 Task: Find connections with filter location Vyškov with filter topic #LetsWork with filter profile language German with filter current company NetApp with filter school B.P. Poddar Institute Of Management and Technology with filter industry Periodical Publishing with filter service category Personal Injury Law with filter keywords title Receptionist
Action: Mouse moved to (535, 63)
Screenshot: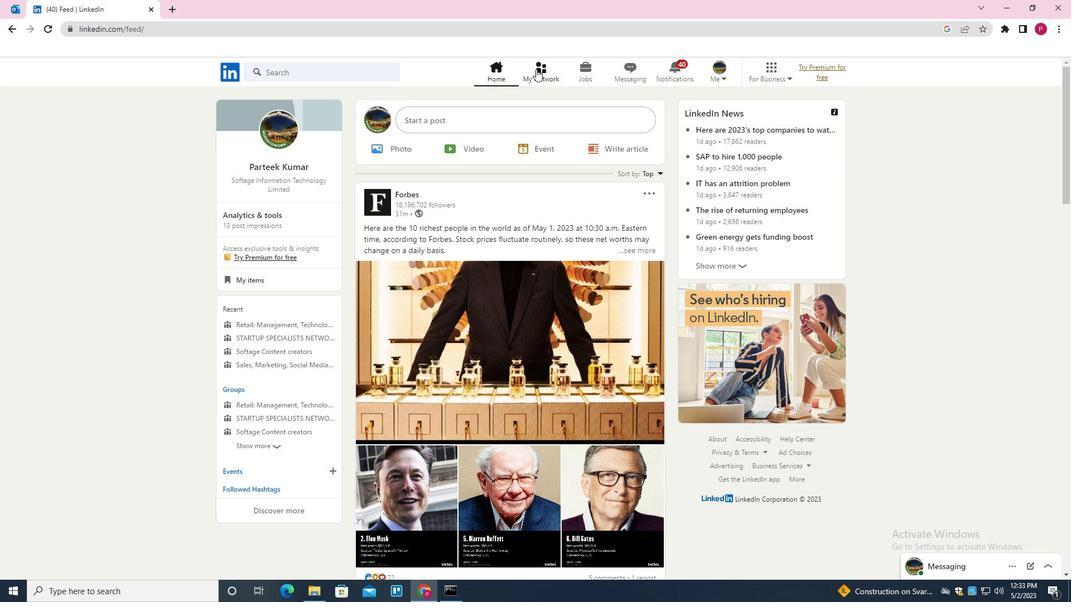 
Action: Mouse pressed left at (535, 63)
Screenshot: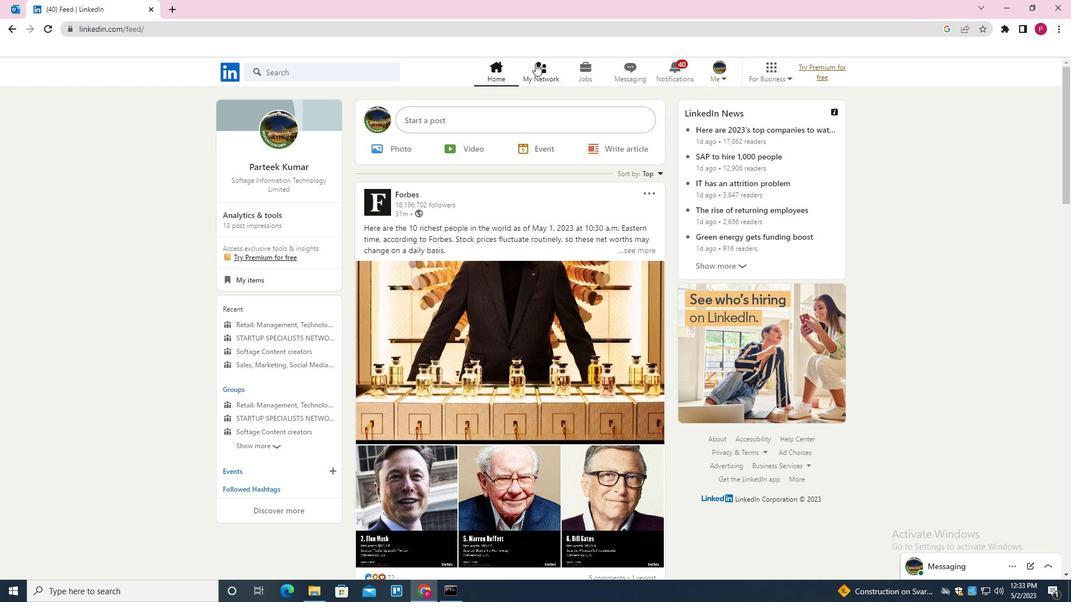 
Action: Mouse moved to (337, 137)
Screenshot: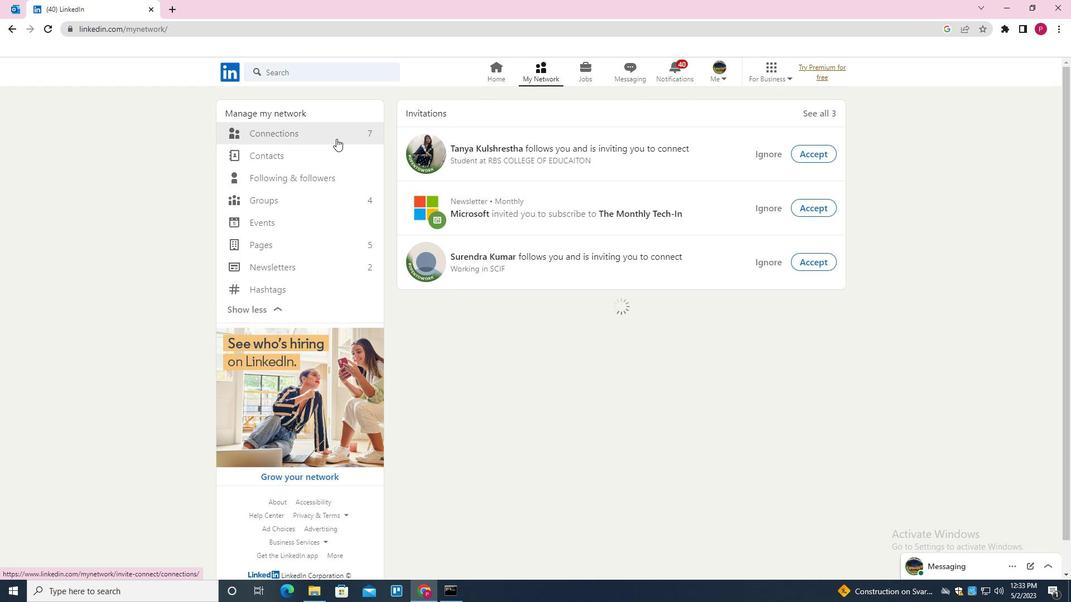 
Action: Mouse pressed left at (337, 137)
Screenshot: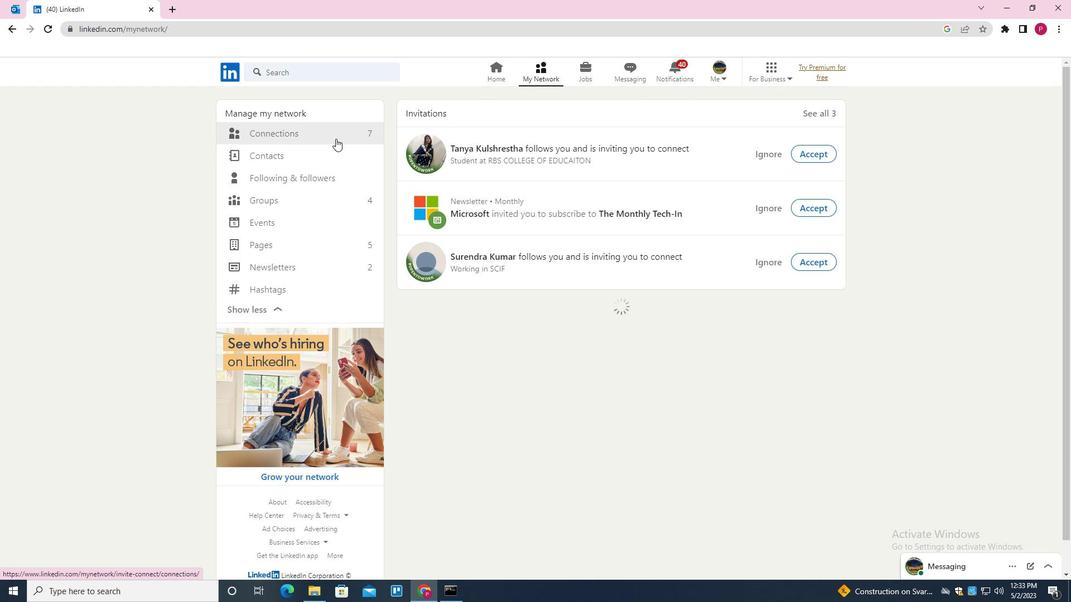 
Action: Mouse moved to (611, 136)
Screenshot: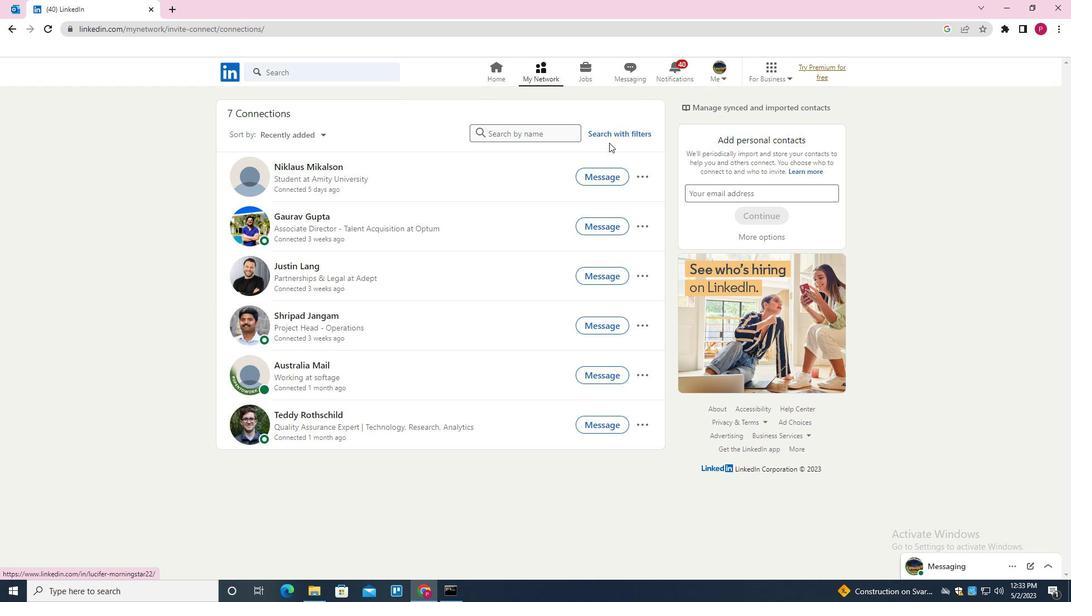
Action: Mouse pressed left at (611, 136)
Screenshot: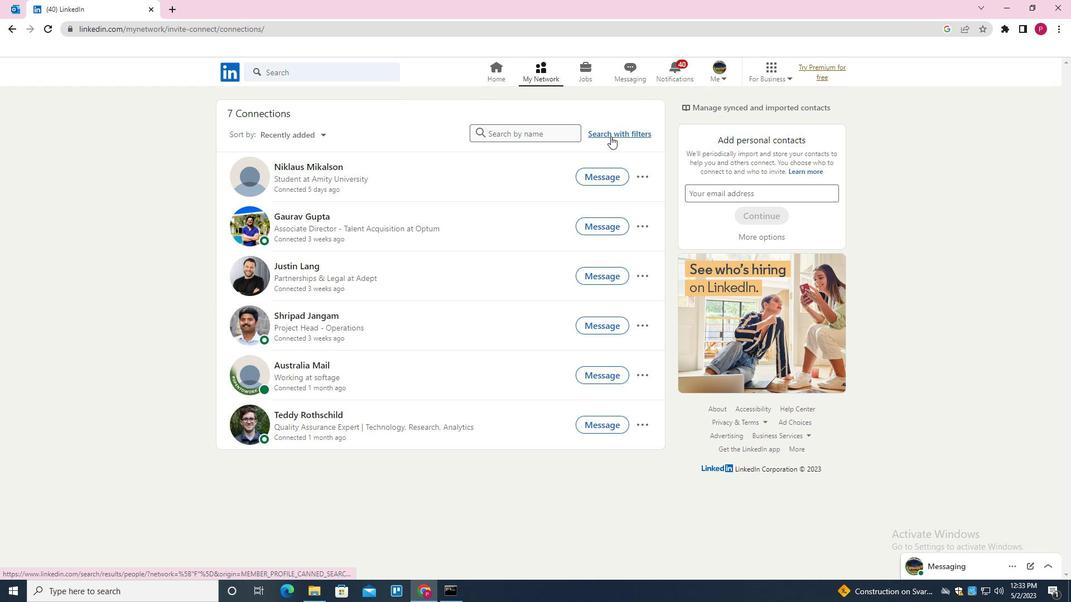 
Action: Mouse moved to (575, 102)
Screenshot: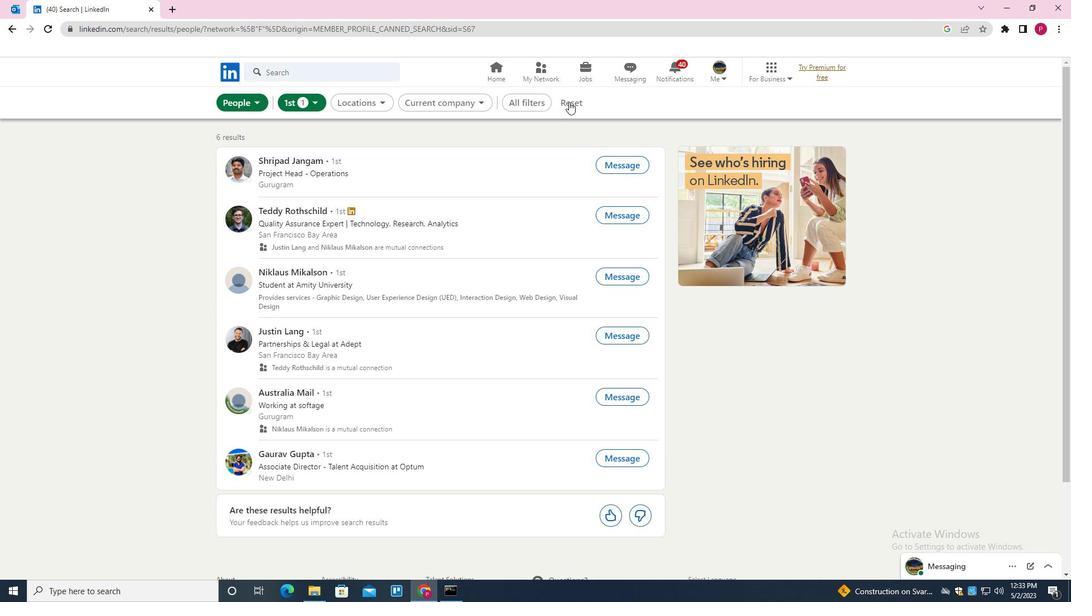 
Action: Mouse pressed left at (575, 102)
Screenshot: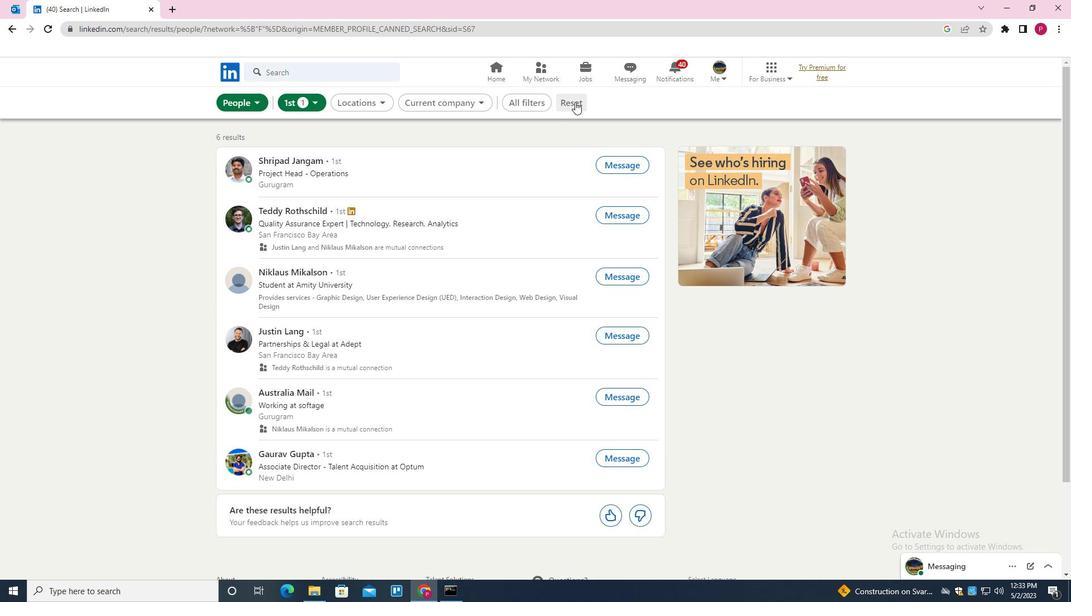 
Action: Mouse moved to (561, 104)
Screenshot: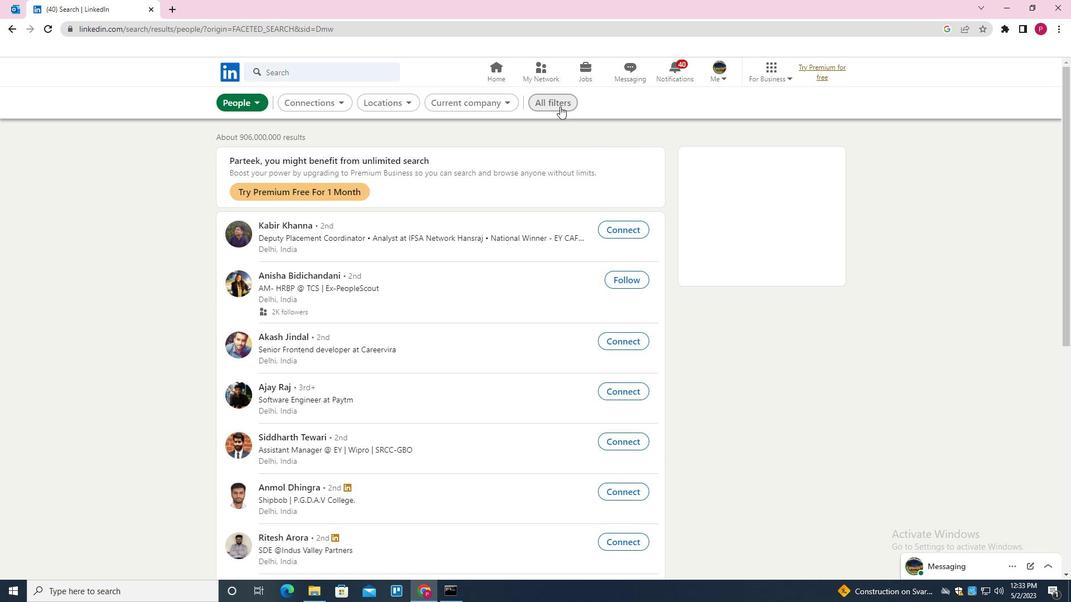 
Action: Mouse pressed left at (561, 104)
Screenshot: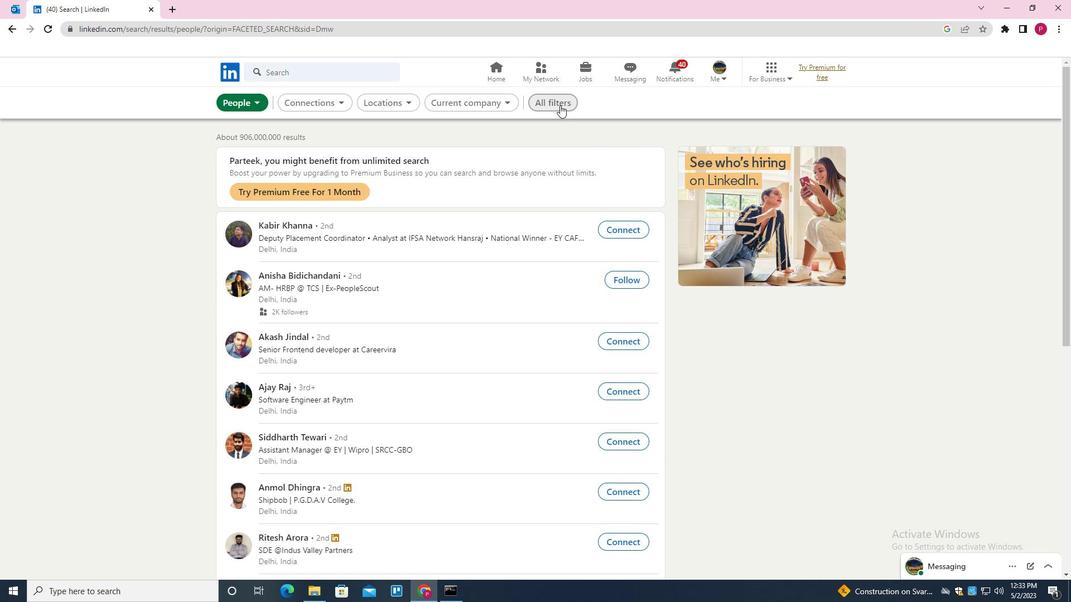 
Action: Mouse moved to (916, 305)
Screenshot: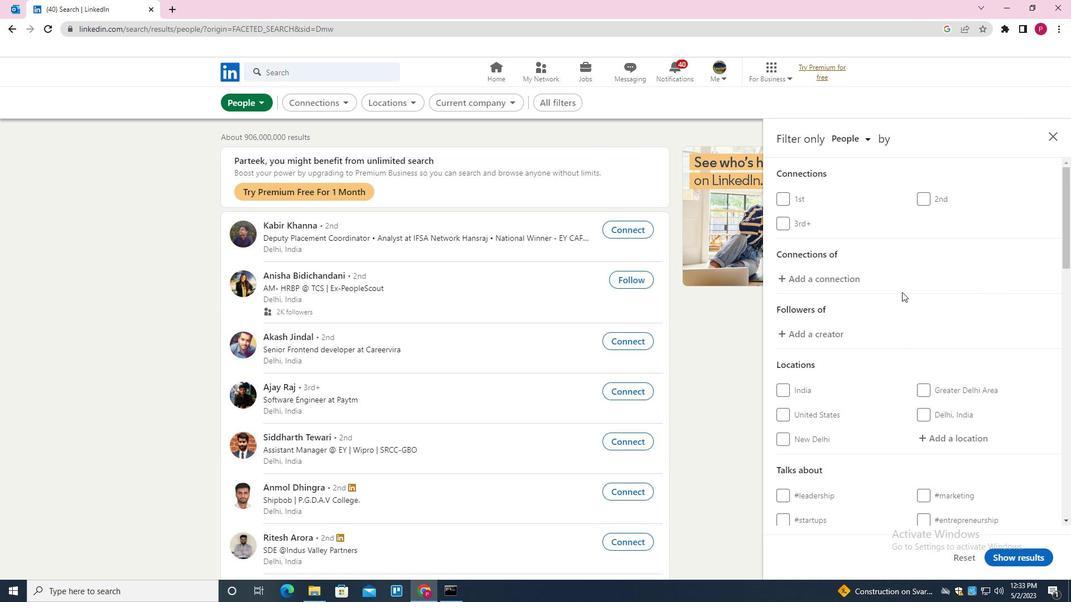 
Action: Mouse scrolled (916, 304) with delta (0, 0)
Screenshot: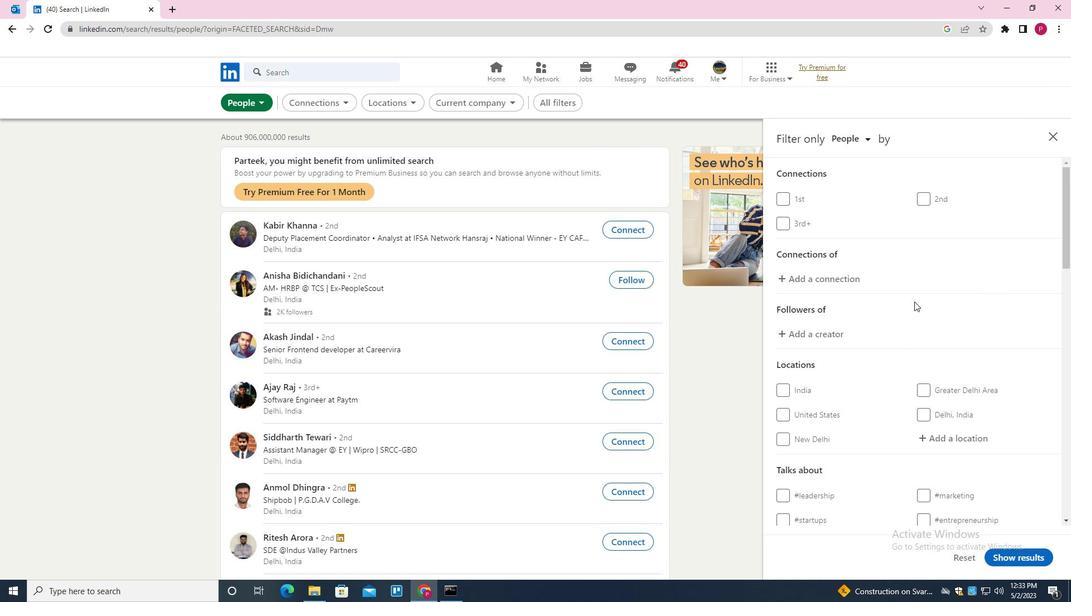 
Action: Mouse moved to (916, 306)
Screenshot: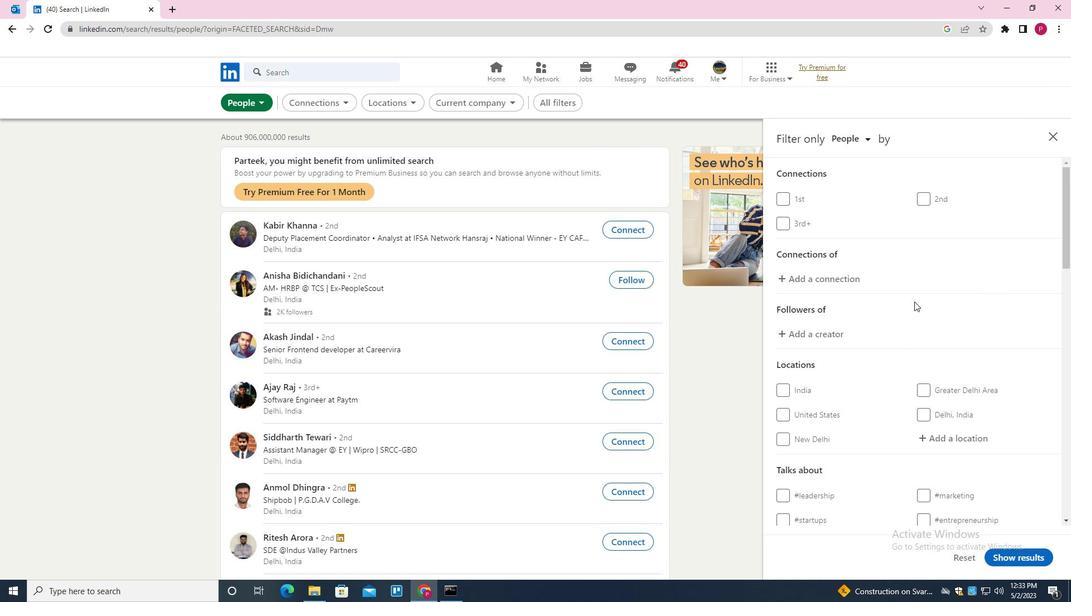 
Action: Mouse scrolled (916, 305) with delta (0, 0)
Screenshot: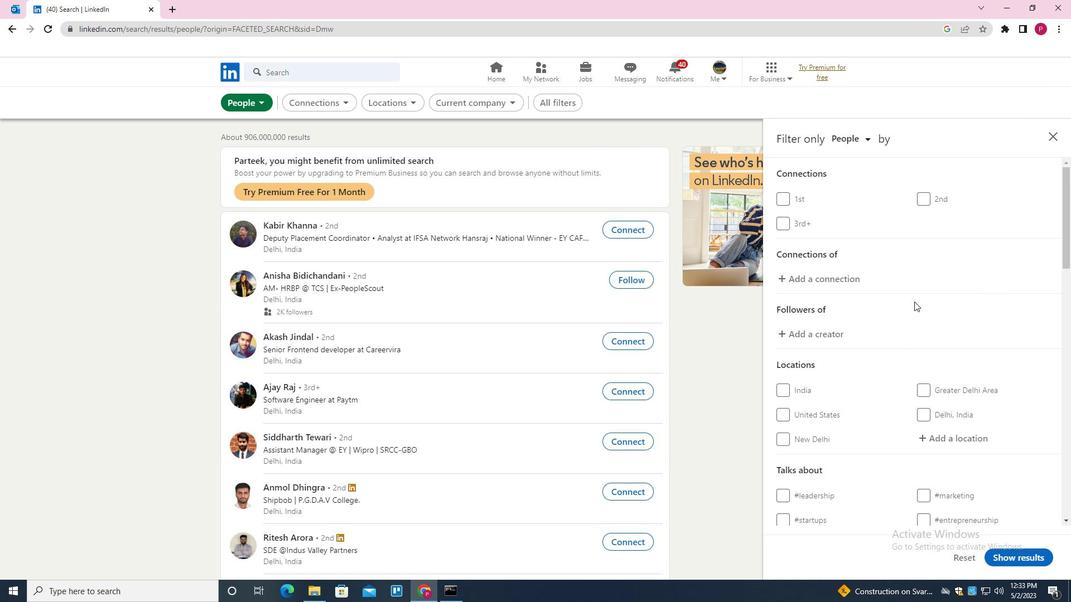 
Action: Mouse moved to (916, 307)
Screenshot: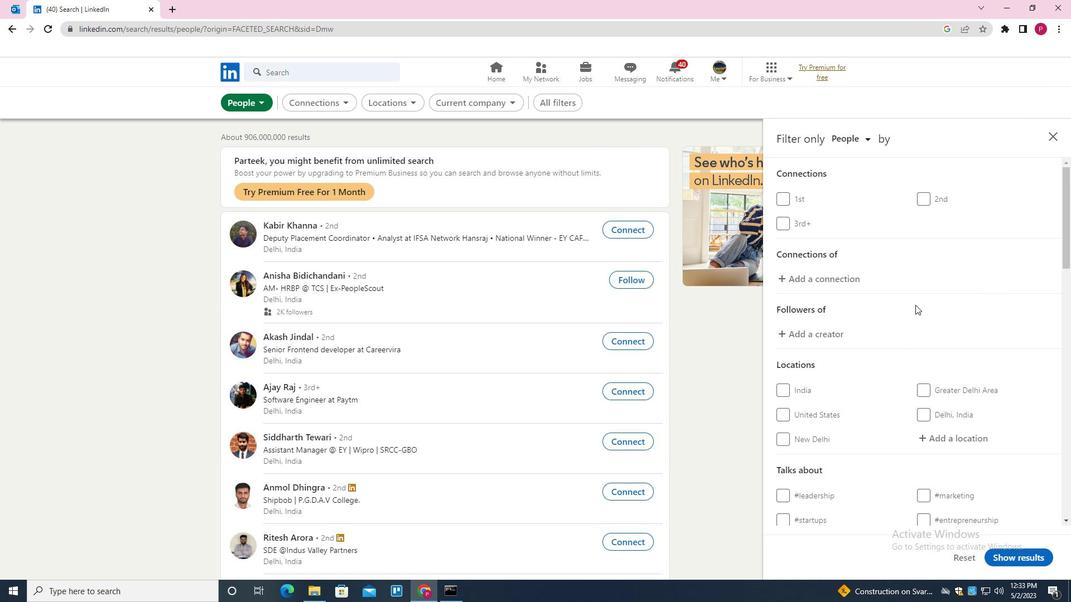 
Action: Mouse scrolled (916, 307) with delta (0, 0)
Screenshot: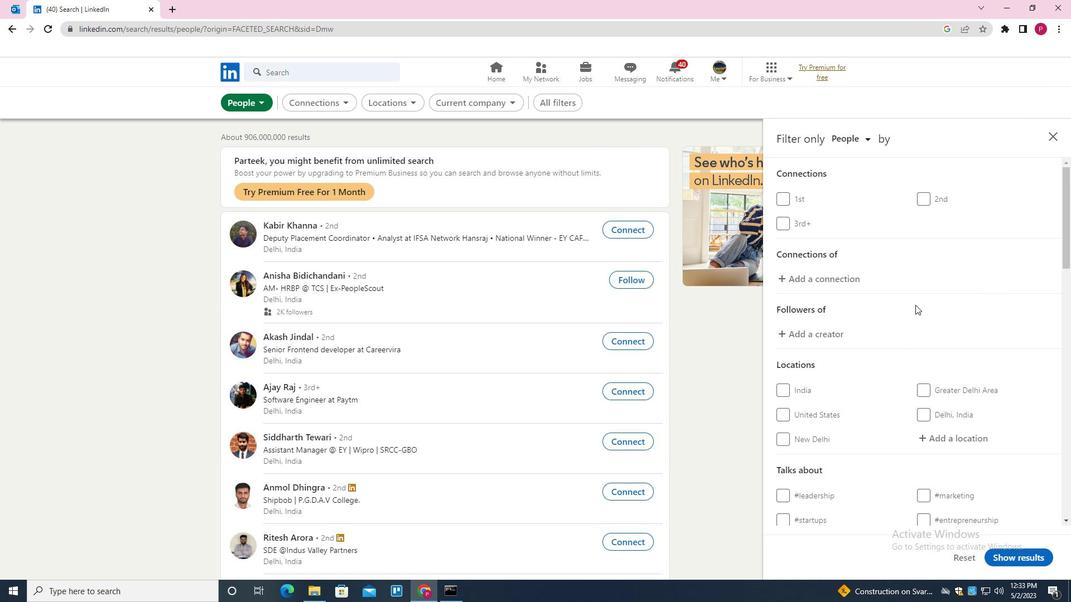 
Action: Mouse moved to (951, 267)
Screenshot: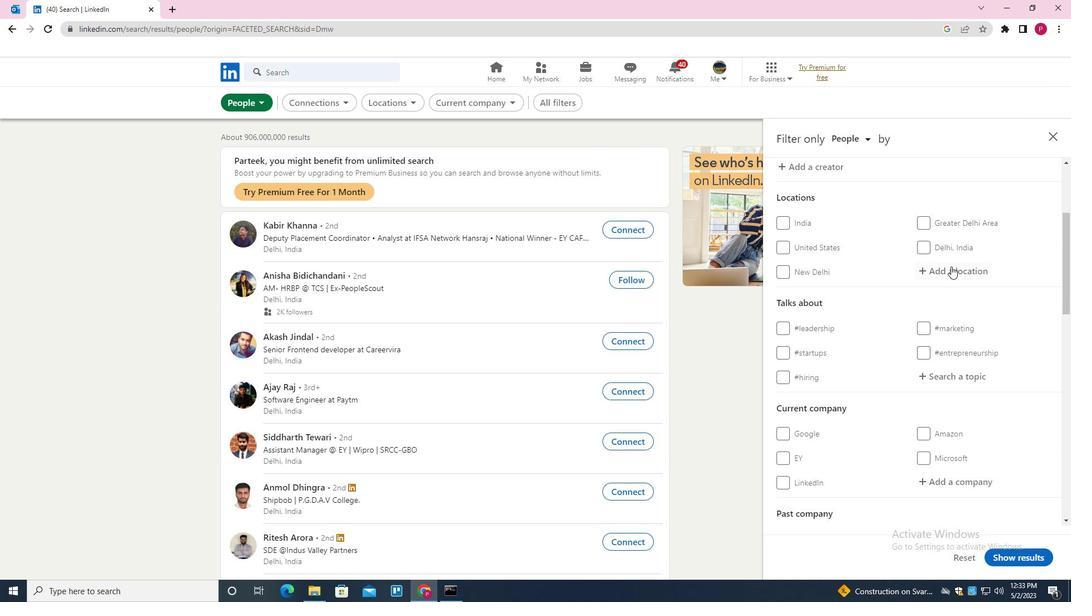 
Action: Mouse pressed left at (951, 267)
Screenshot: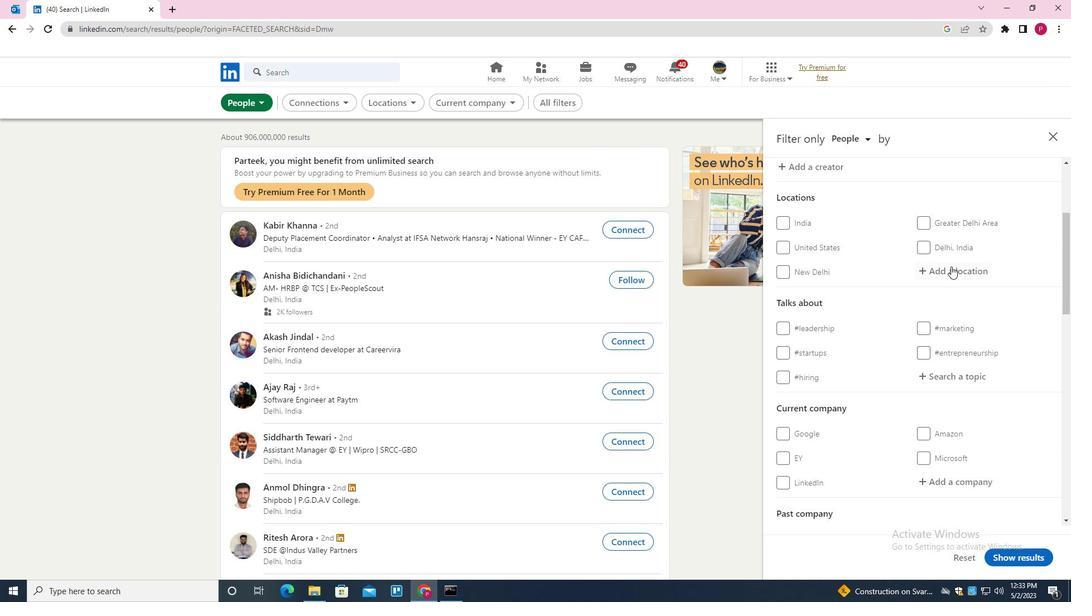 
Action: Mouse moved to (691, 389)
Screenshot: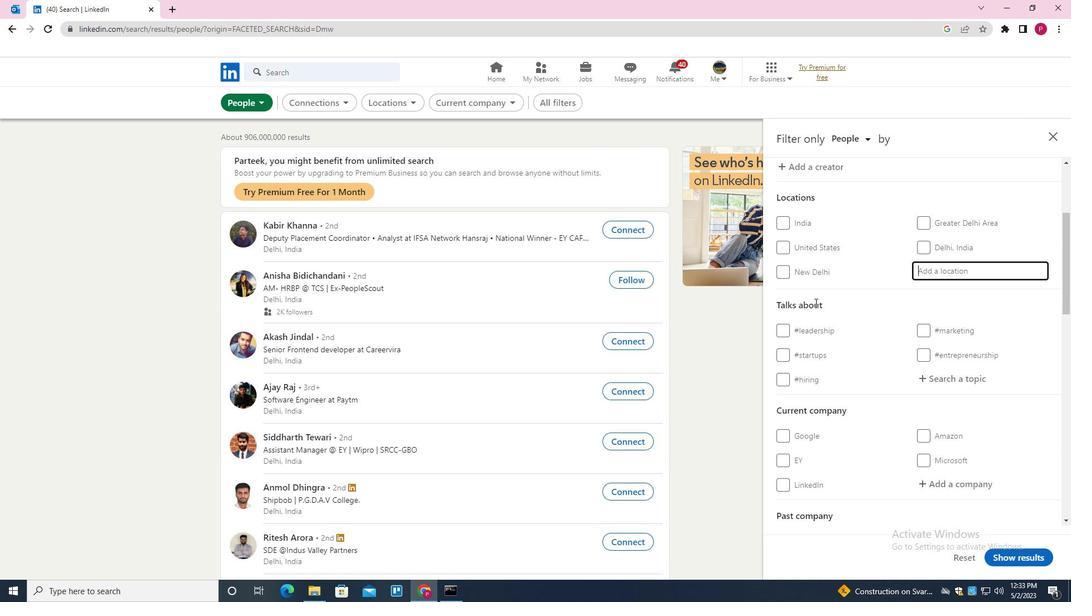 
Action: Key pressed <Key.shift><Key.shift>VYSKOV<Key.down><Key.enter>
Screenshot: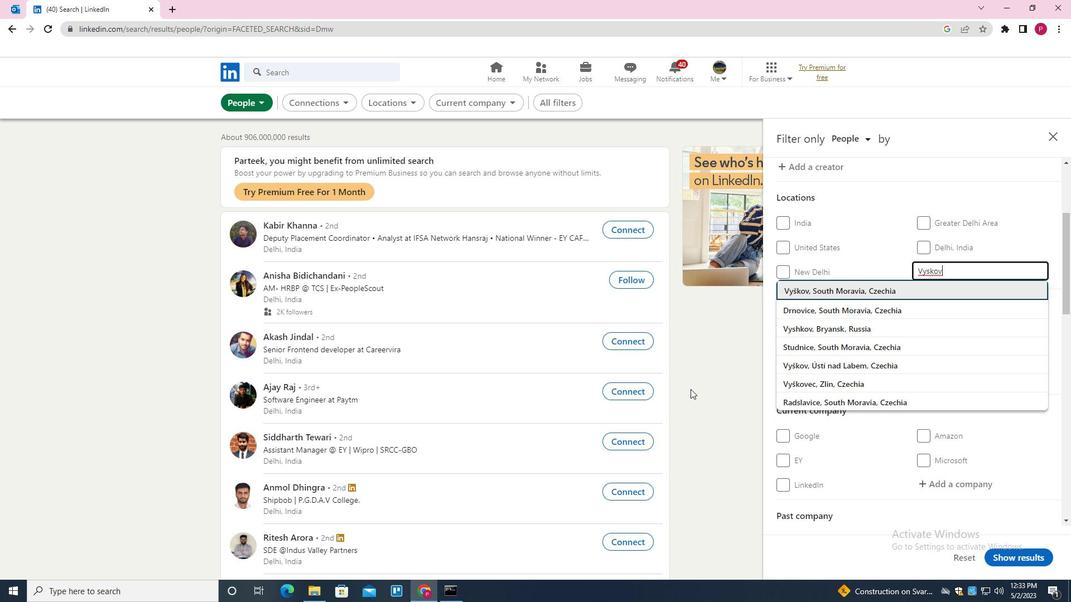 
Action: Mouse moved to (942, 401)
Screenshot: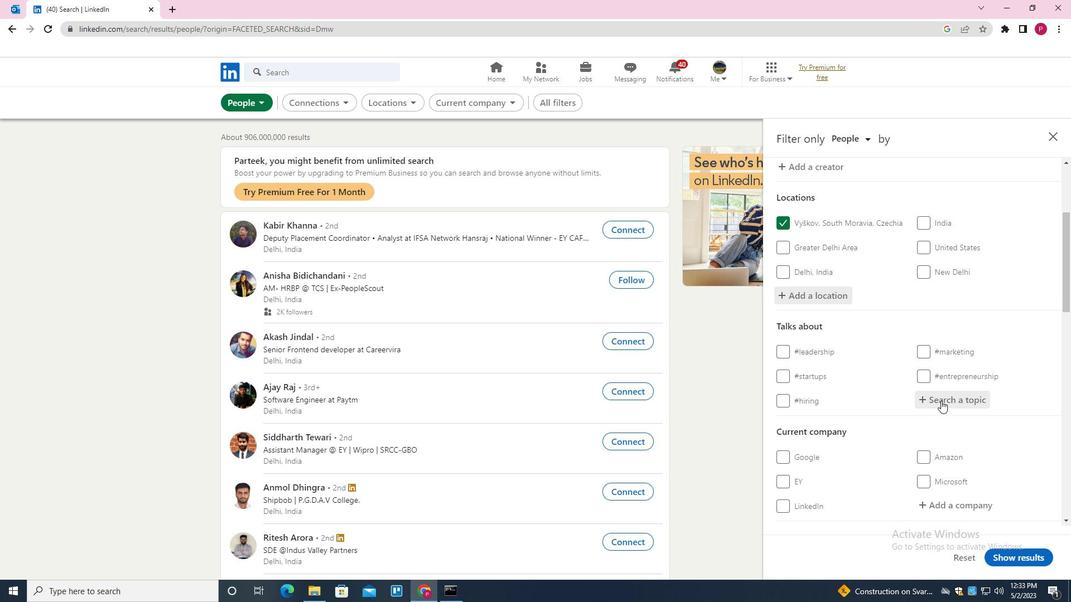 
Action: Mouse pressed left at (942, 401)
Screenshot: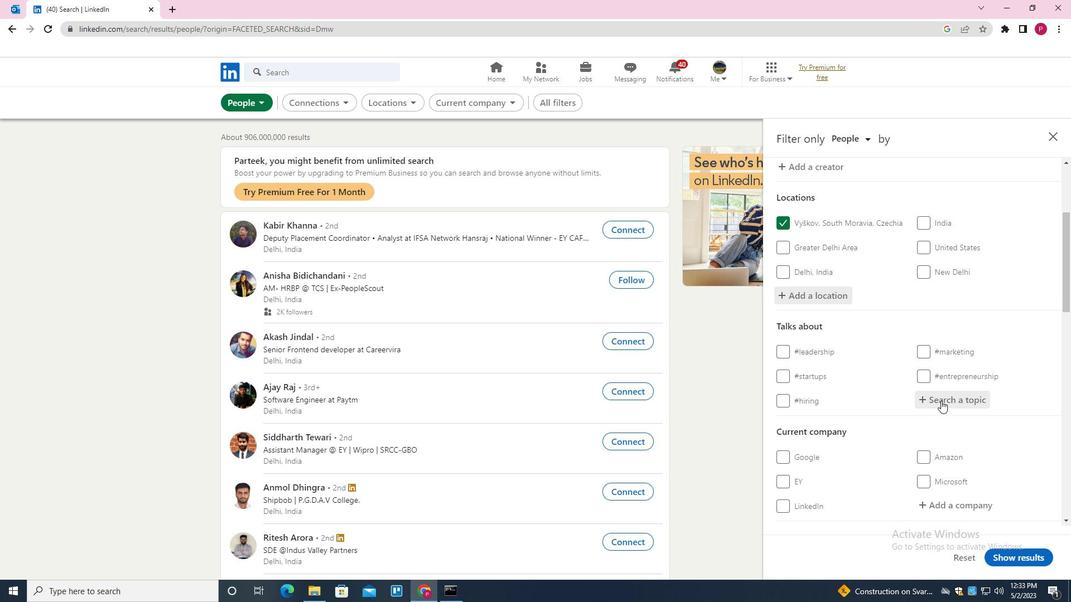 
Action: Mouse moved to (629, 484)
Screenshot: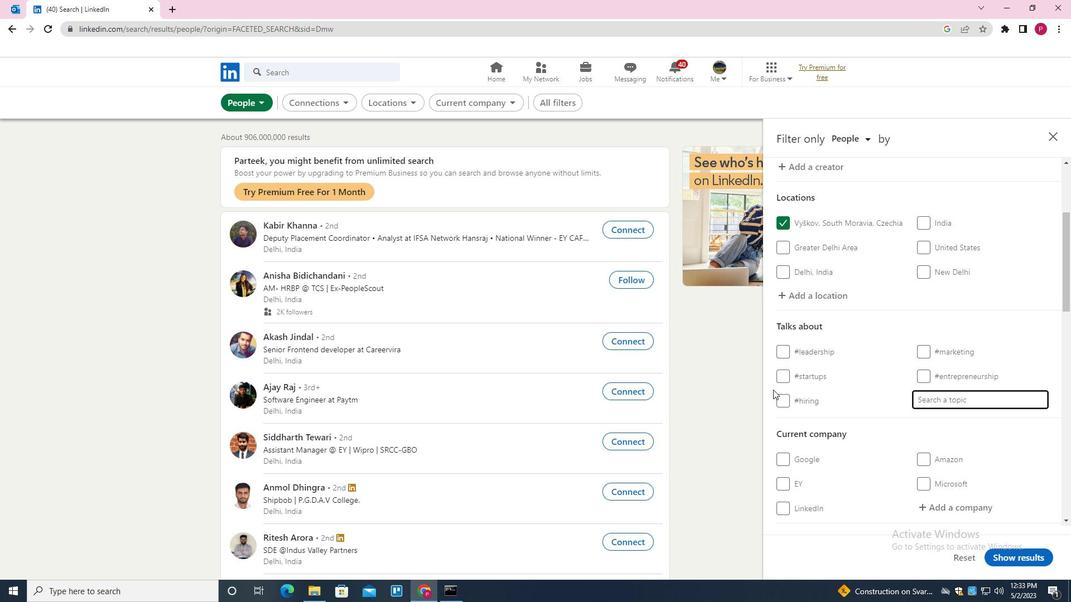 
Action: Key pressed LETSWORK<Key.down><Key.enter>
Screenshot: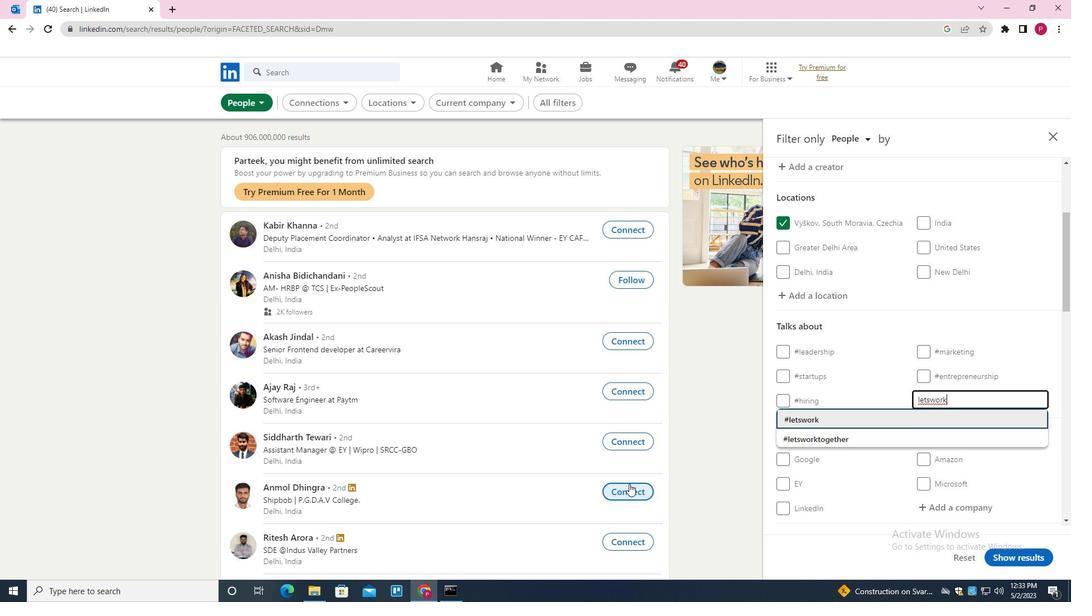 
Action: Mouse moved to (658, 465)
Screenshot: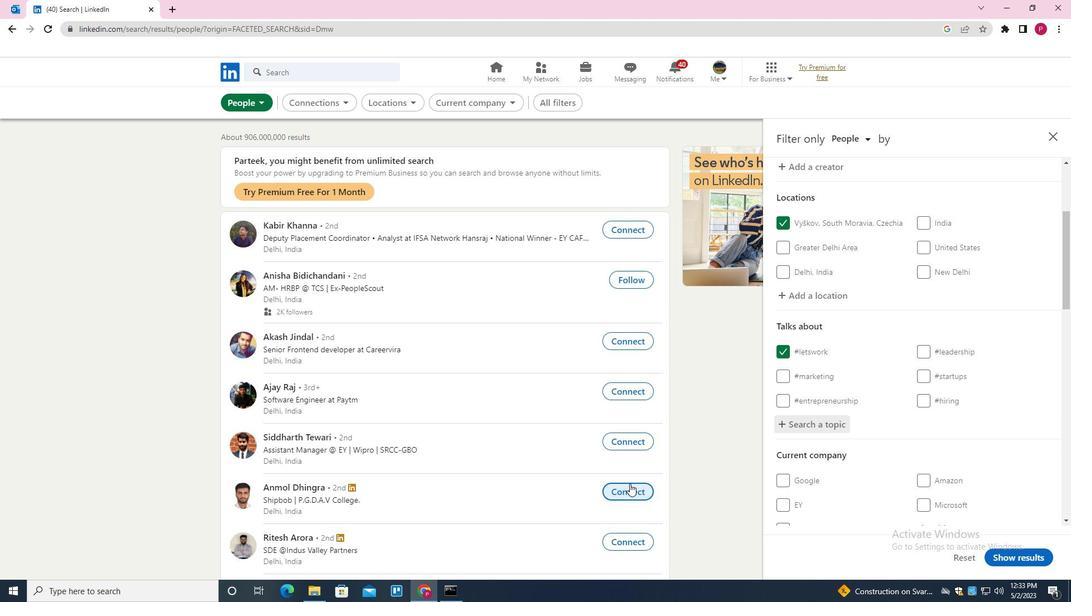 
Action: Mouse scrolled (658, 464) with delta (0, 0)
Screenshot: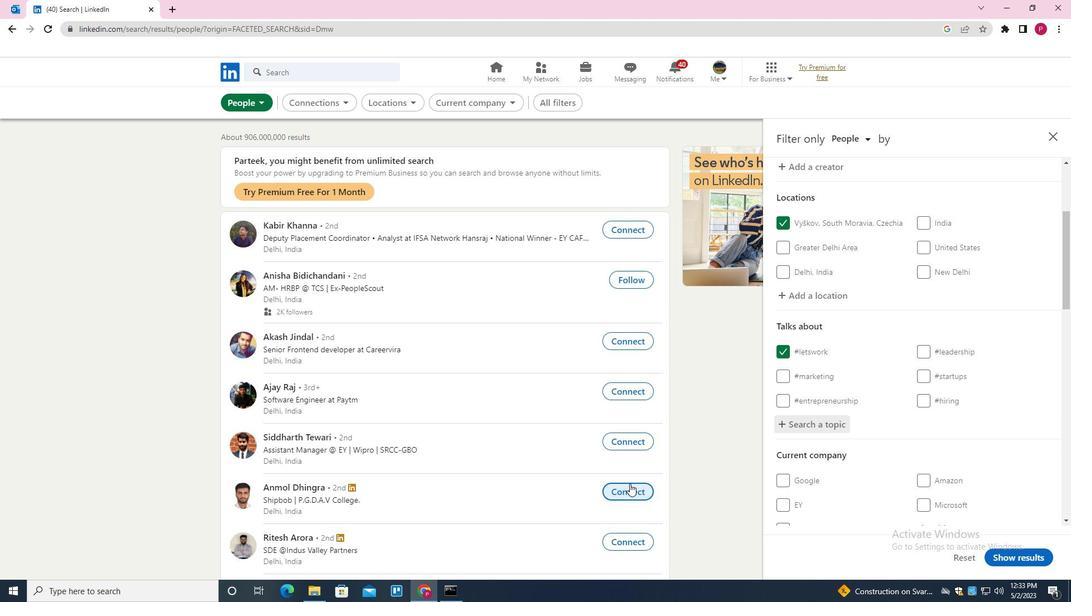 
Action: Mouse moved to (678, 454)
Screenshot: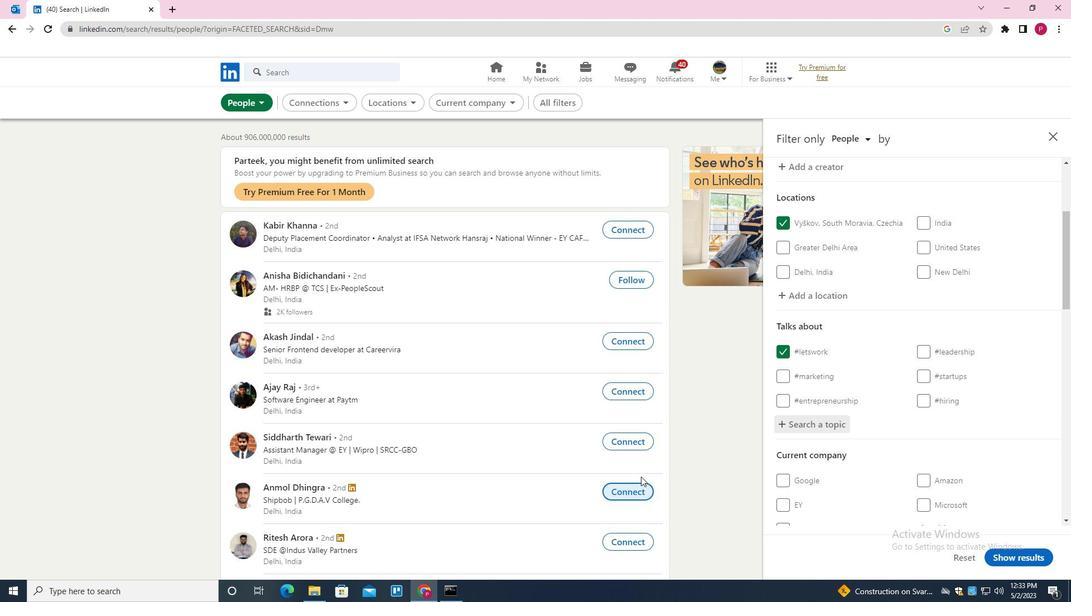 
Action: Mouse scrolled (678, 453) with delta (0, 0)
Screenshot: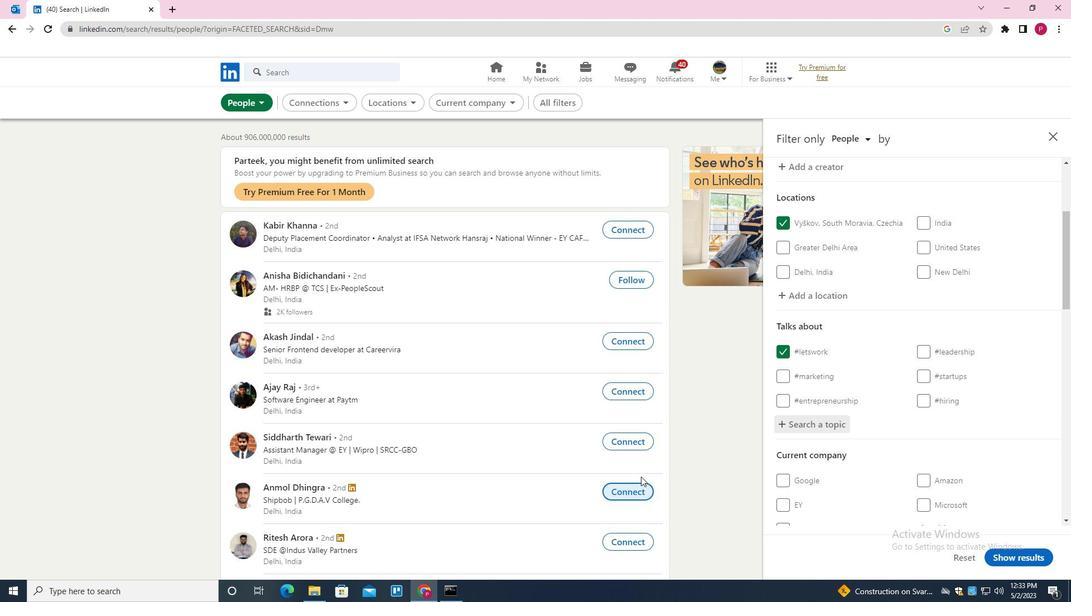 
Action: Mouse moved to (685, 450)
Screenshot: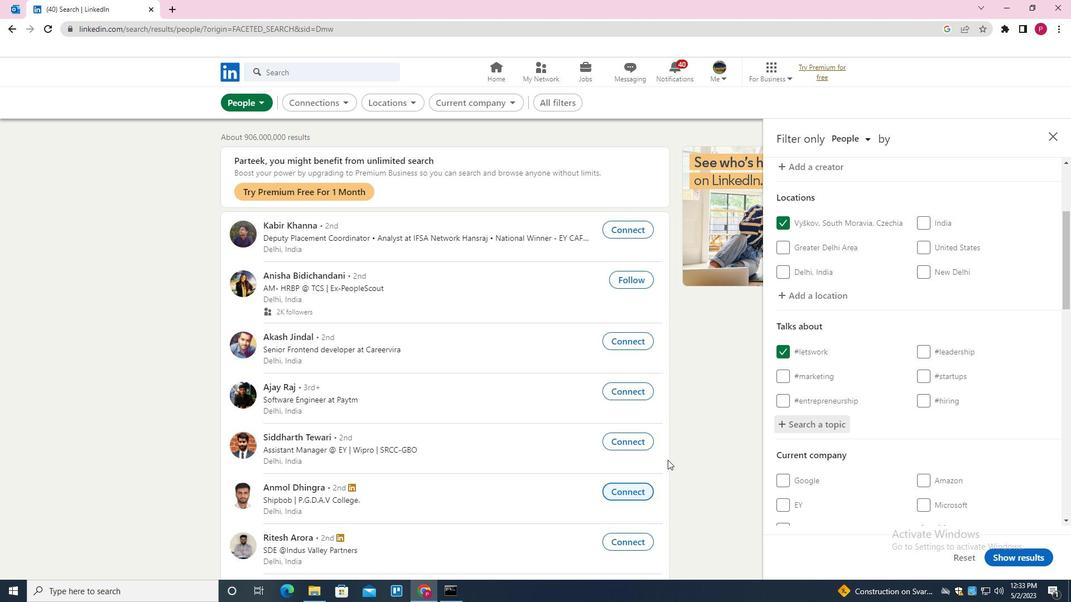 
Action: Mouse scrolled (685, 449) with delta (0, 0)
Screenshot: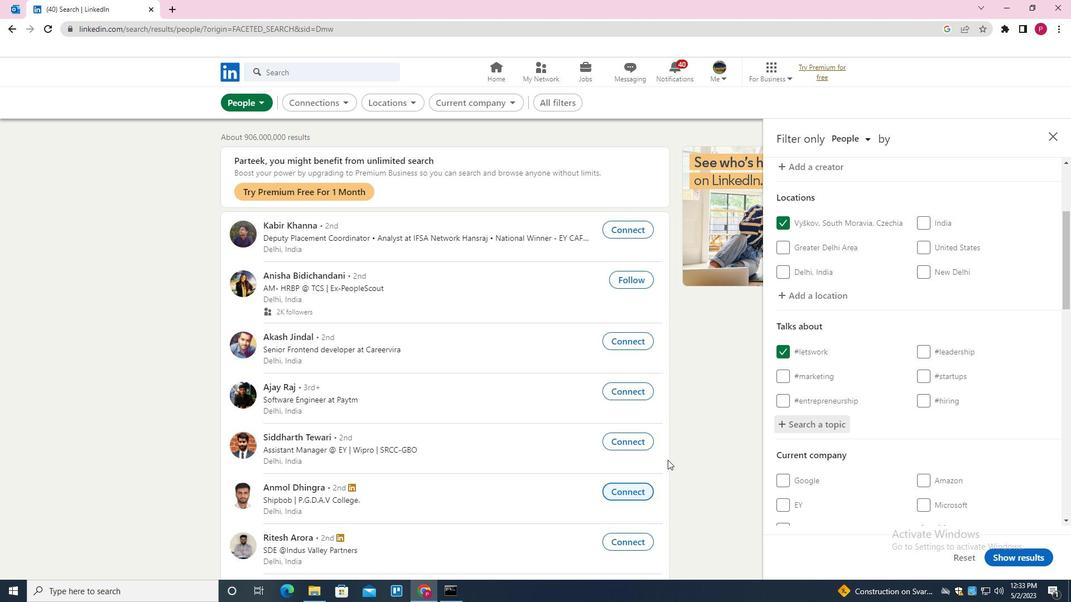 
Action: Mouse moved to (691, 446)
Screenshot: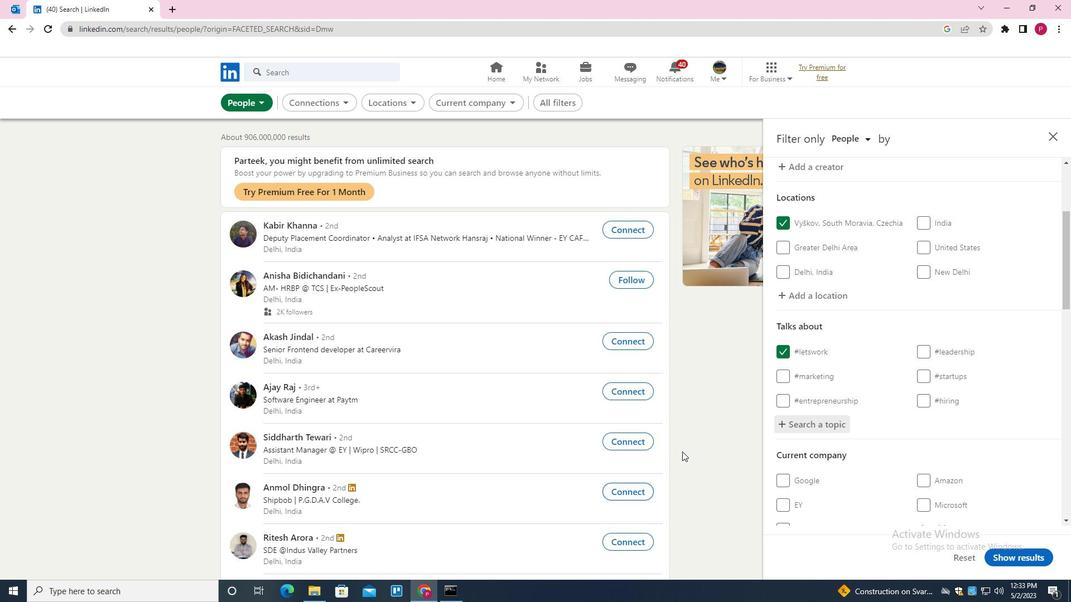 
Action: Mouse scrolled (691, 446) with delta (0, 0)
Screenshot: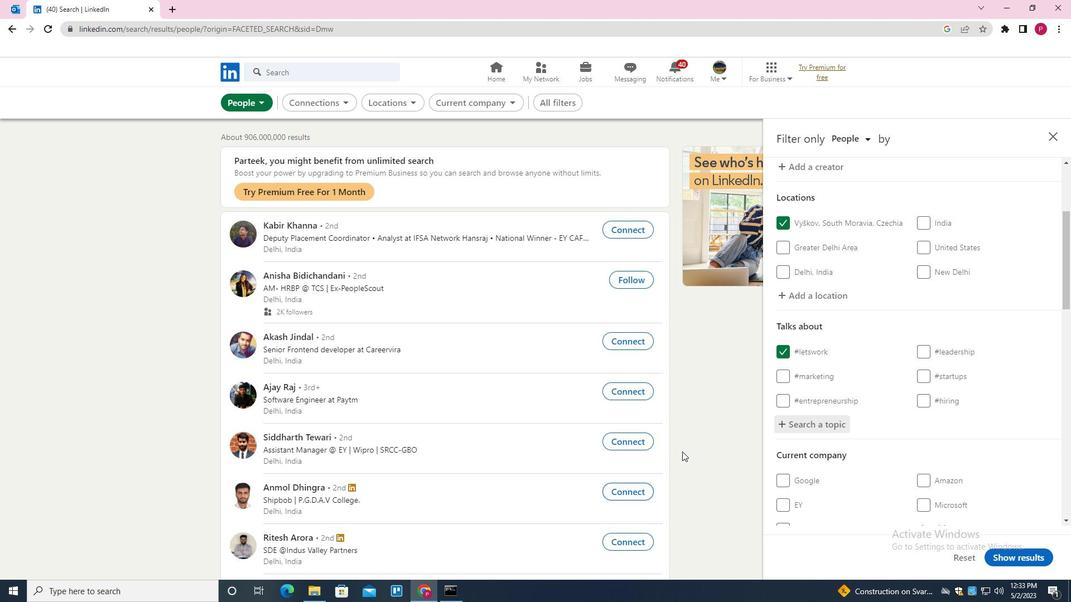 
Action: Mouse moved to (736, 417)
Screenshot: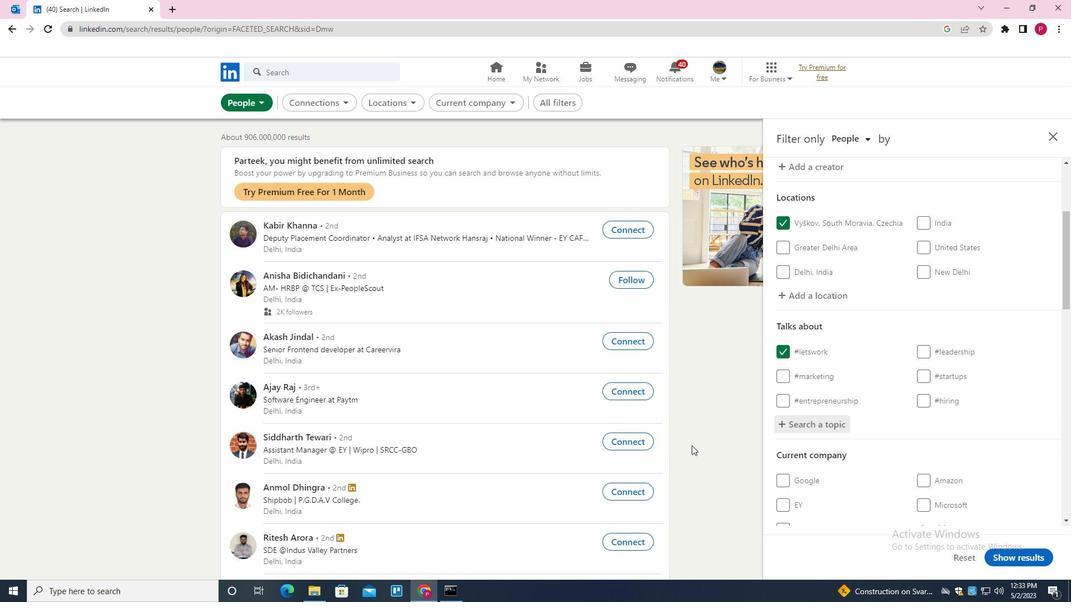 
Action: Mouse scrolled (736, 417) with delta (0, 0)
Screenshot: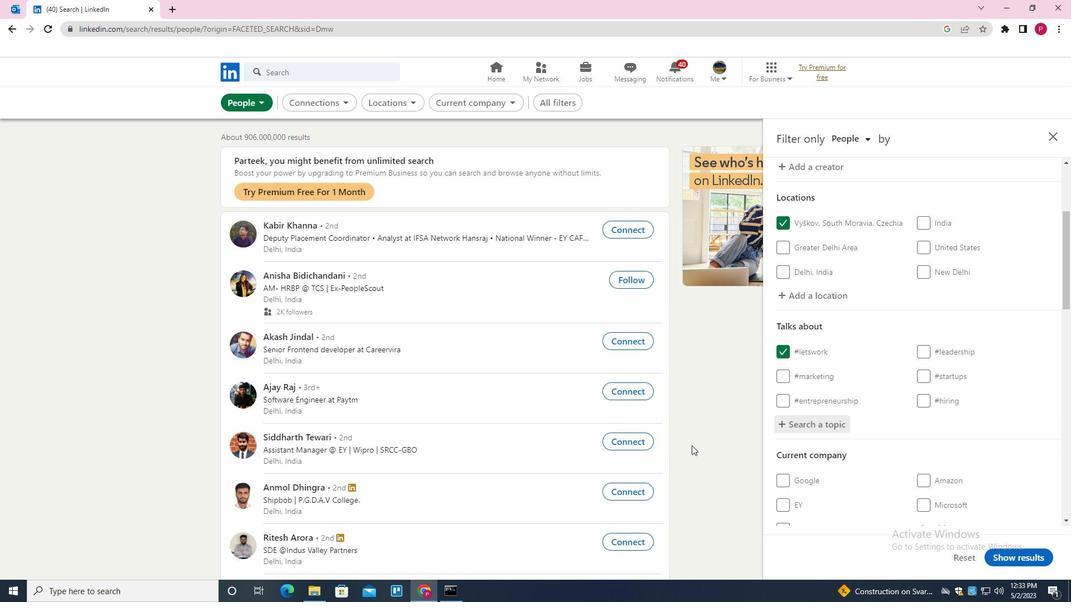 
Action: Mouse moved to (884, 360)
Screenshot: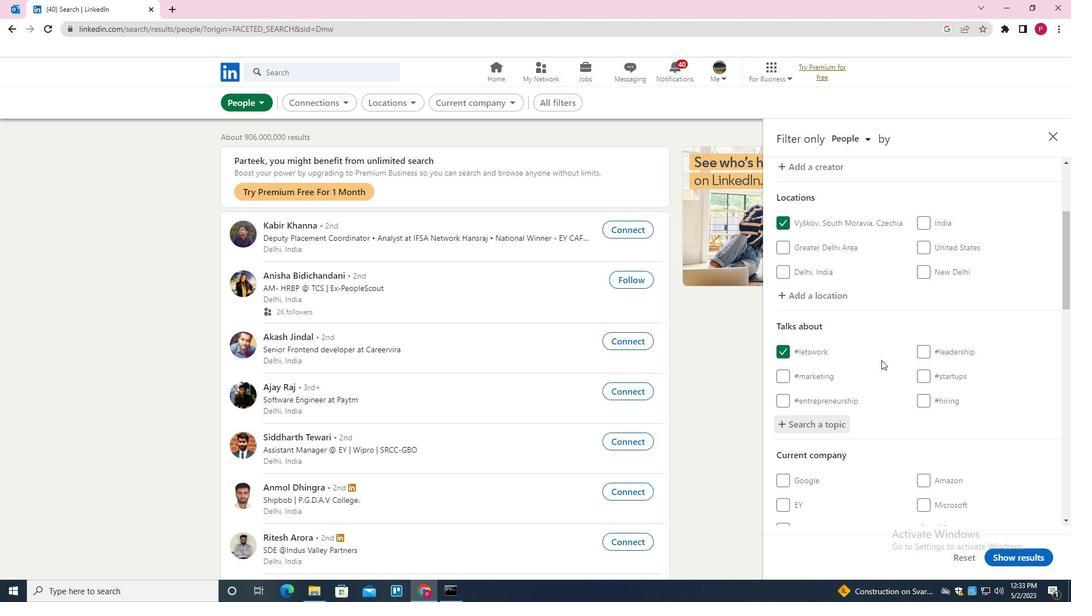
Action: Mouse scrolled (884, 360) with delta (0, 0)
Screenshot: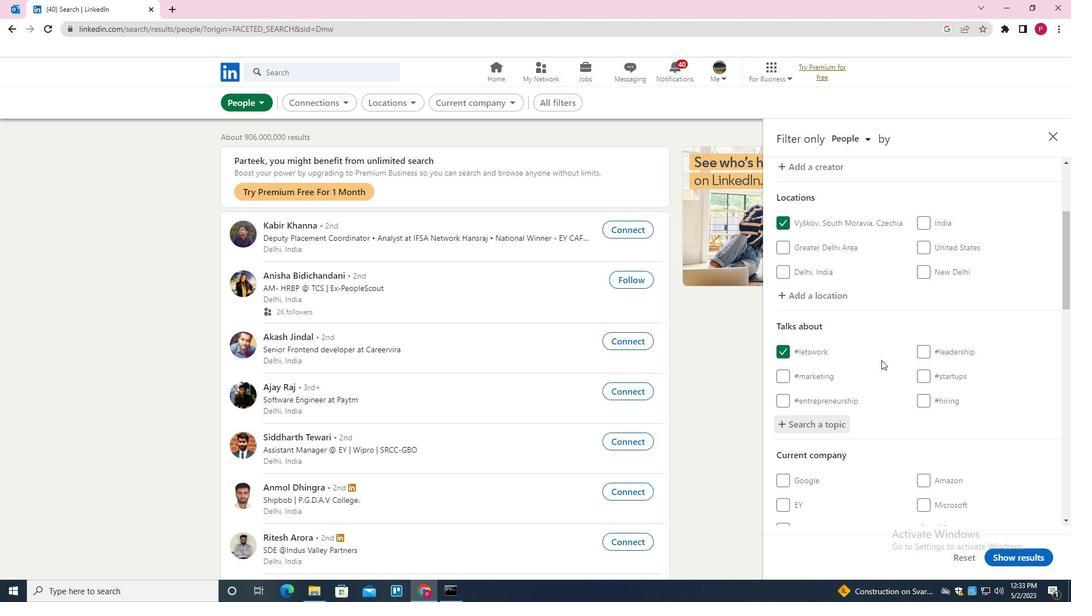 
Action: Mouse moved to (886, 360)
Screenshot: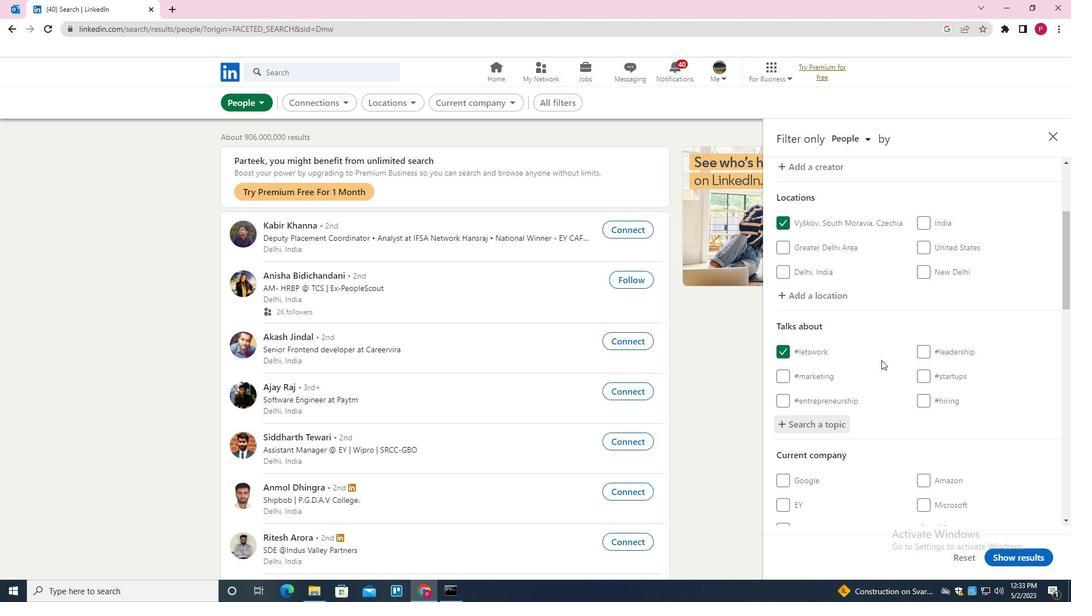 
Action: Mouse scrolled (886, 360) with delta (0, 0)
Screenshot: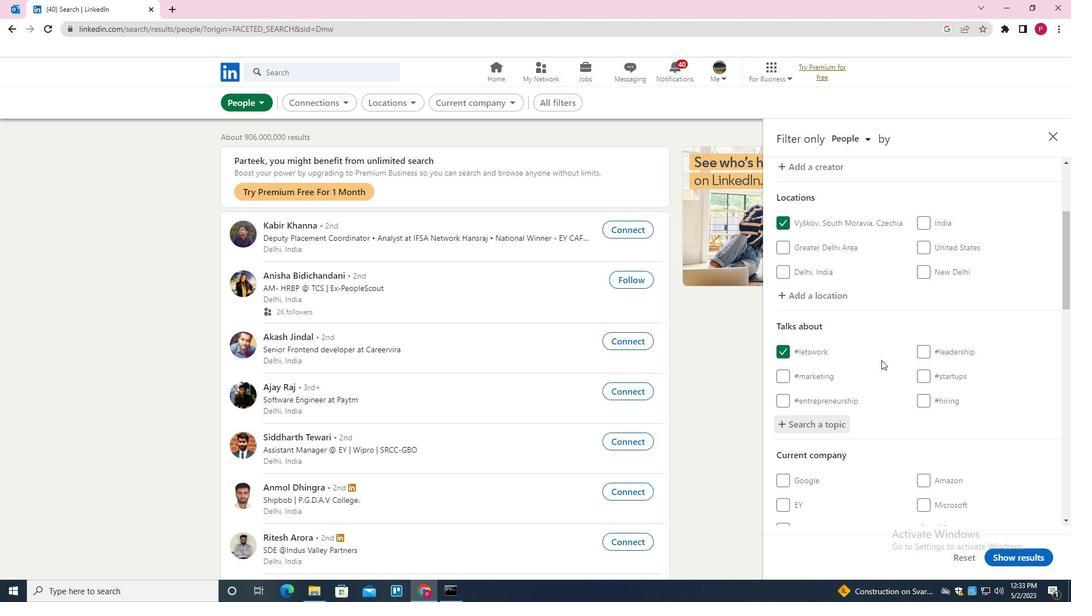 
Action: Mouse moved to (888, 361)
Screenshot: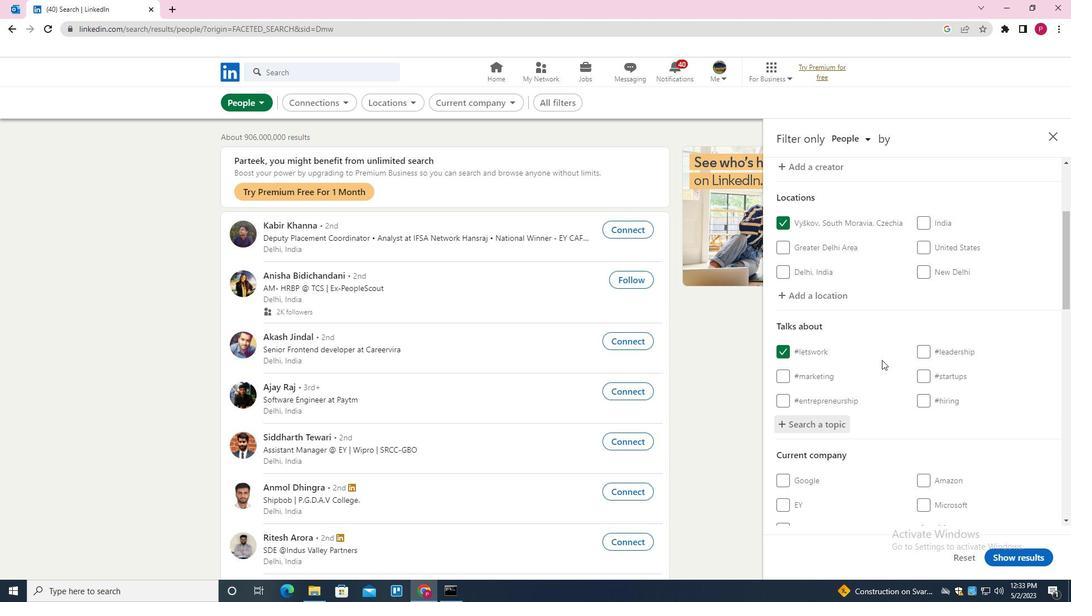 
Action: Mouse scrolled (888, 360) with delta (0, 0)
Screenshot: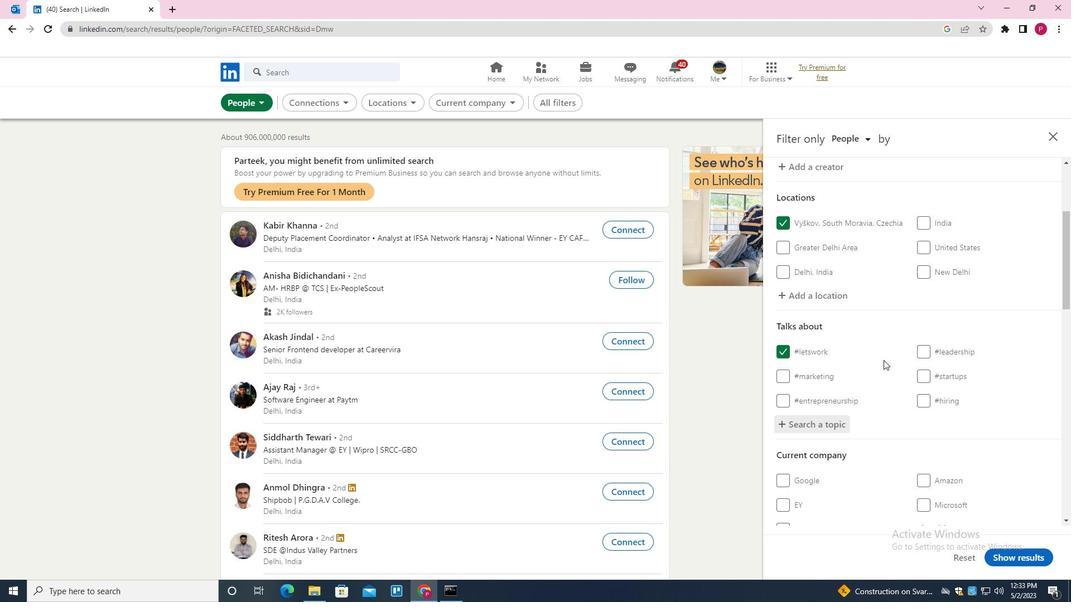 
Action: Mouse moved to (889, 362)
Screenshot: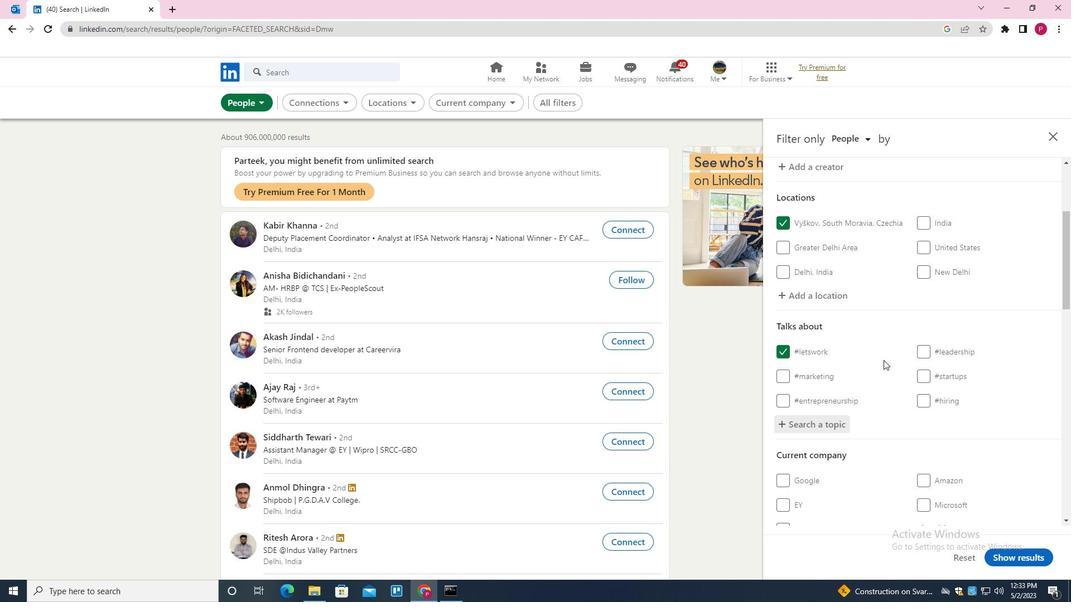 
Action: Mouse scrolled (889, 361) with delta (0, 0)
Screenshot: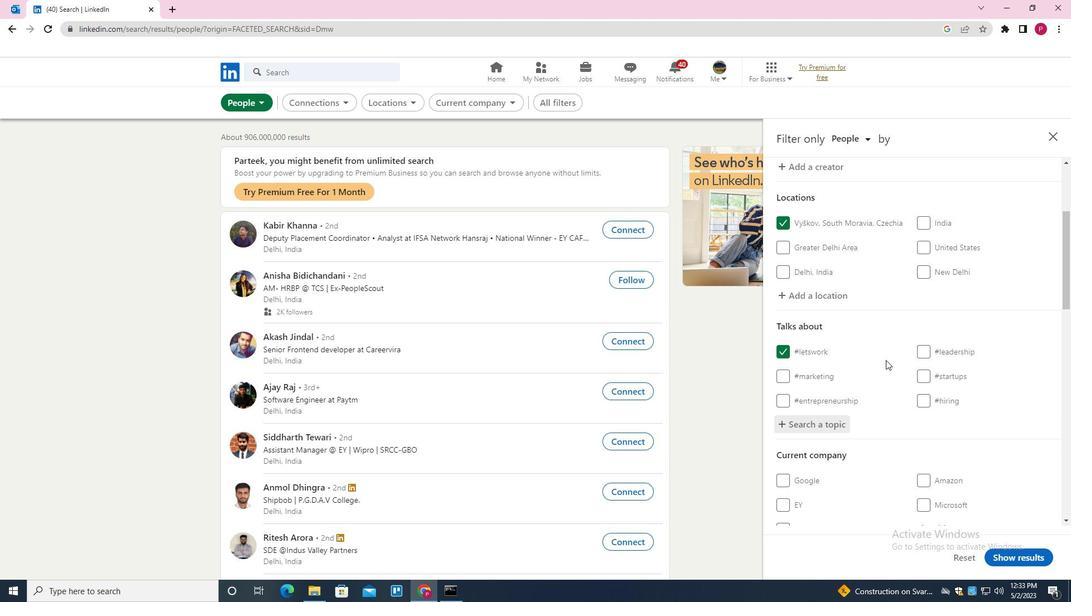 
Action: Mouse moved to (946, 406)
Screenshot: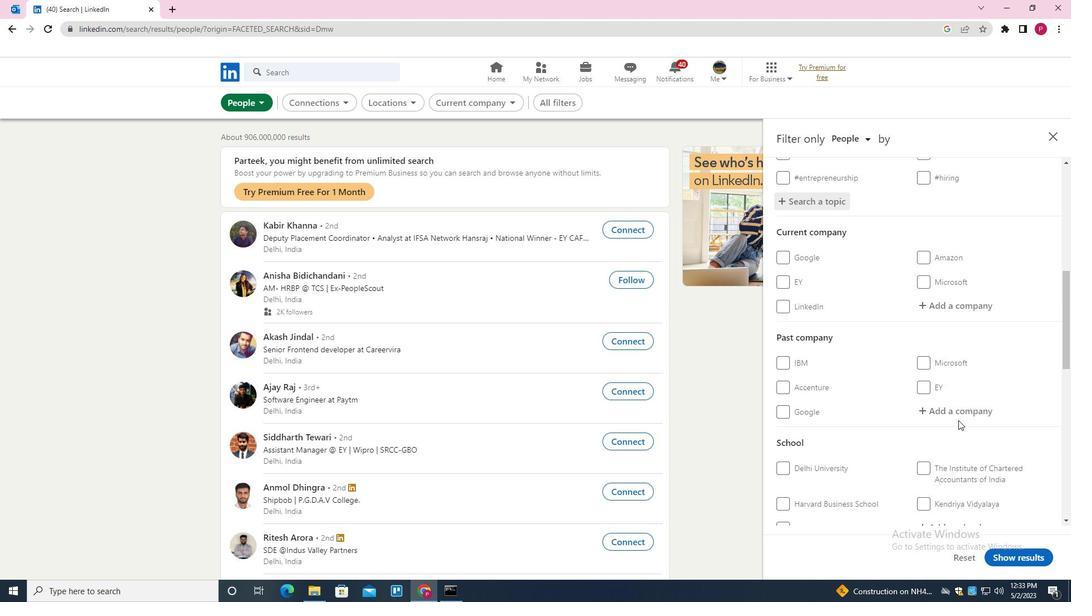 
Action: Mouse scrolled (946, 405) with delta (0, 0)
Screenshot: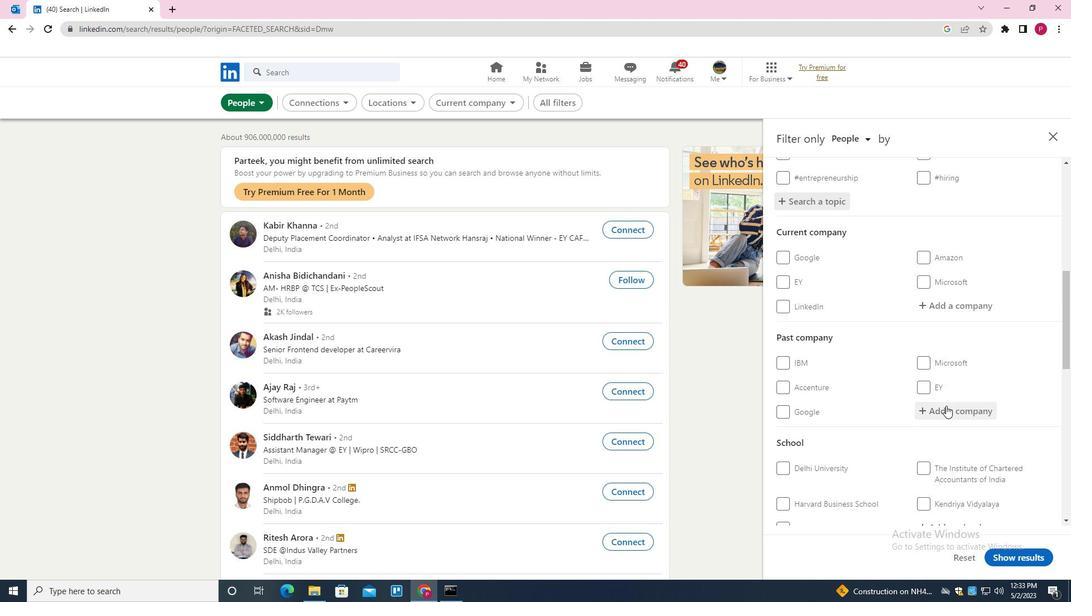 
Action: Mouse scrolled (946, 405) with delta (0, 0)
Screenshot: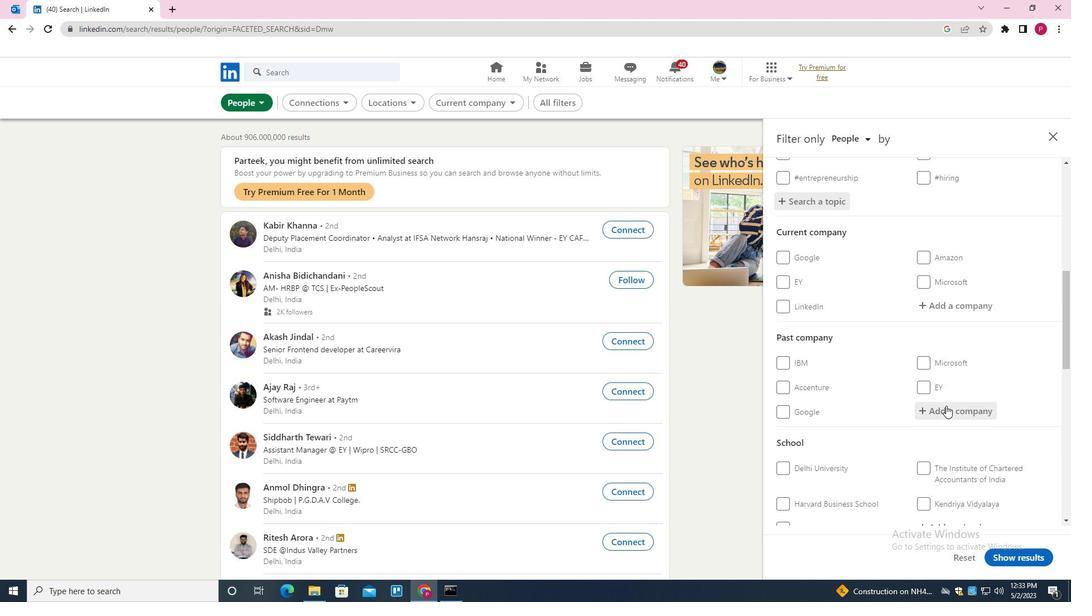 
Action: Mouse scrolled (946, 405) with delta (0, 0)
Screenshot: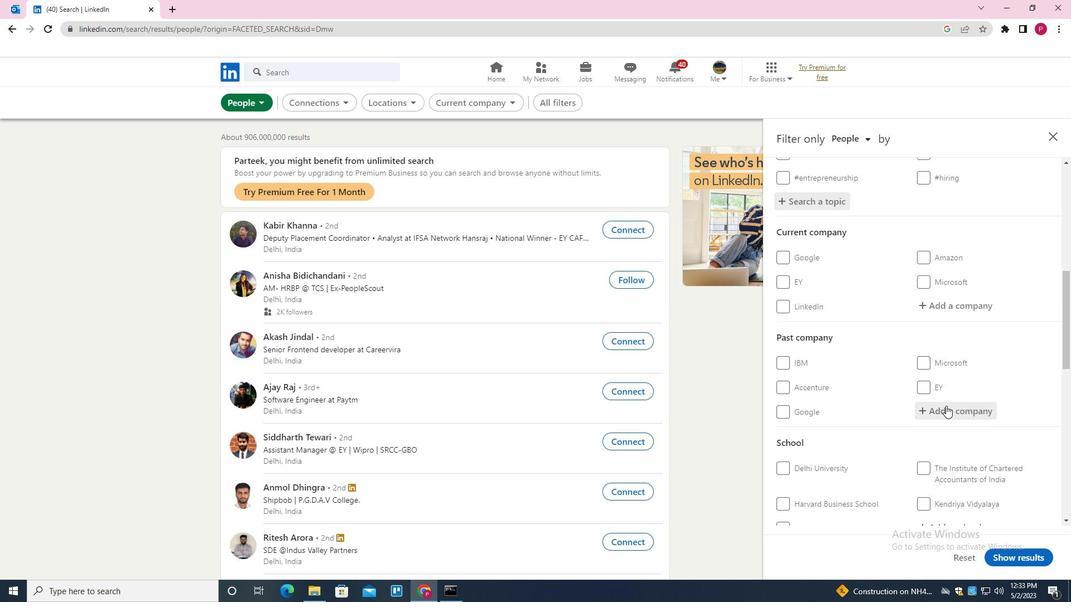 
Action: Mouse scrolled (946, 405) with delta (0, 0)
Screenshot: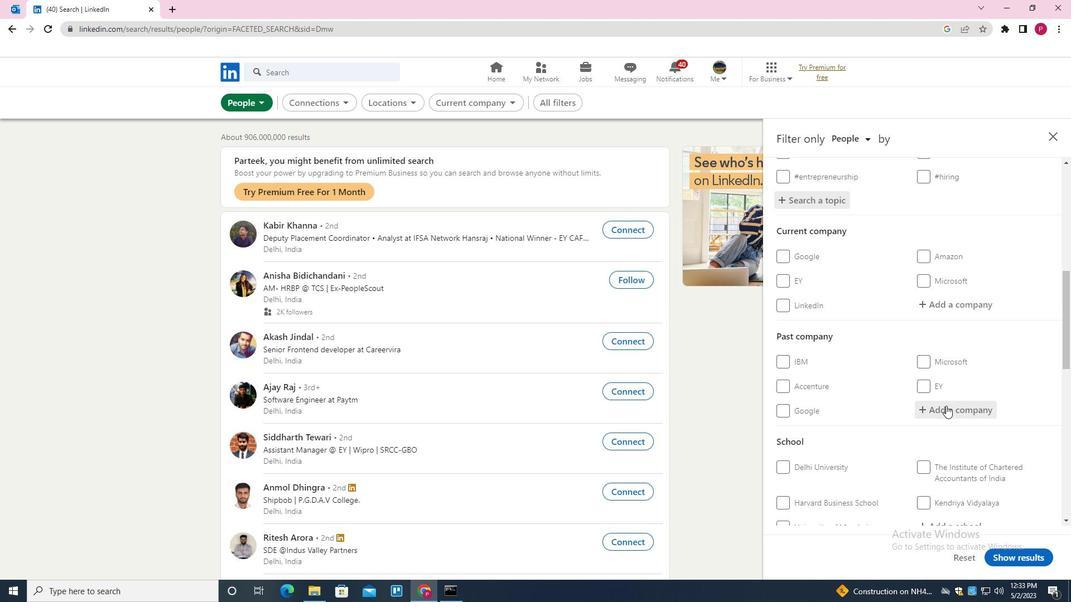 
Action: Mouse moved to (926, 401)
Screenshot: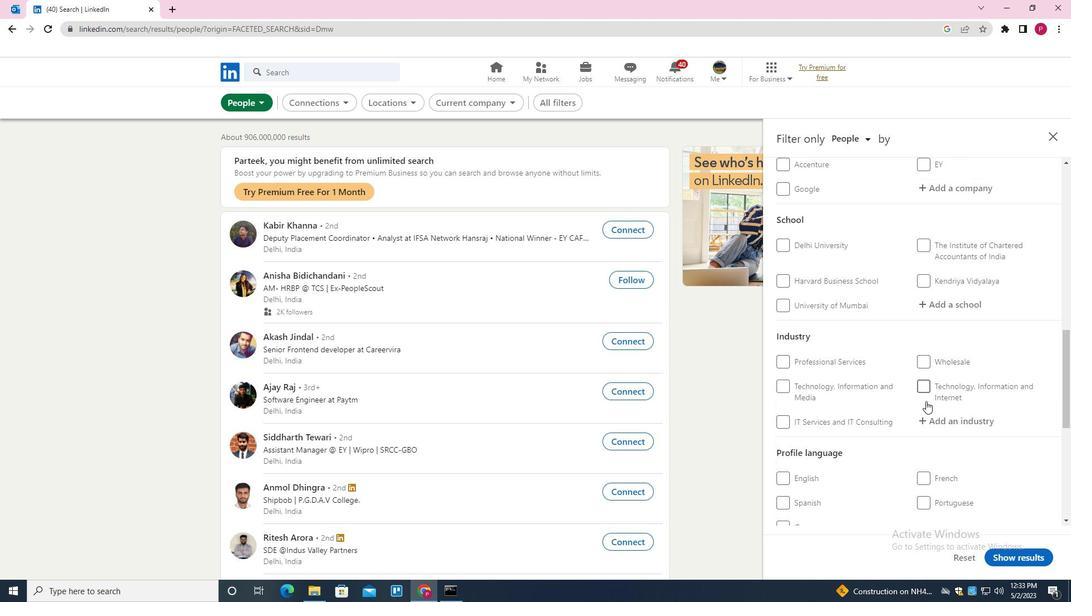 
Action: Mouse scrolled (926, 401) with delta (0, 0)
Screenshot: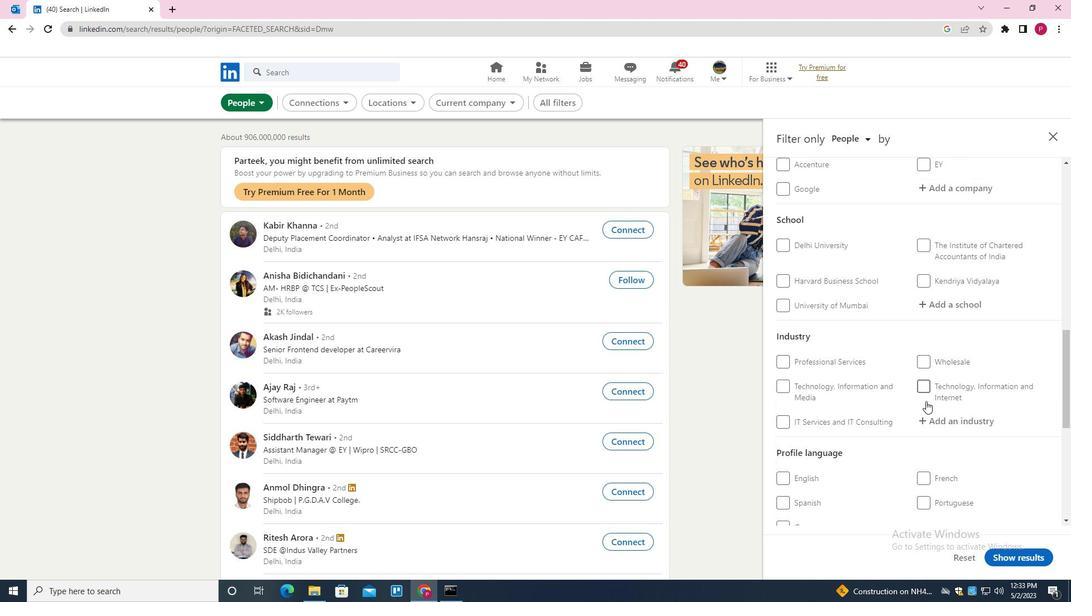 
Action: Mouse moved to (926, 401)
Screenshot: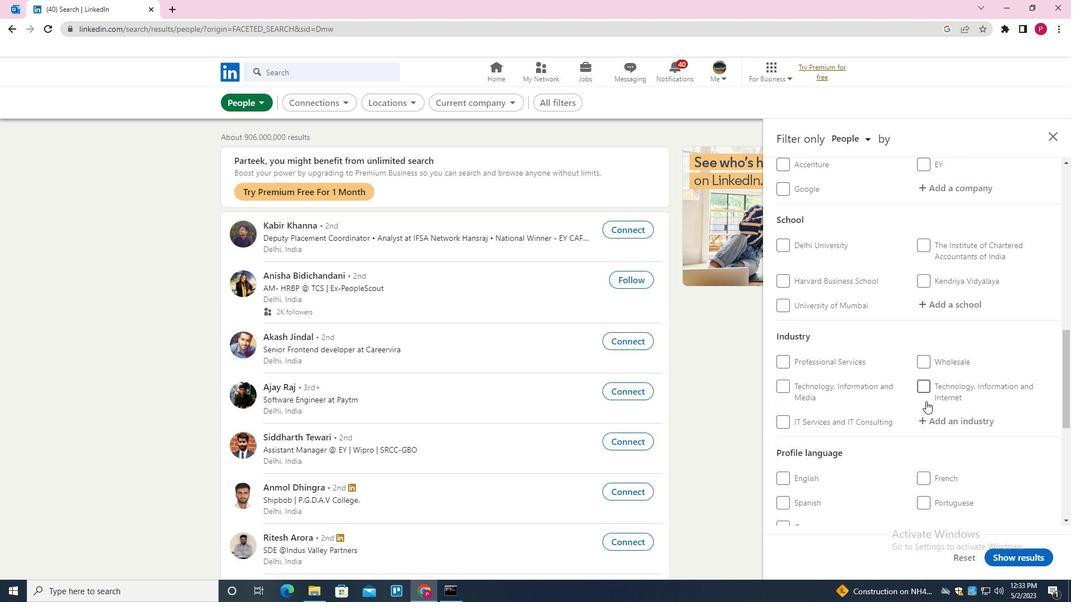 
Action: Mouse scrolled (926, 401) with delta (0, 0)
Screenshot: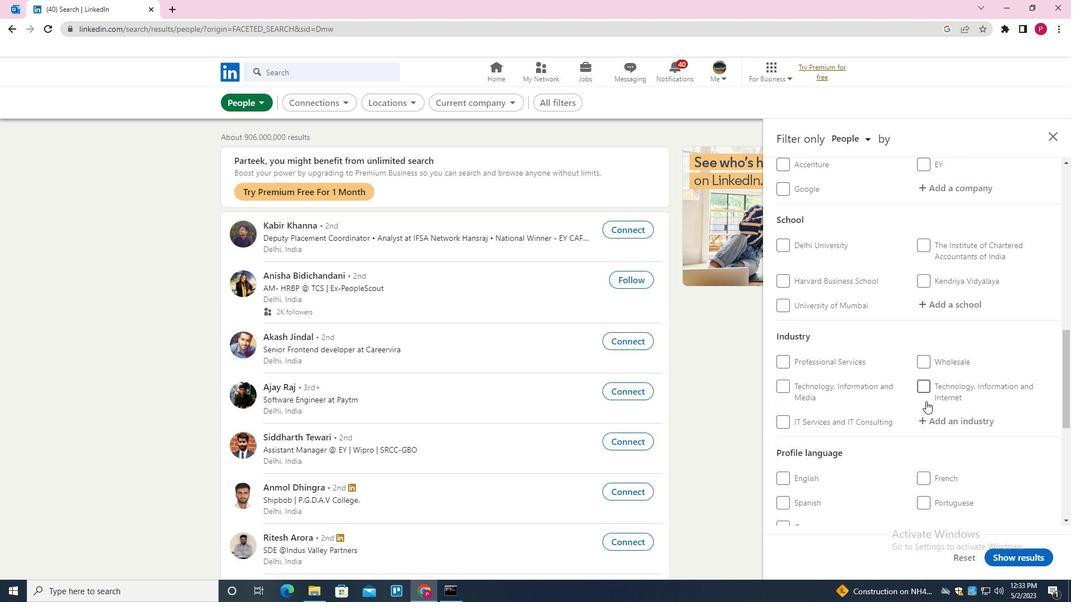 
Action: Mouse scrolled (926, 401) with delta (0, 0)
Screenshot: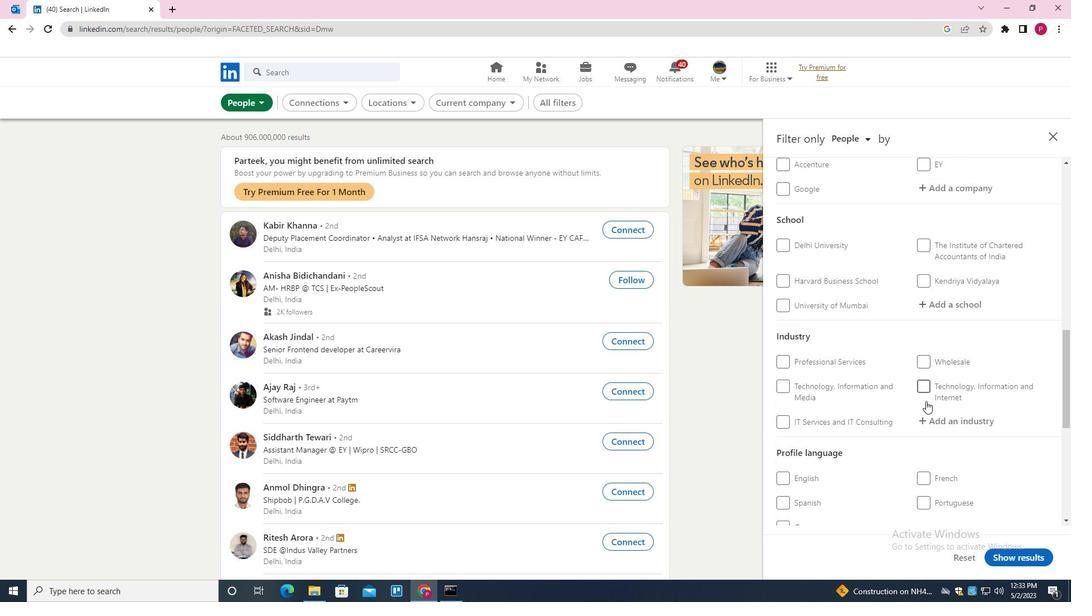 
Action: Mouse moved to (805, 365)
Screenshot: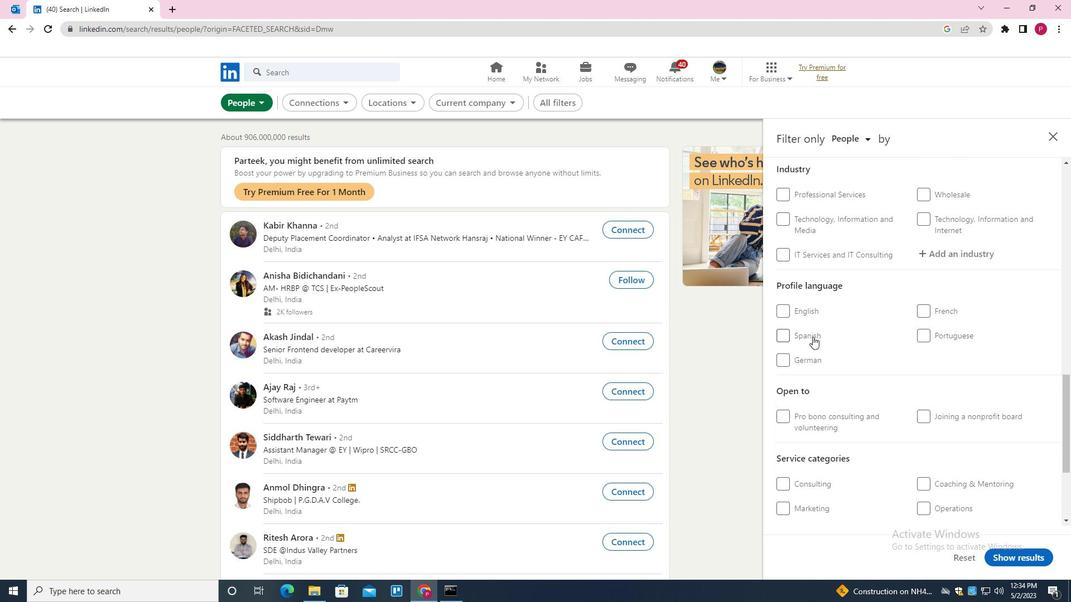 
Action: Mouse pressed left at (805, 365)
Screenshot: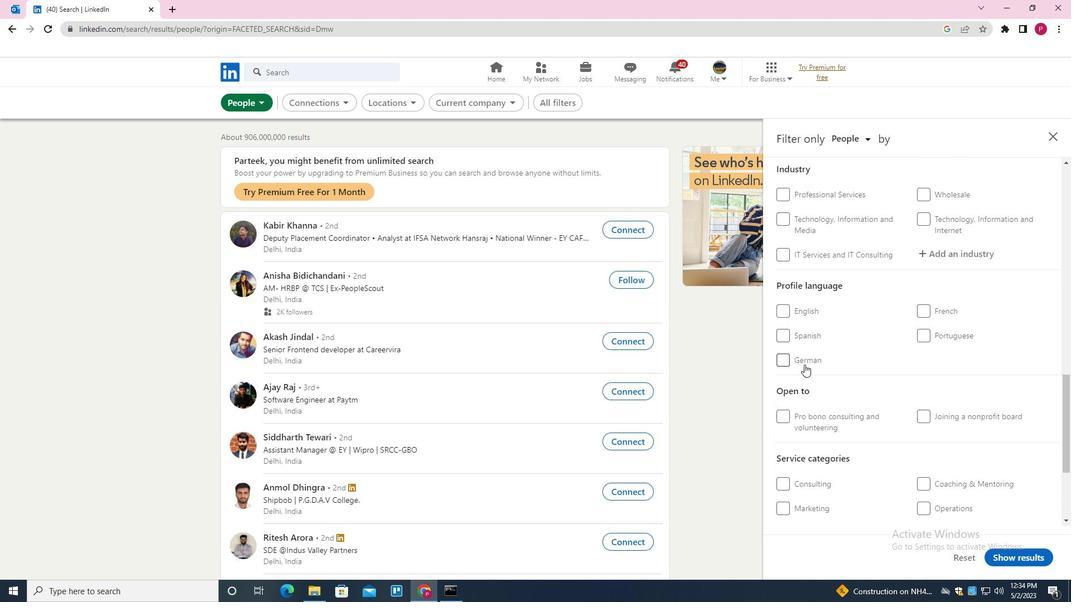 
Action: Mouse moved to (857, 348)
Screenshot: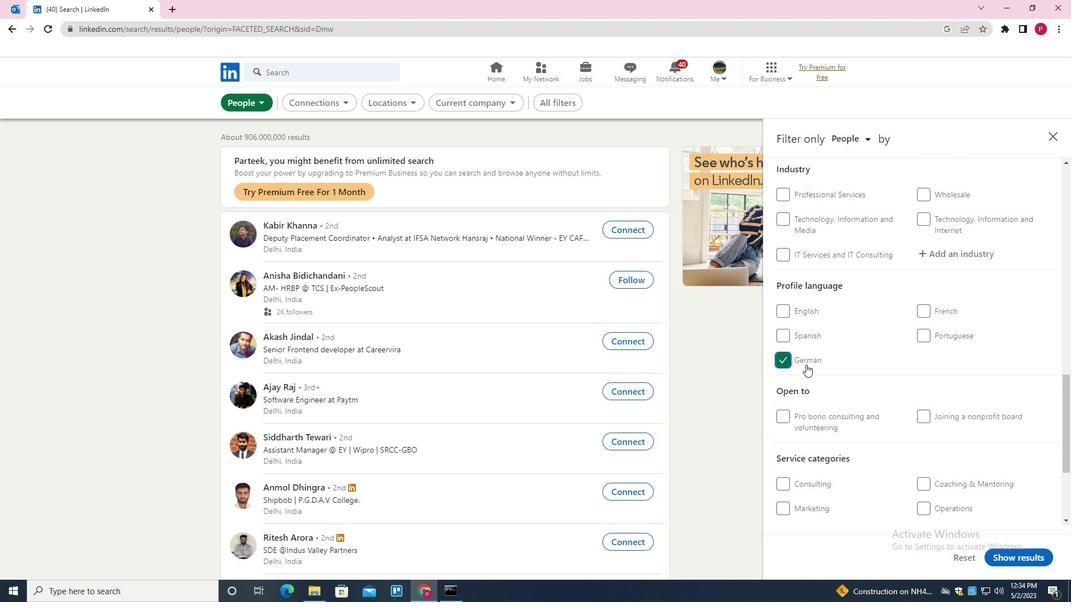 
Action: Mouse scrolled (857, 349) with delta (0, 0)
Screenshot: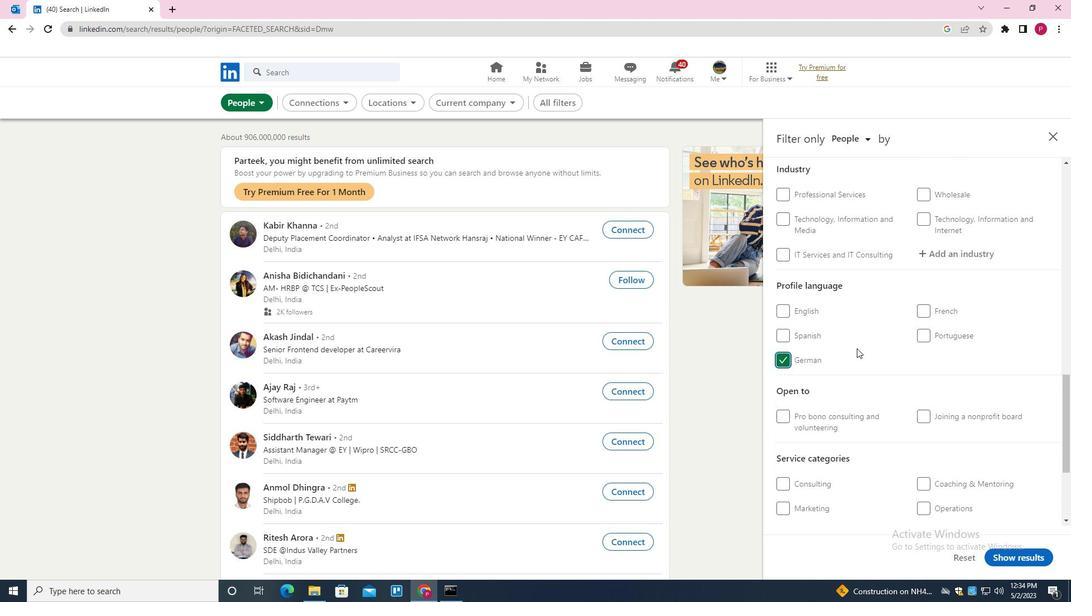 
Action: Mouse scrolled (857, 349) with delta (0, 0)
Screenshot: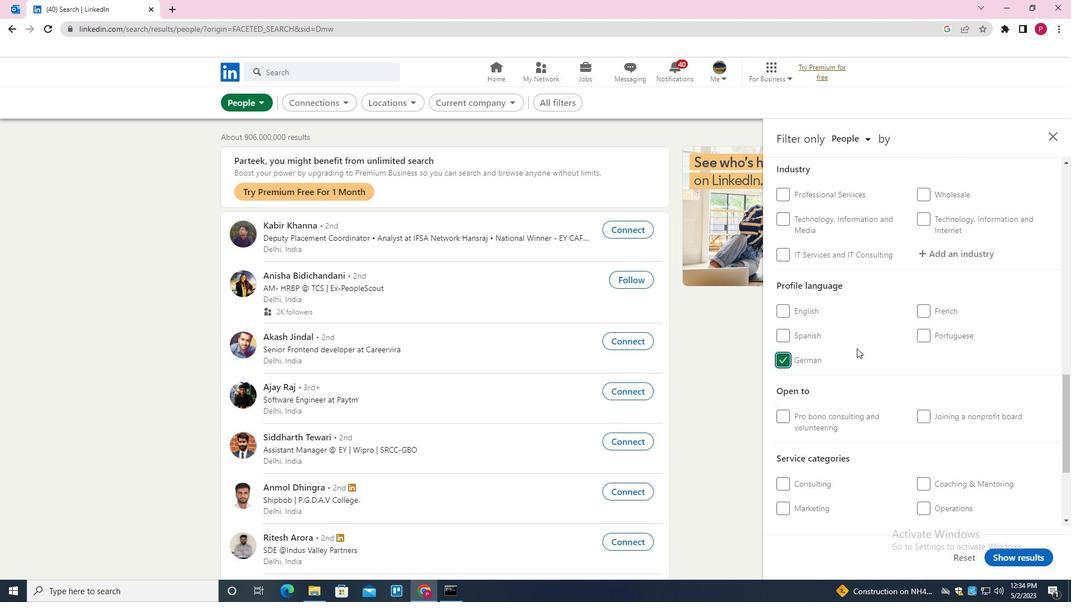 
Action: Mouse scrolled (857, 349) with delta (0, 0)
Screenshot: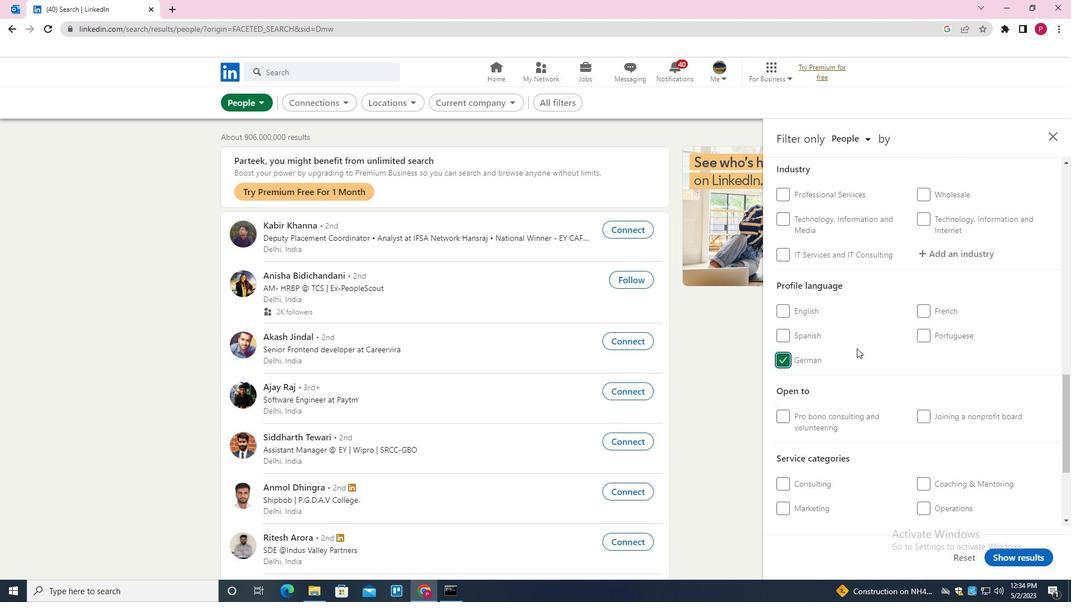 
Action: Mouse scrolled (857, 349) with delta (0, 0)
Screenshot: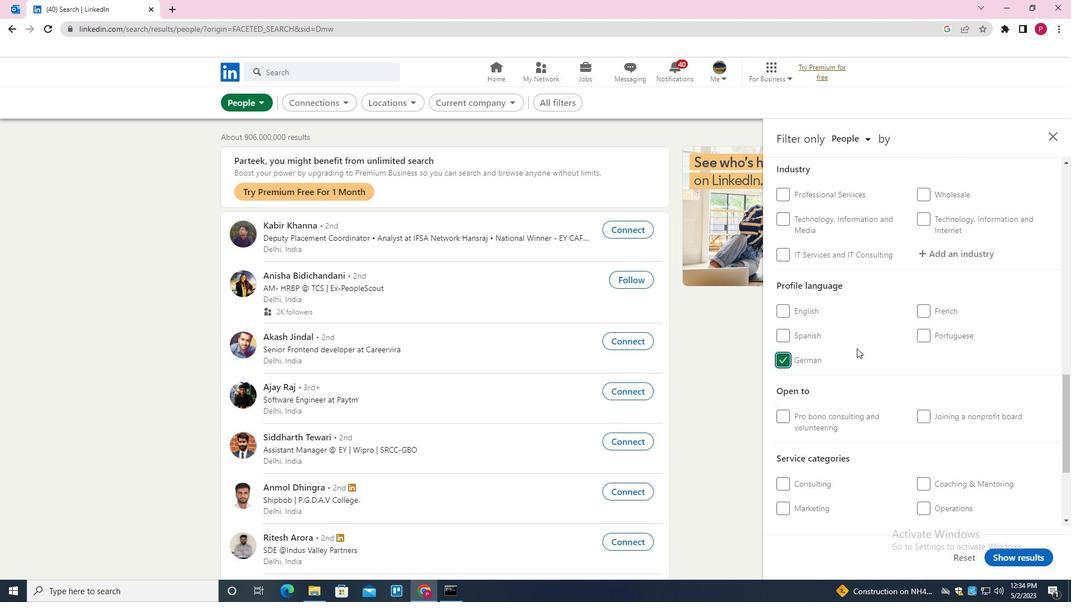 
Action: Mouse scrolled (857, 349) with delta (0, 0)
Screenshot: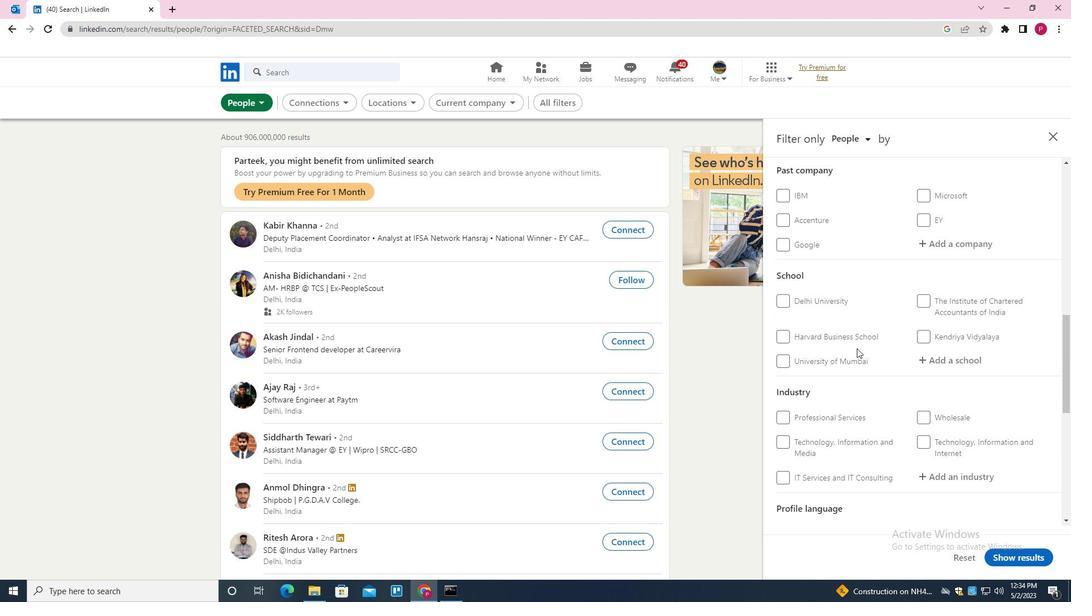 
Action: Mouse scrolled (857, 349) with delta (0, 0)
Screenshot: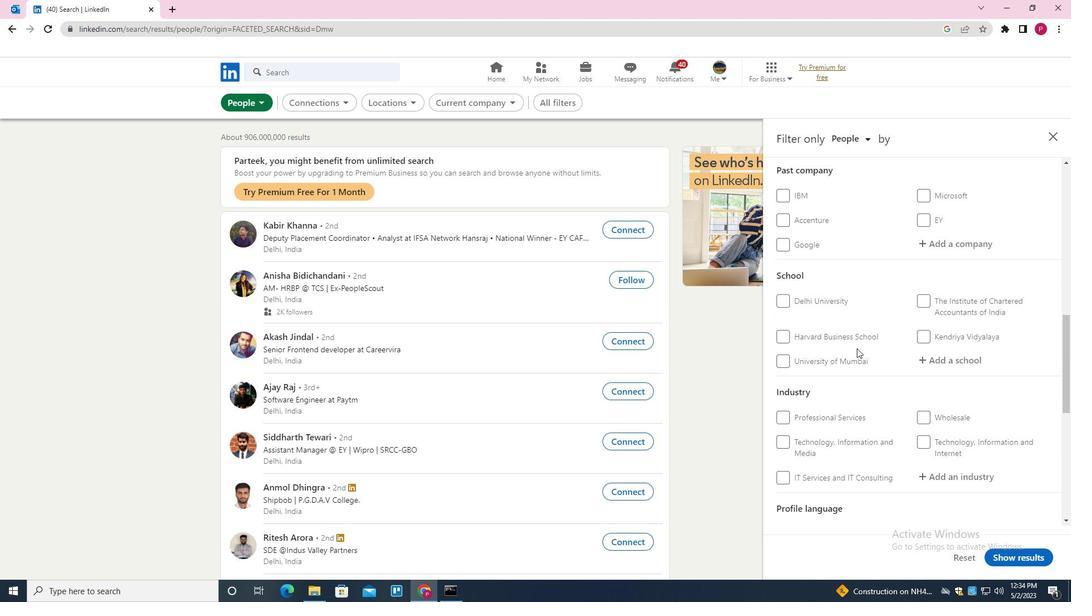 
Action: Mouse moved to (985, 251)
Screenshot: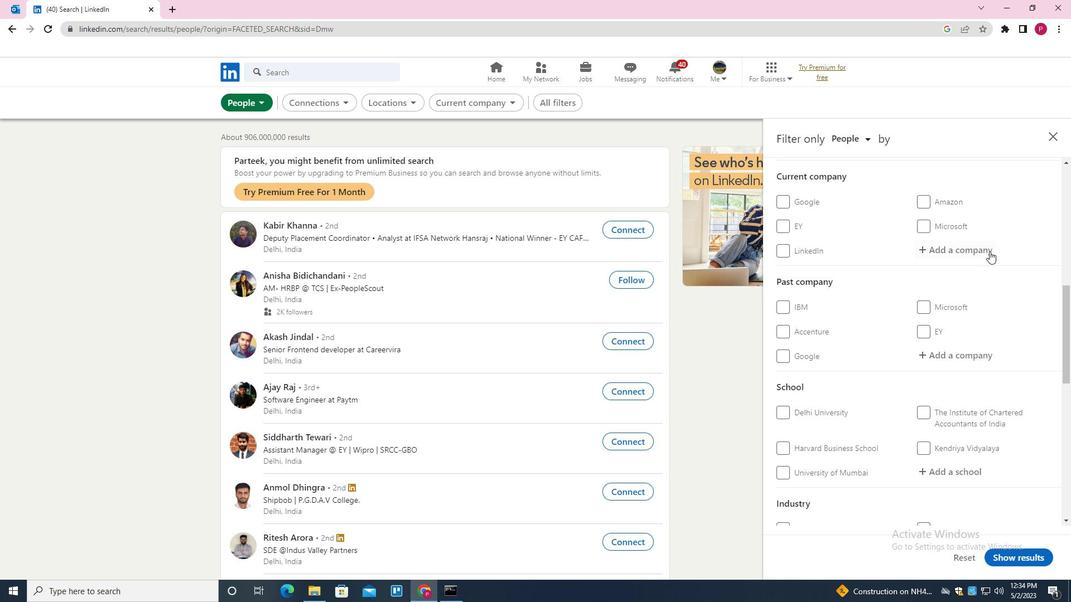 
Action: Mouse pressed left at (985, 251)
Screenshot: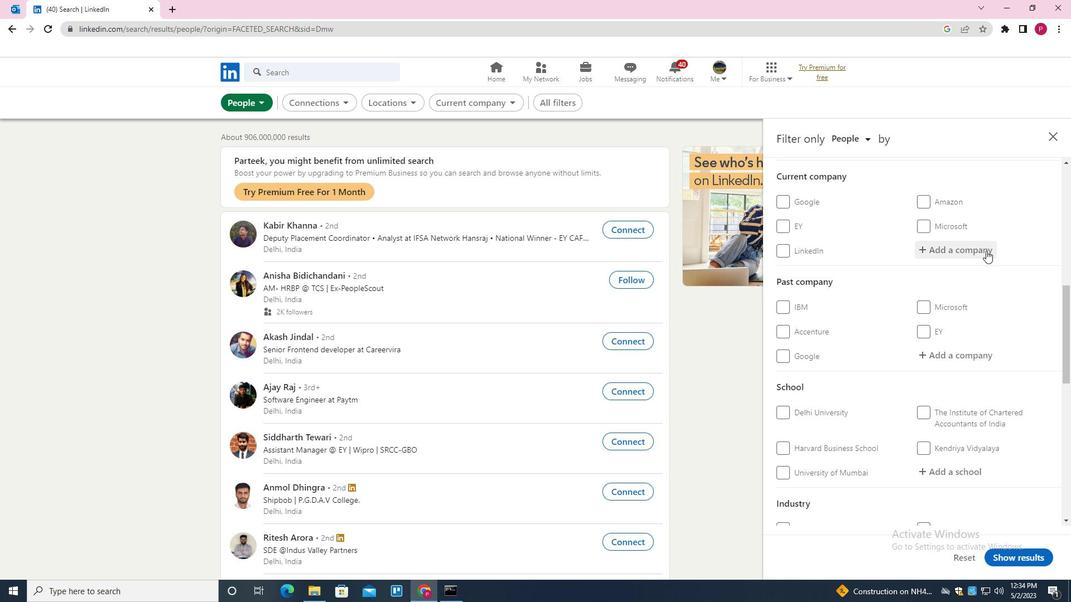 
Action: Mouse moved to (968, 261)
Screenshot: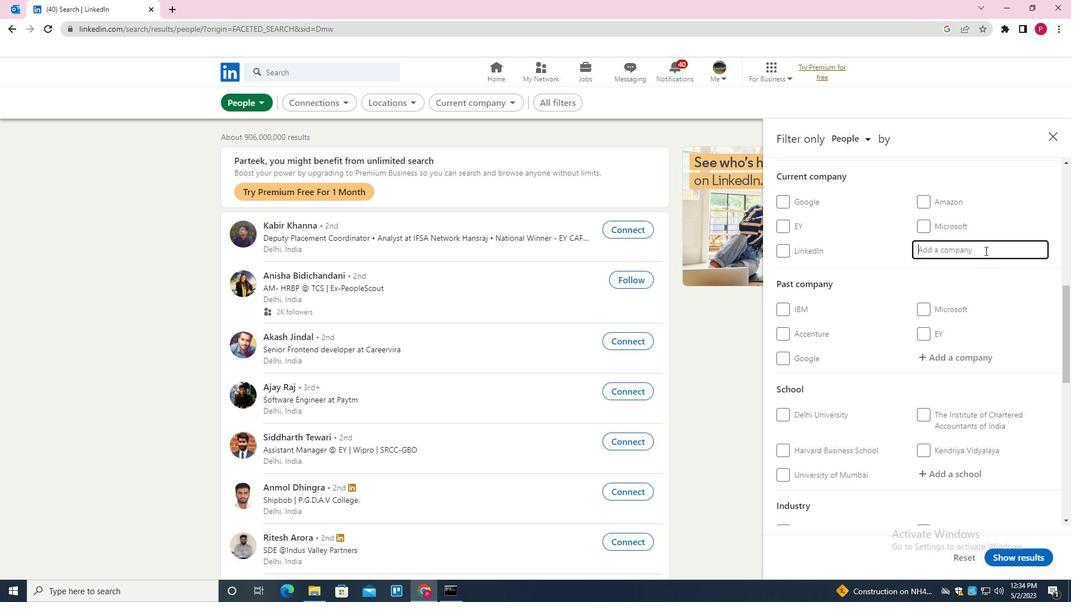 
Action: Key pressed <Key.shift><Key.shift><Key.shift>NET<Key.shift>APP<Key.down><Key.enter>
Screenshot: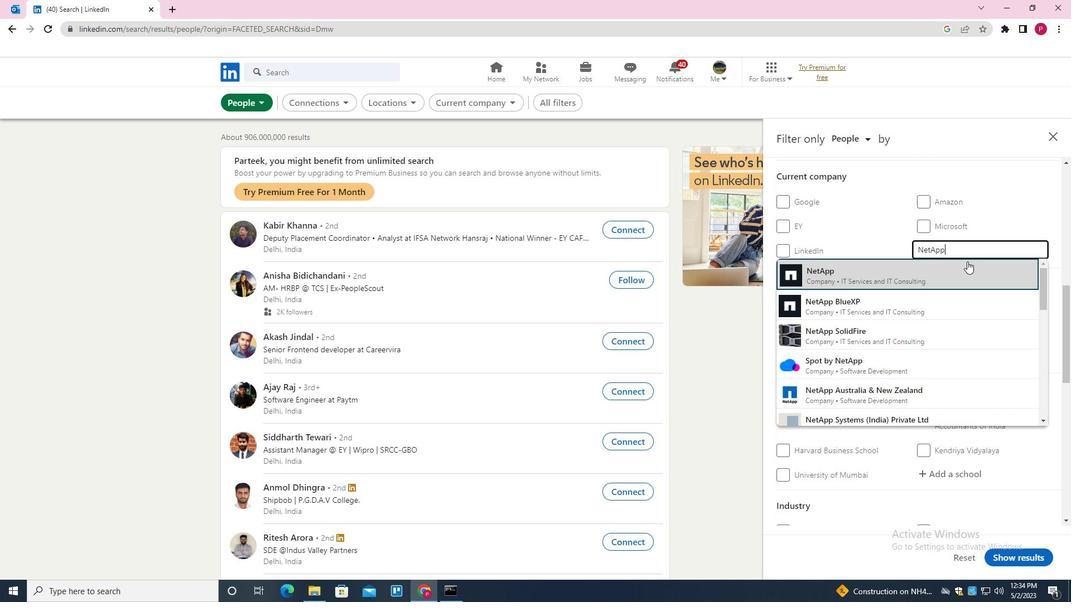 
Action: Mouse moved to (892, 314)
Screenshot: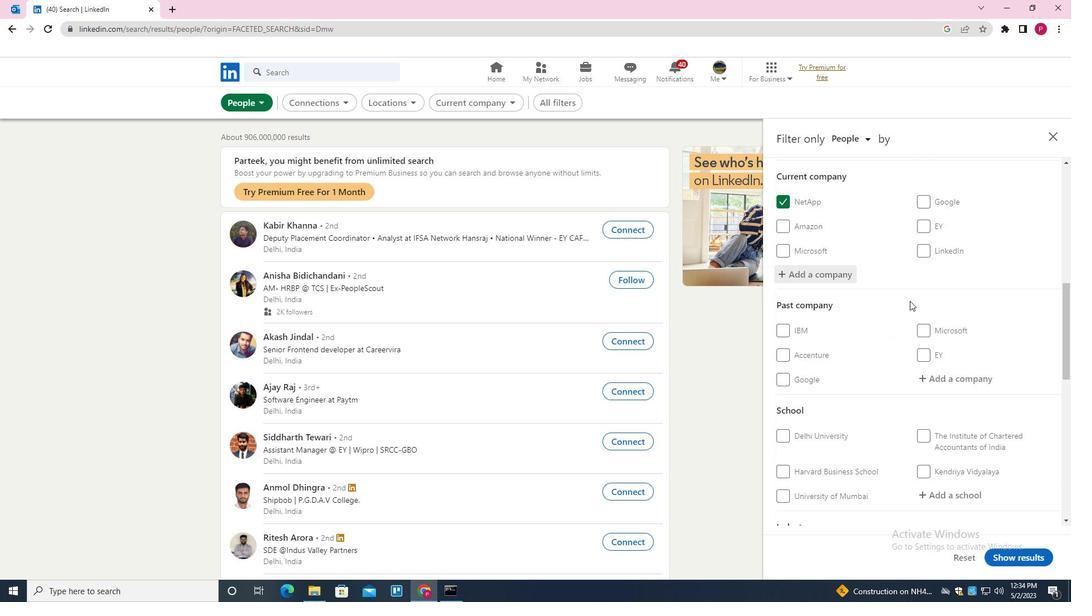 
Action: Mouse scrolled (892, 313) with delta (0, 0)
Screenshot: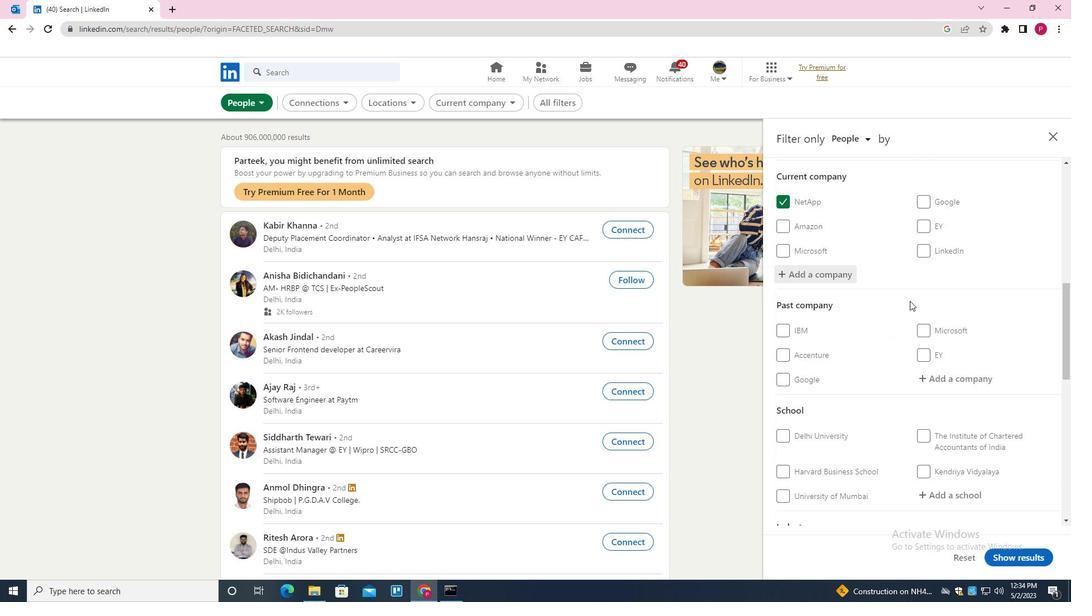 
Action: Mouse moved to (891, 314)
Screenshot: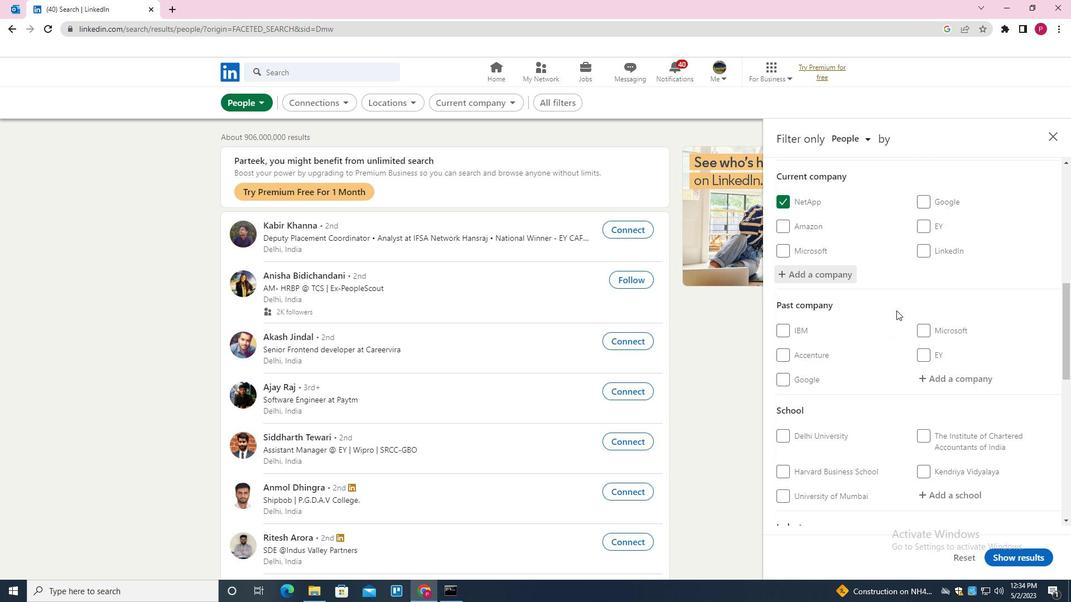 
Action: Mouse scrolled (891, 314) with delta (0, 0)
Screenshot: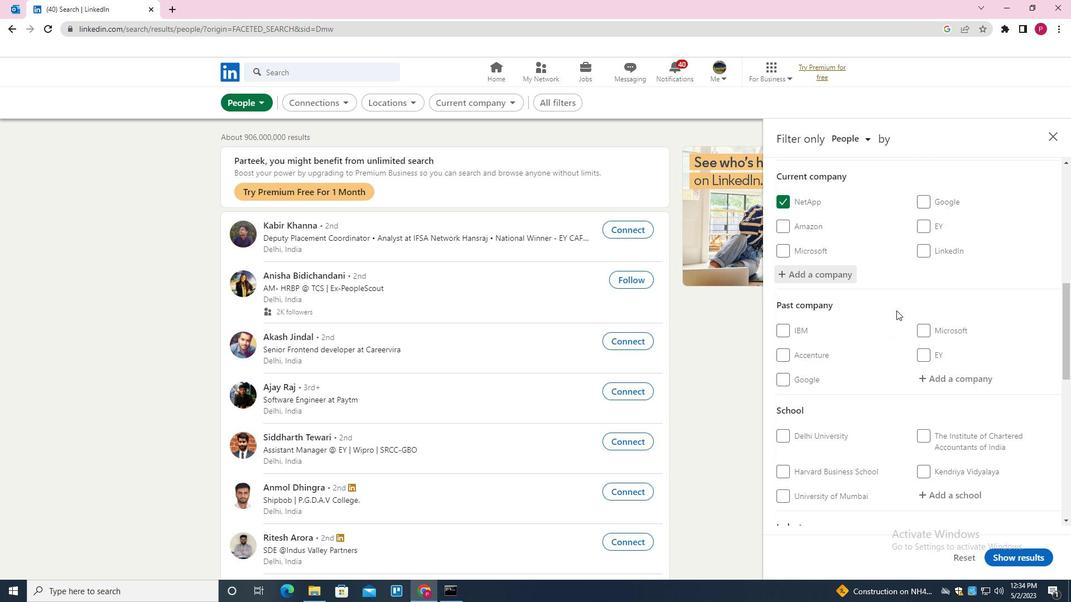 
Action: Mouse scrolled (891, 314) with delta (0, 0)
Screenshot: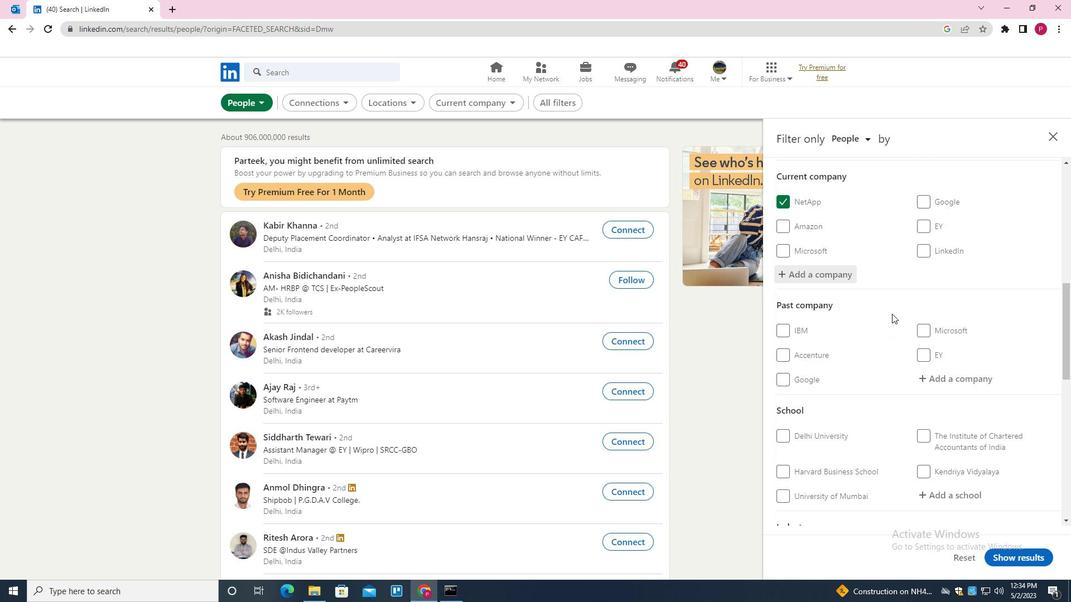 
Action: Mouse scrolled (891, 314) with delta (0, 0)
Screenshot: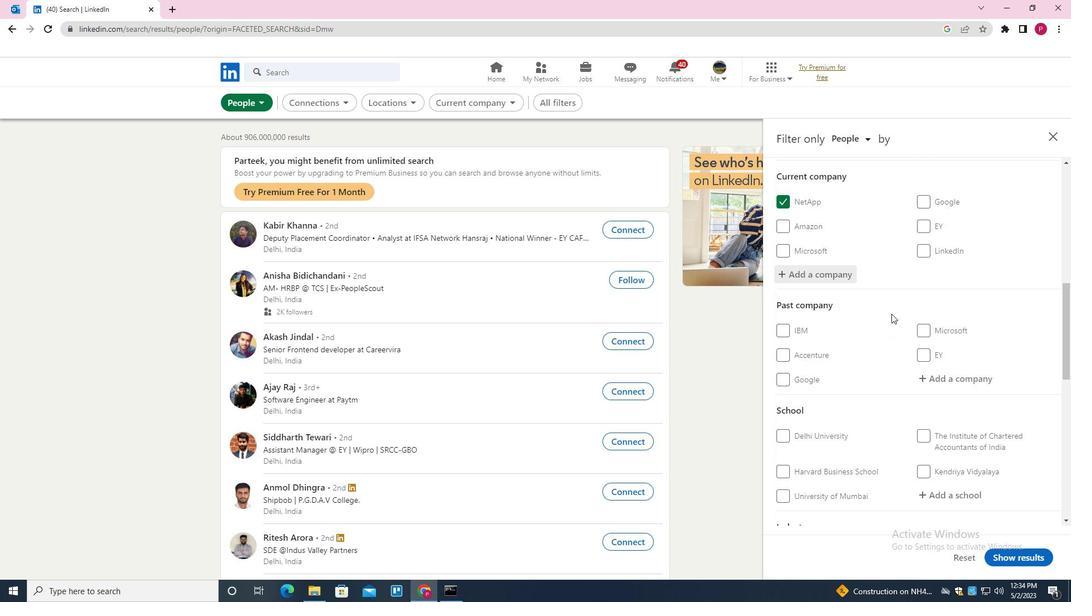 
Action: Mouse moved to (958, 274)
Screenshot: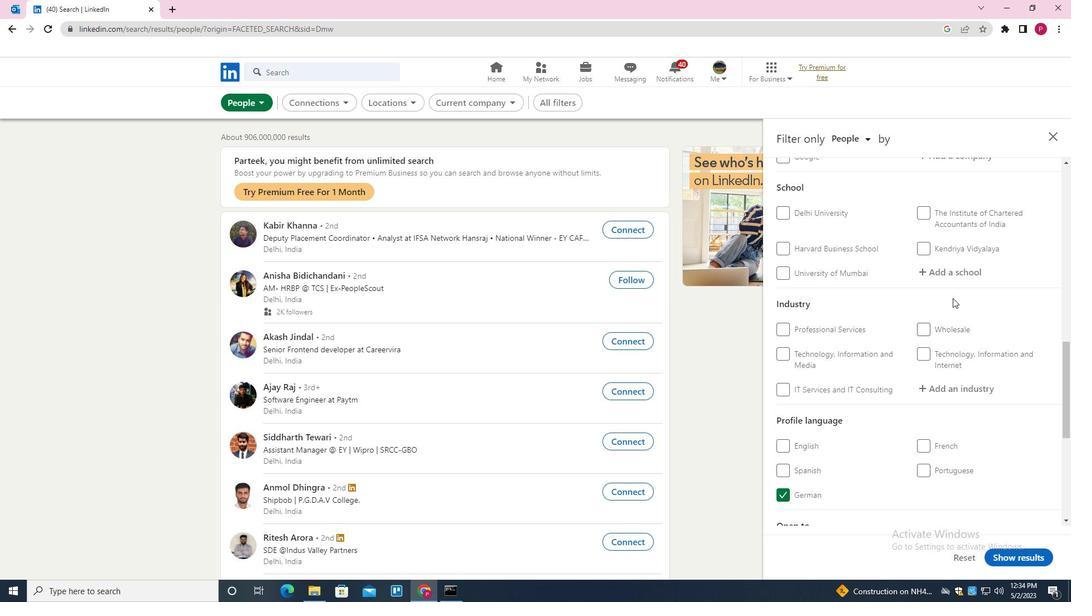 
Action: Mouse pressed left at (958, 274)
Screenshot: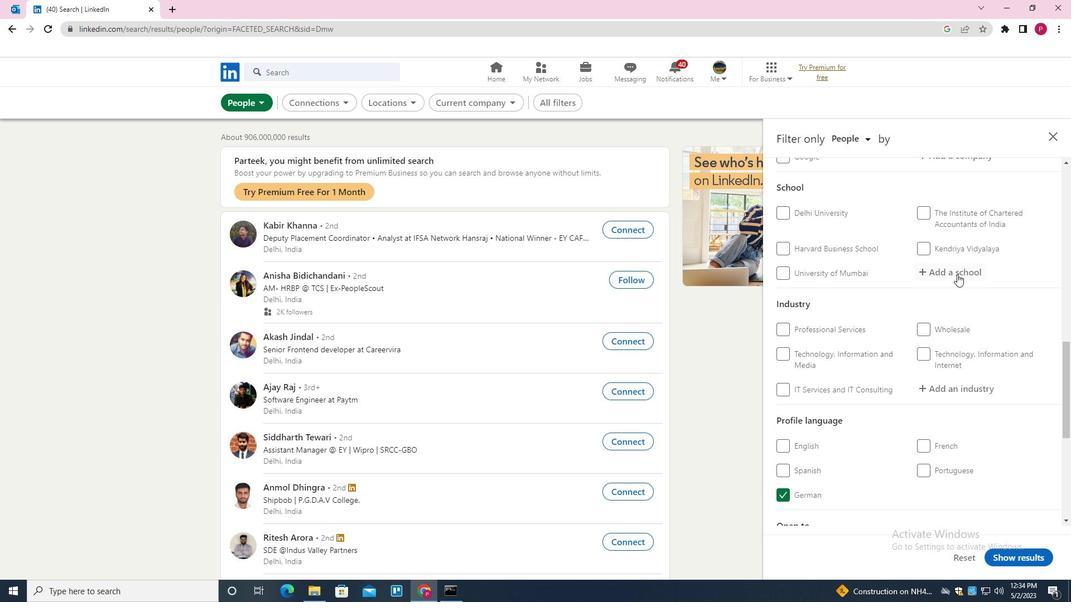 
Action: Key pressed <Key.shift><Key.shift><Key.shift><Key.shift><Key.shift><Key.shift><Key.shift><Key.shift><Key.shift><Key.shift><Key.shift><Key.shift><Key.shift><Key.shift><Key.shift><Key.shift><Key.shift><Key.shift><Key.shift><Key.shift><Key.shift><Key.shift><Key.shift><Key.shift><Key.shift><Key.shift><Key.shift>B.<Key.shift>P<Key.space><Key.shift>PODDAR<Key.down><Key.enter>
Screenshot: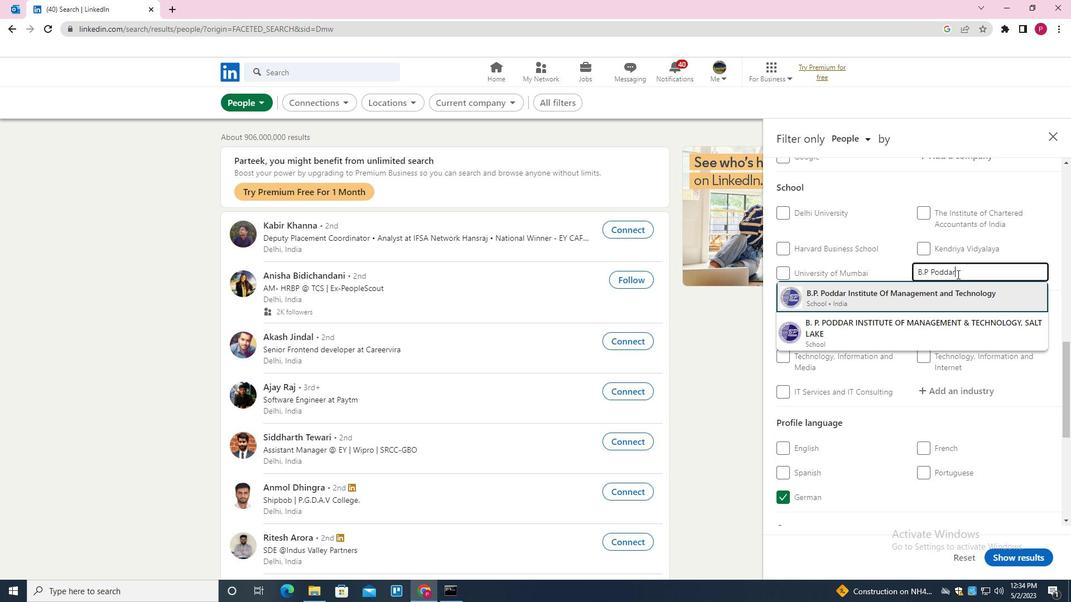 
Action: Mouse moved to (935, 329)
Screenshot: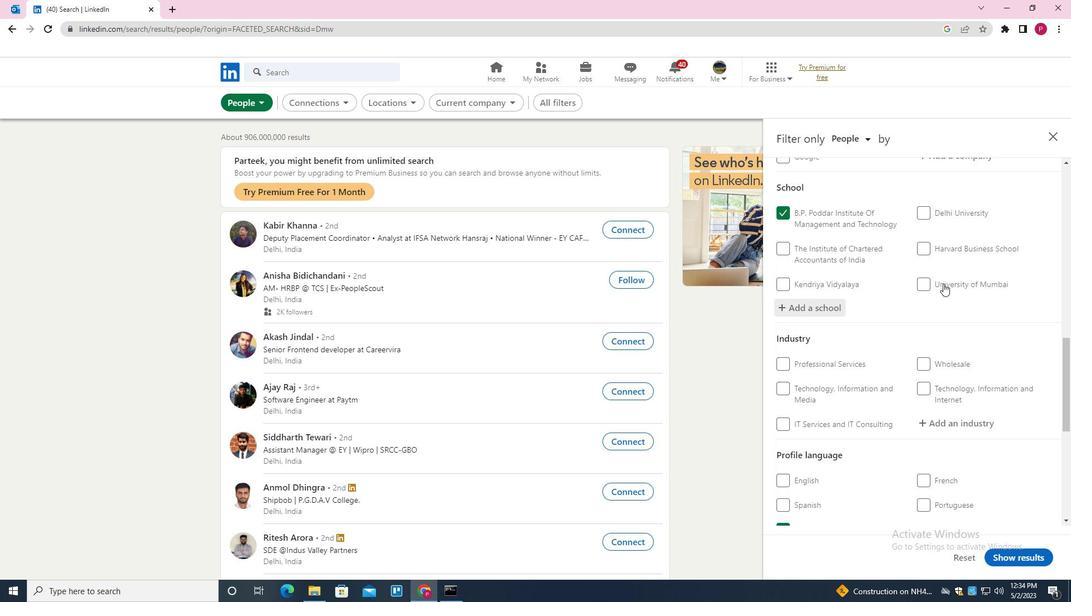 
Action: Mouse scrolled (935, 328) with delta (0, 0)
Screenshot: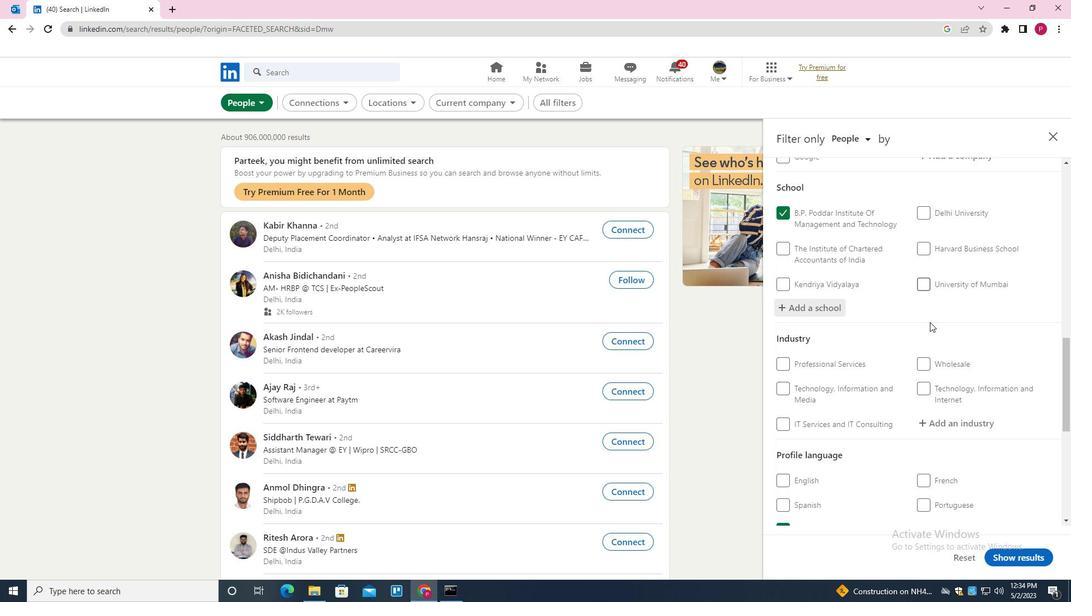 
Action: Mouse moved to (935, 329)
Screenshot: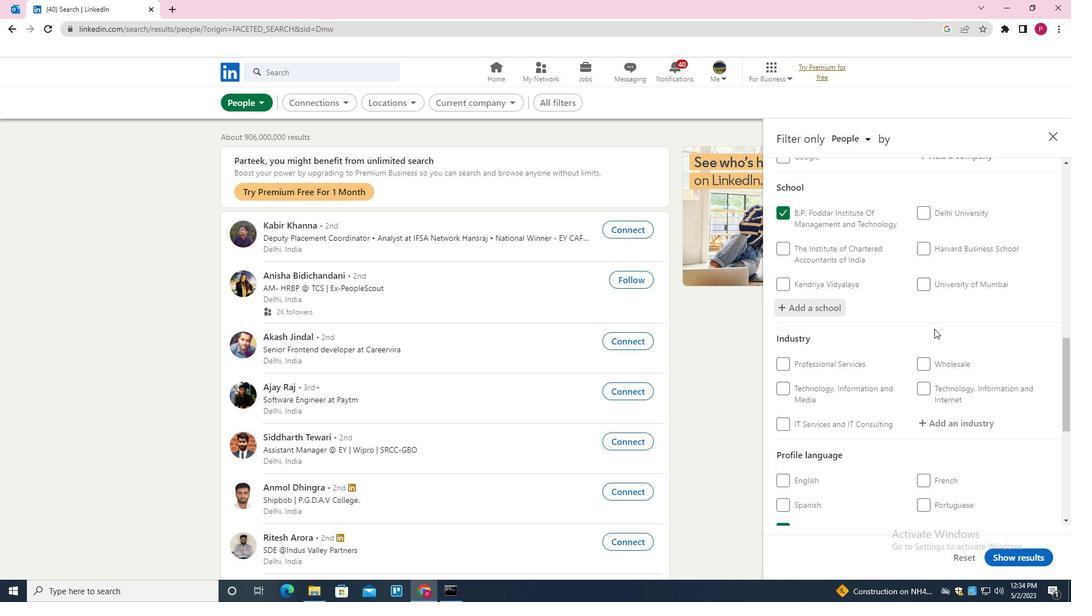 
Action: Mouse scrolled (935, 329) with delta (0, 0)
Screenshot: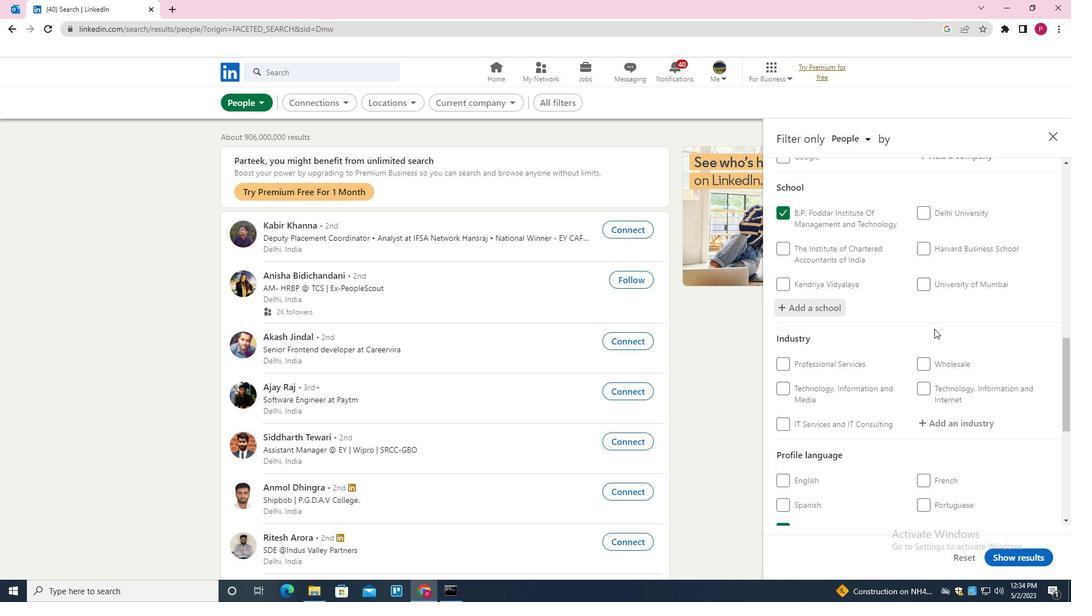 
Action: Mouse moved to (935, 329)
Screenshot: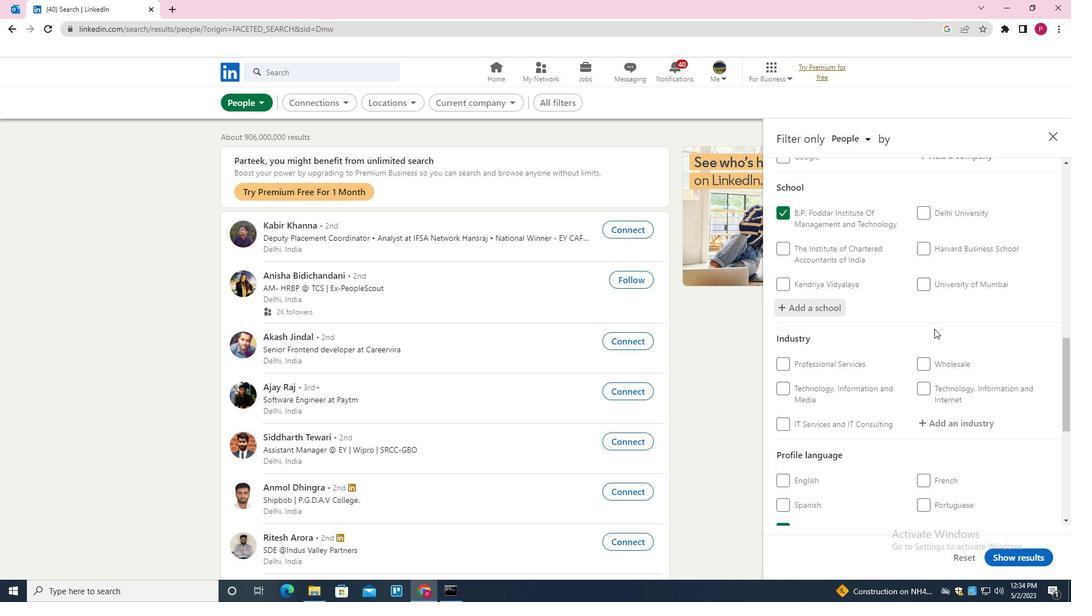 
Action: Mouse scrolled (935, 329) with delta (0, 0)
Screenshot: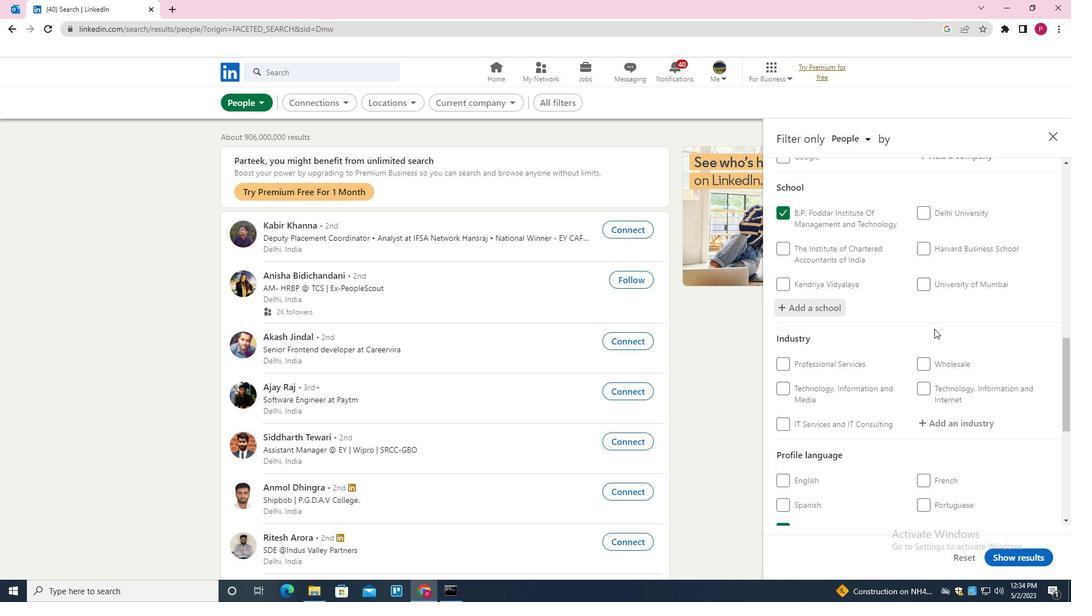 
Action: Mouse moved to (971, 256)
Screenshot: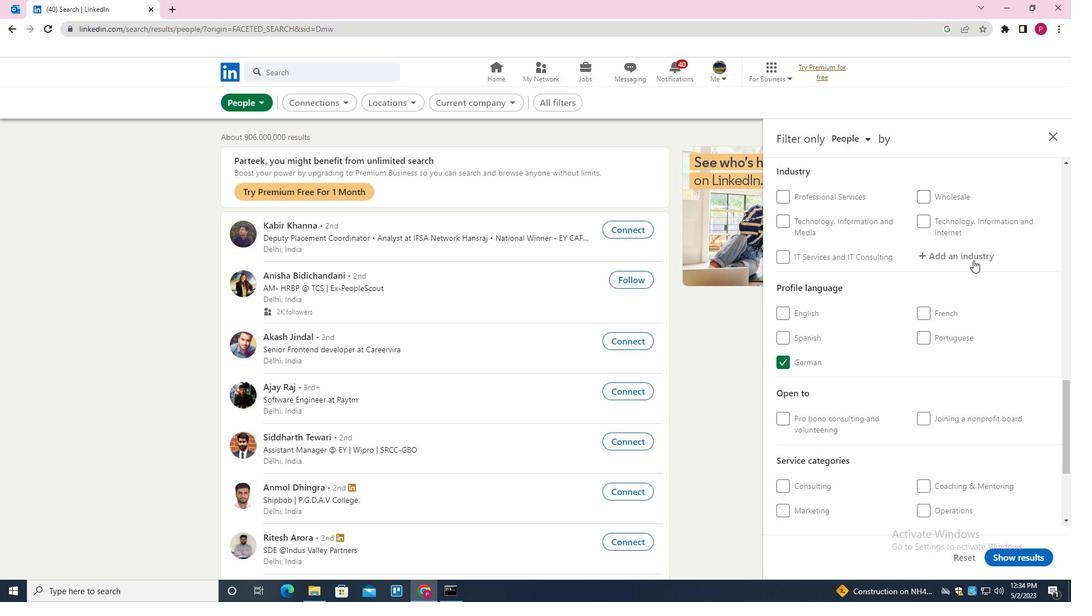 
Action: Mouse pressed left at (971, 256)
Screenshot: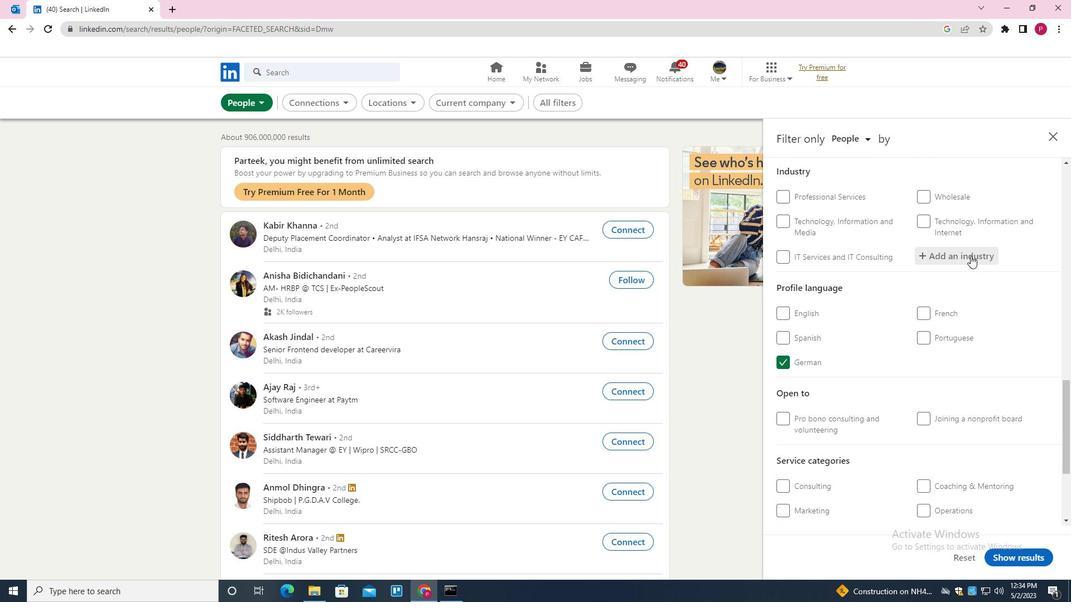 
Action: Mouse moved to (970, 256)
Screenshot: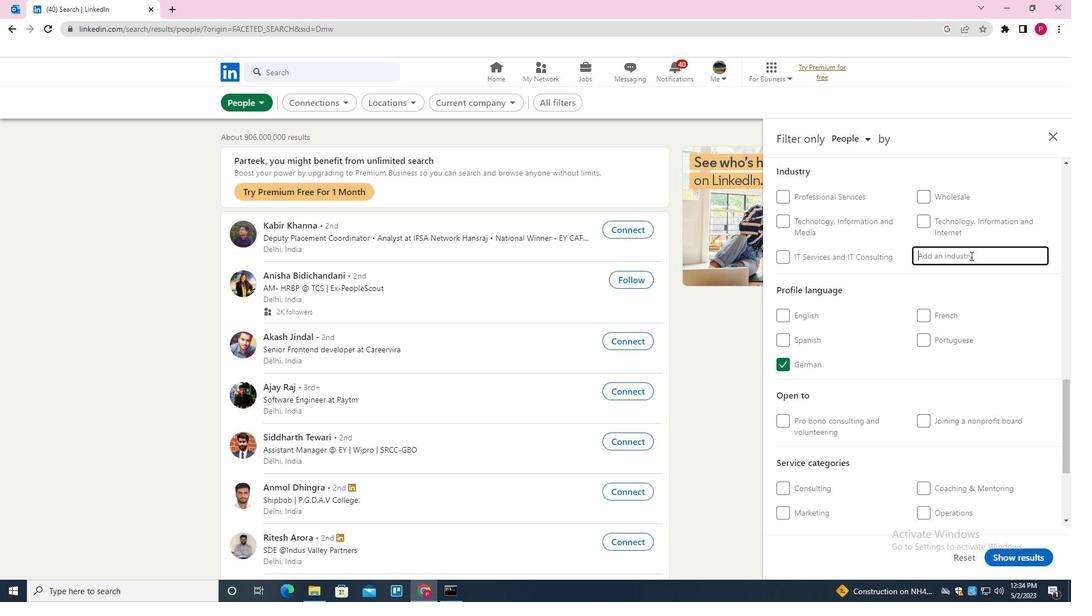 
Action: Key pressed <Key.shift><Key.shift><Key.shift><Key.shift><Key.shift><Key.shift><Key.shift><Key.shift><Key.shift><Key.shift><Key.shift><Key.shift><Key.shift><Key.shift><Key.shift>PERO<Key.backspace><Key.backspace><Key.backspace><Key.backspace><Key.shift>
Screenshot: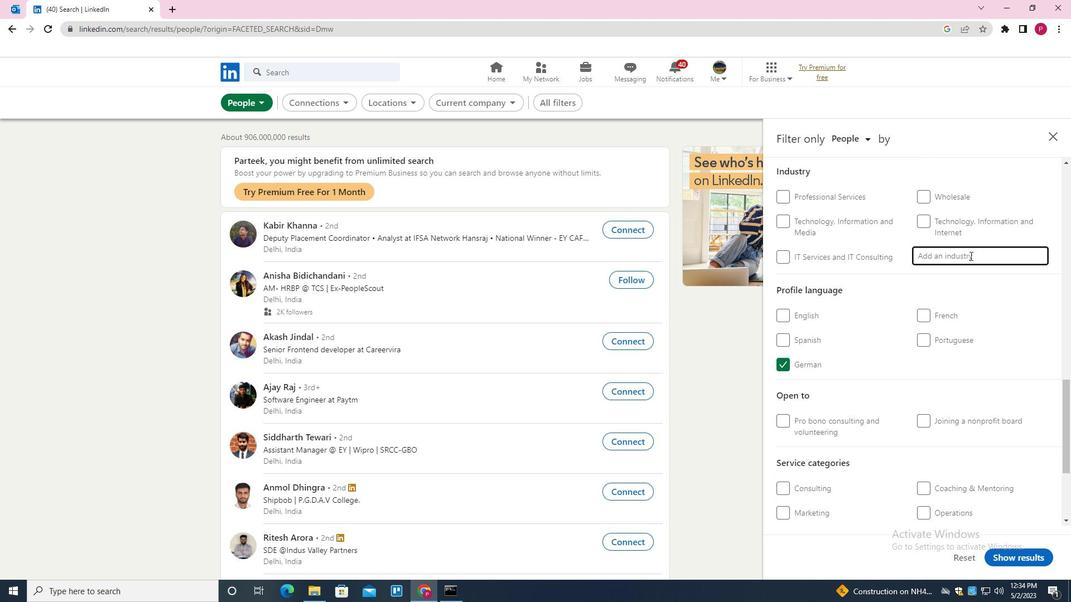 
Action: Mouse moved to (970, 256)
Screenshot: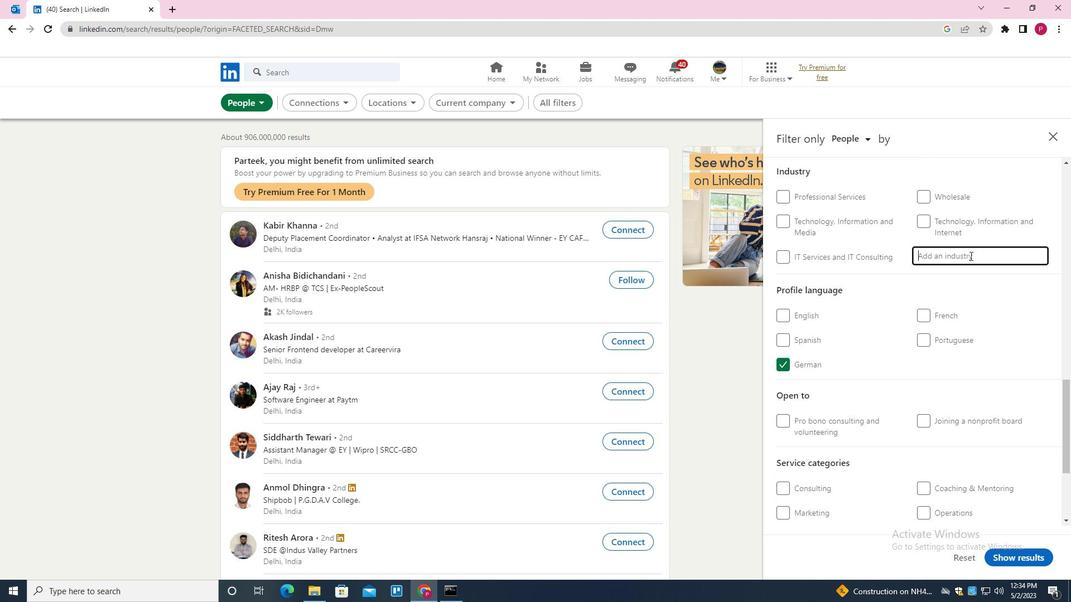 
Action: Key pressed <Key.shift><Key.shift><Key.shift><Key.shift><Key.shift><Key.shift><Key.shift><Key.shift>PERI<Key.down><Key.down><Key.enter>
Screenshot: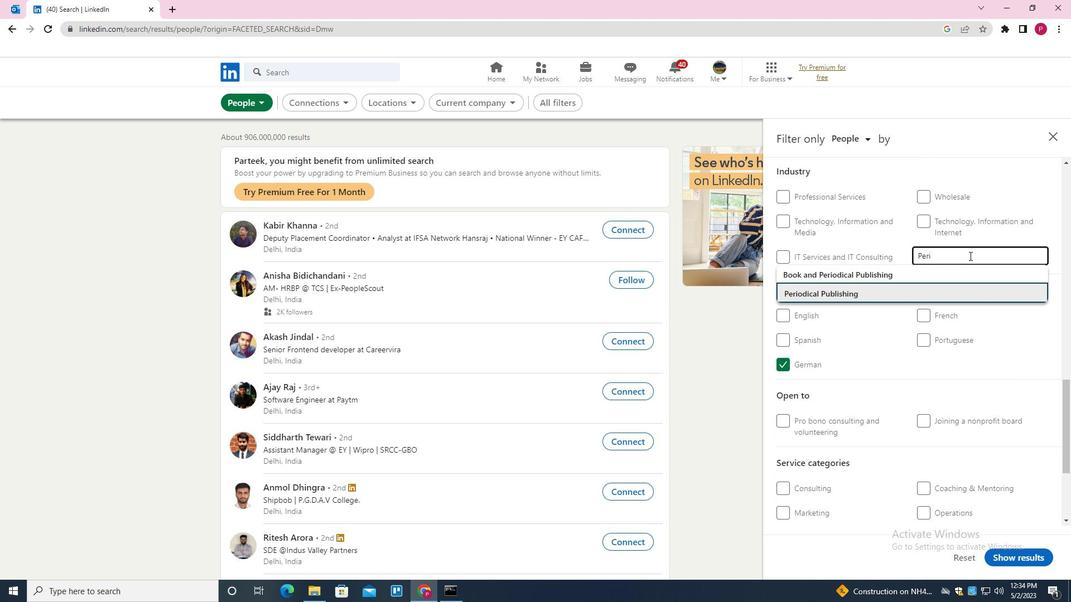 
Action: Mouse moved to (871, 325)
Screenshot: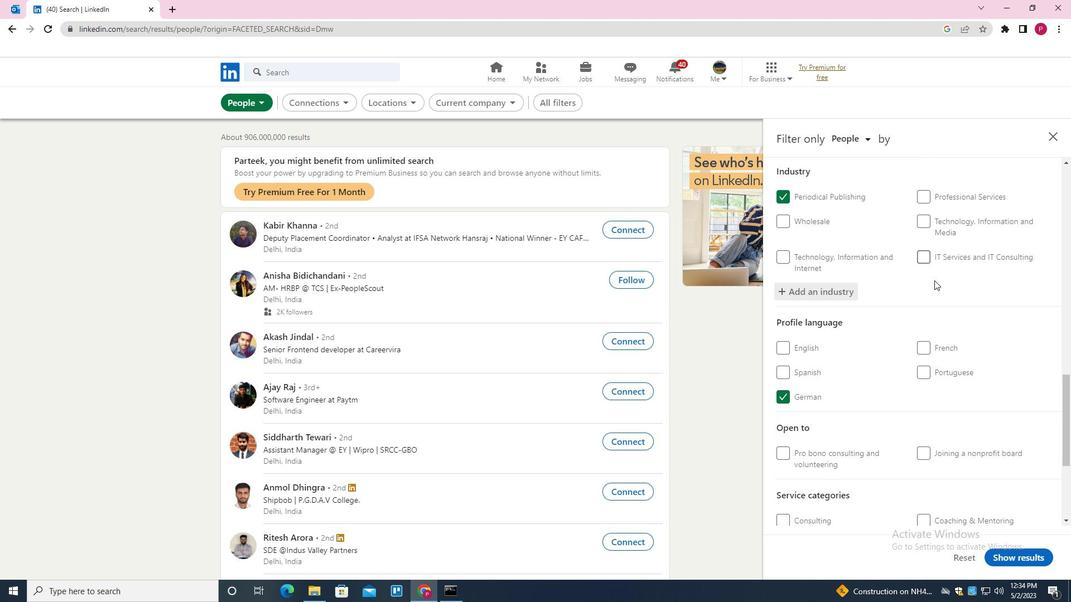 
Action: Mouse scrolled (871, 324) with delta (0, 0)
Screenshot: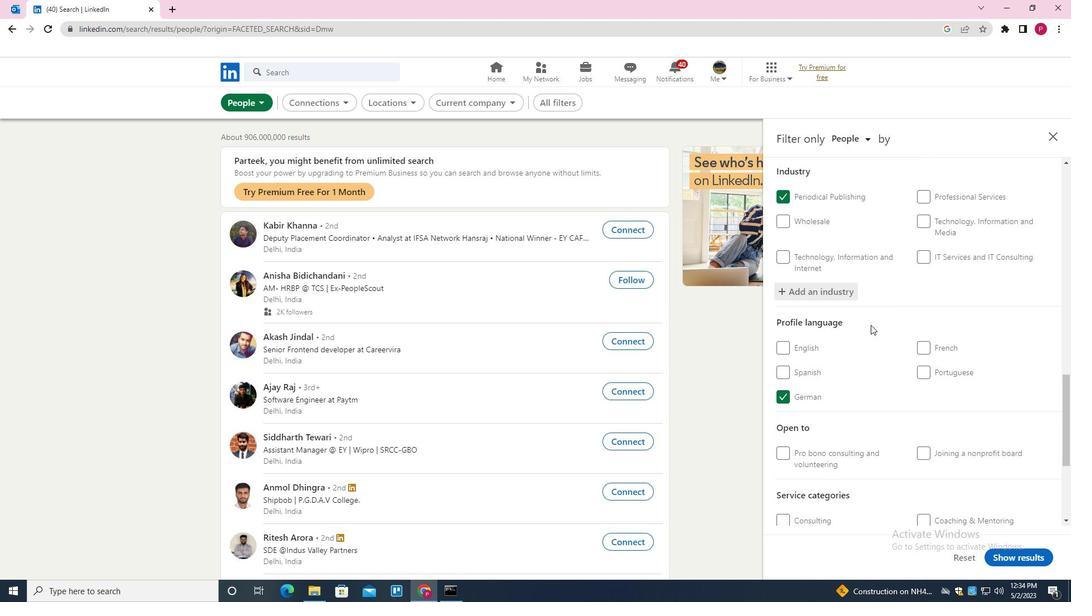 
Action: Mouse scrolled (871, 324) with delta (0, 0)
Screenshot: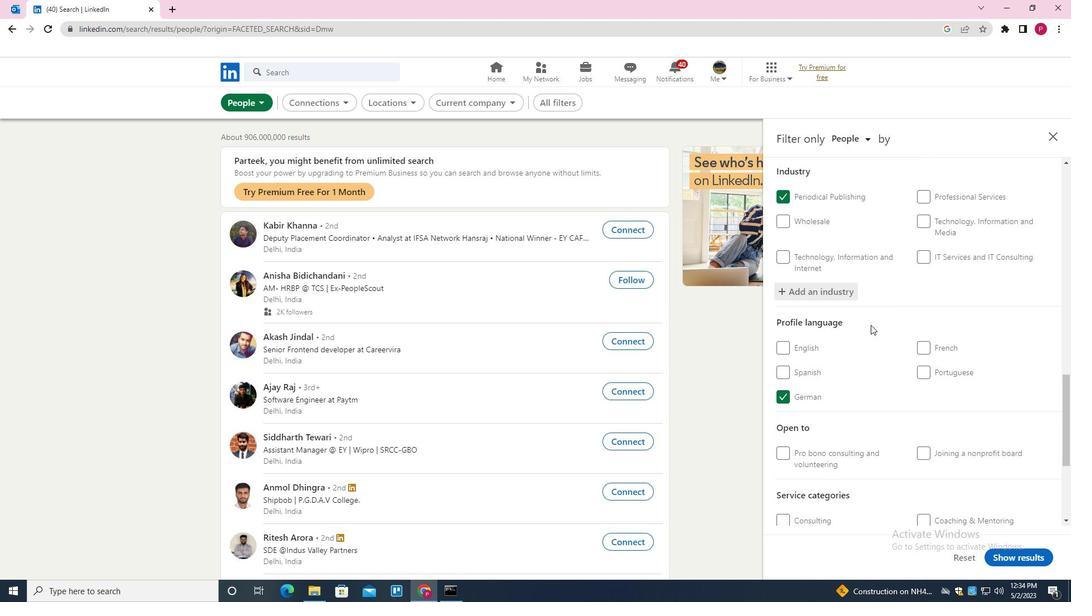
Action: Mouse scrolled (871, 324) with delta (0, 0)
Screenshot: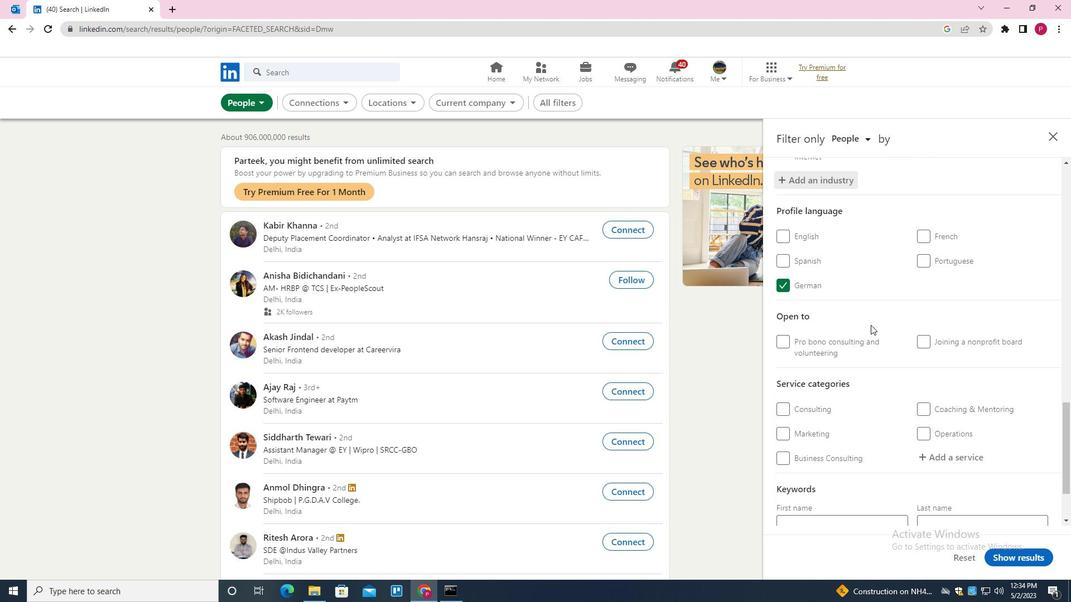 
Action: Mouse moved to (872, 325)
Screenshot: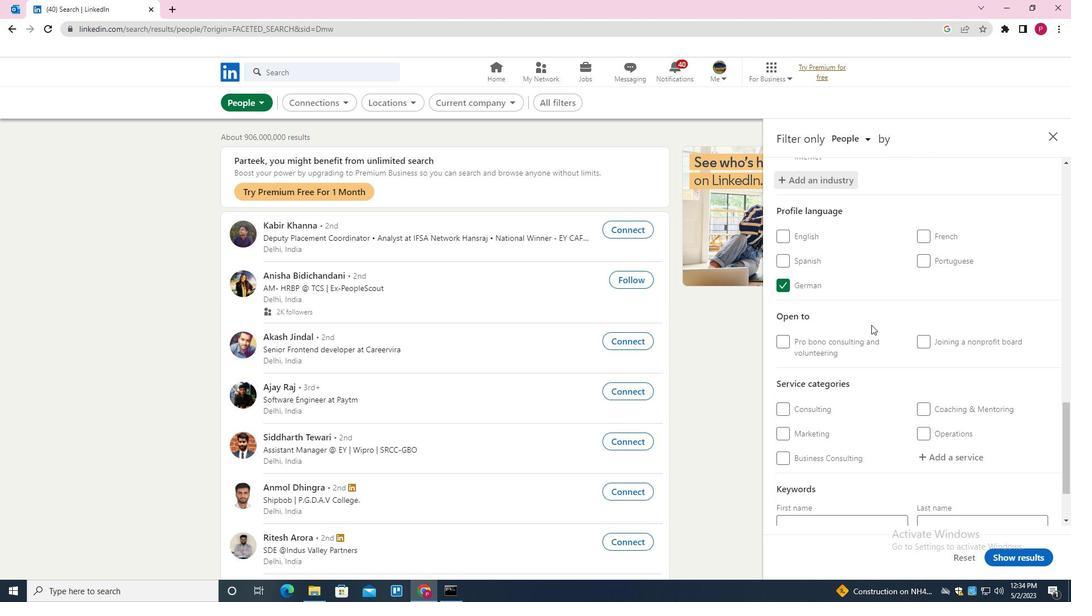 
Action: Mouse scrolled (872, 324) with delta (0, 0)
Screenshot: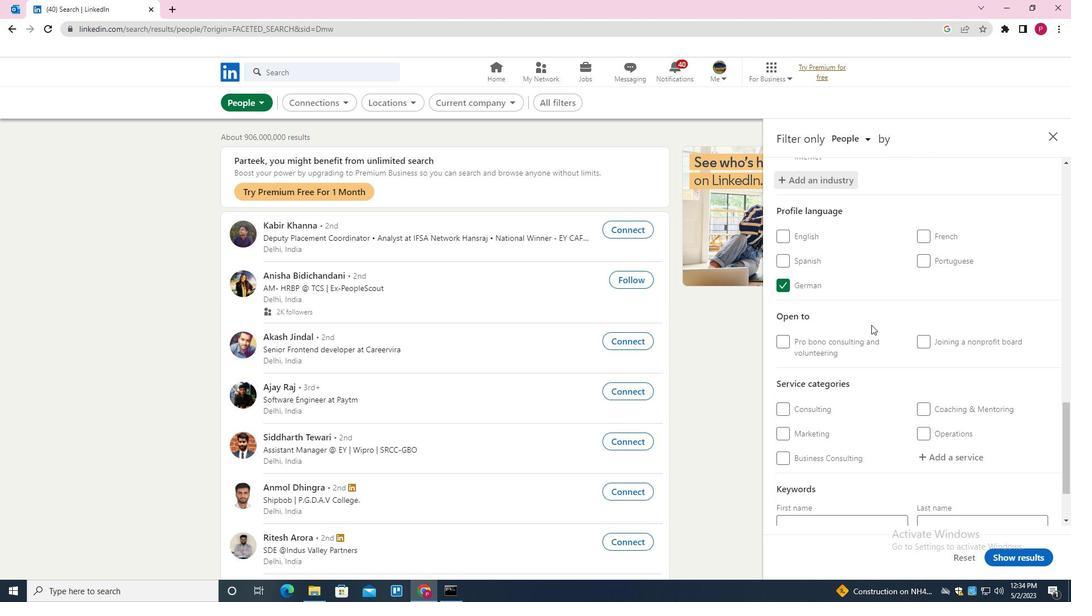 
Action: Mouse moved to (874, 323)
Screenshot: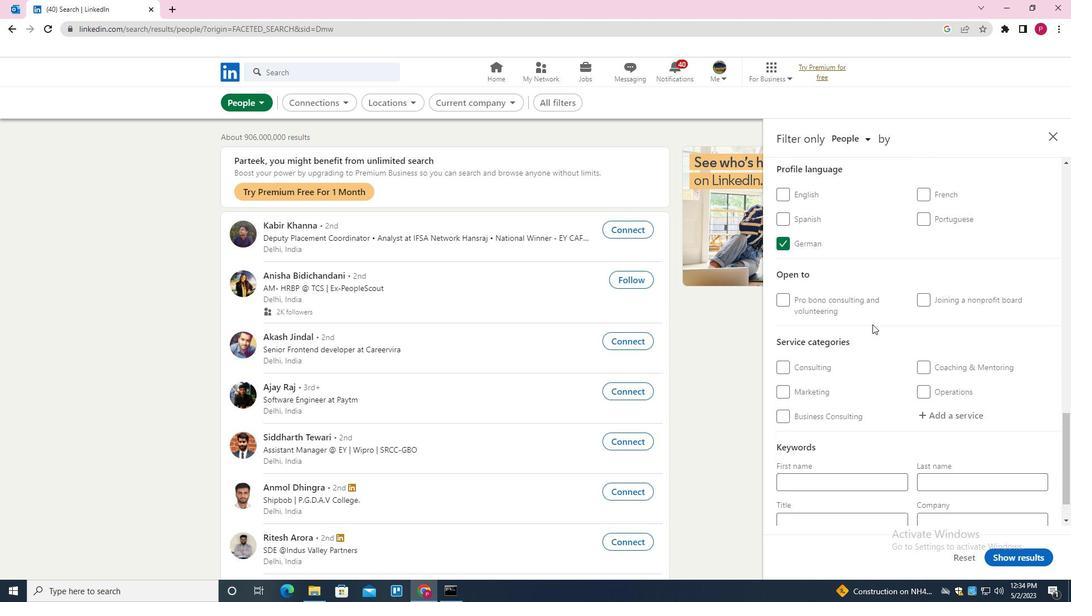 
Action: Mouse scrolled (874, 323) with delta (0, 0)
Screenshot: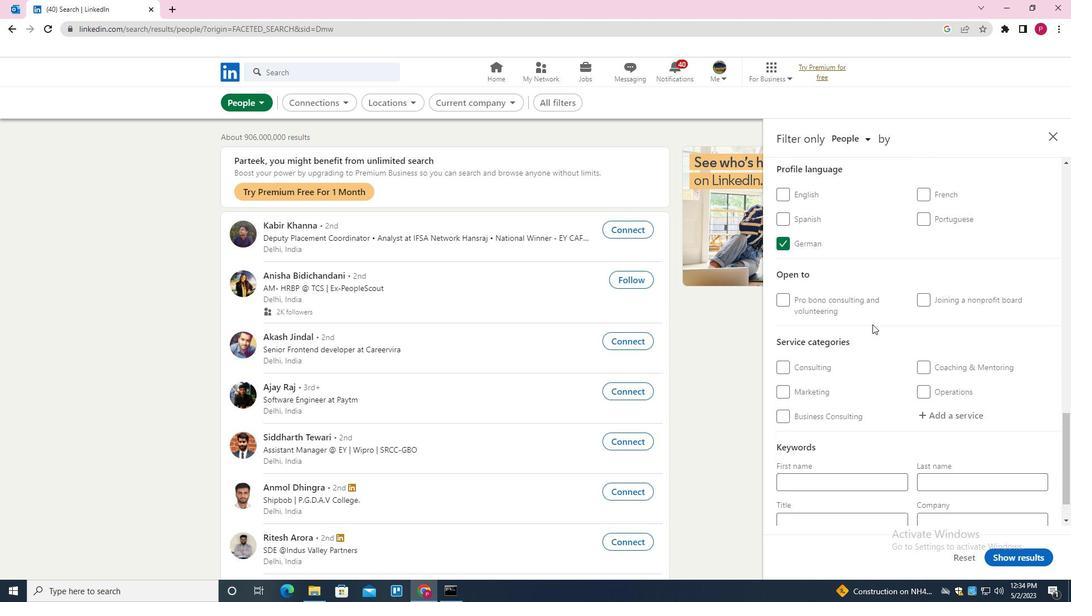 
Action: Mouse moved to (964, 365)
Screenshot: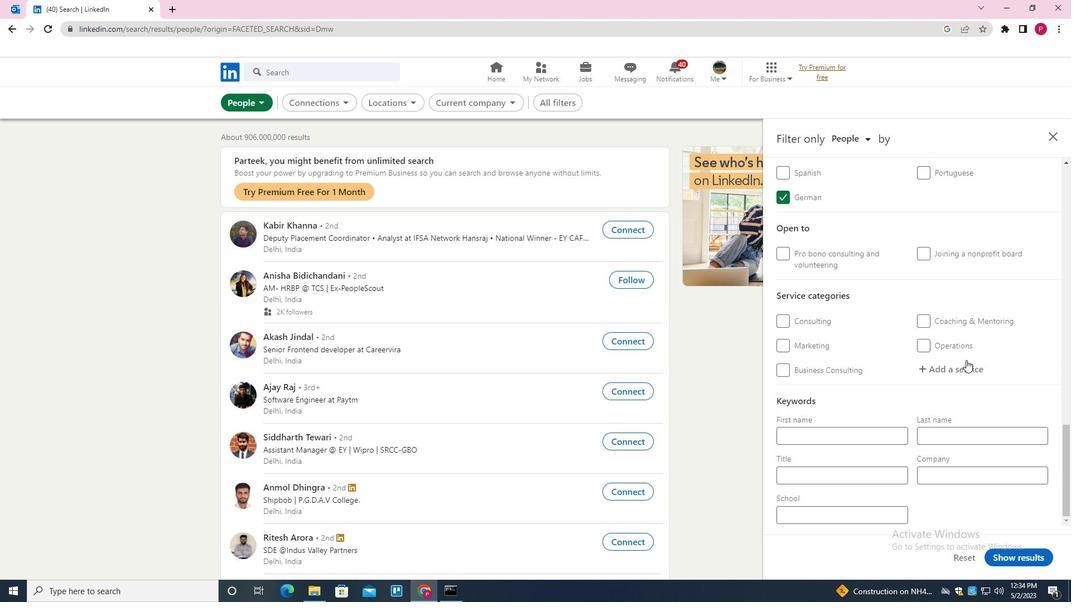 
Action: Mouse pressed left at (964, 365)
Screenshot: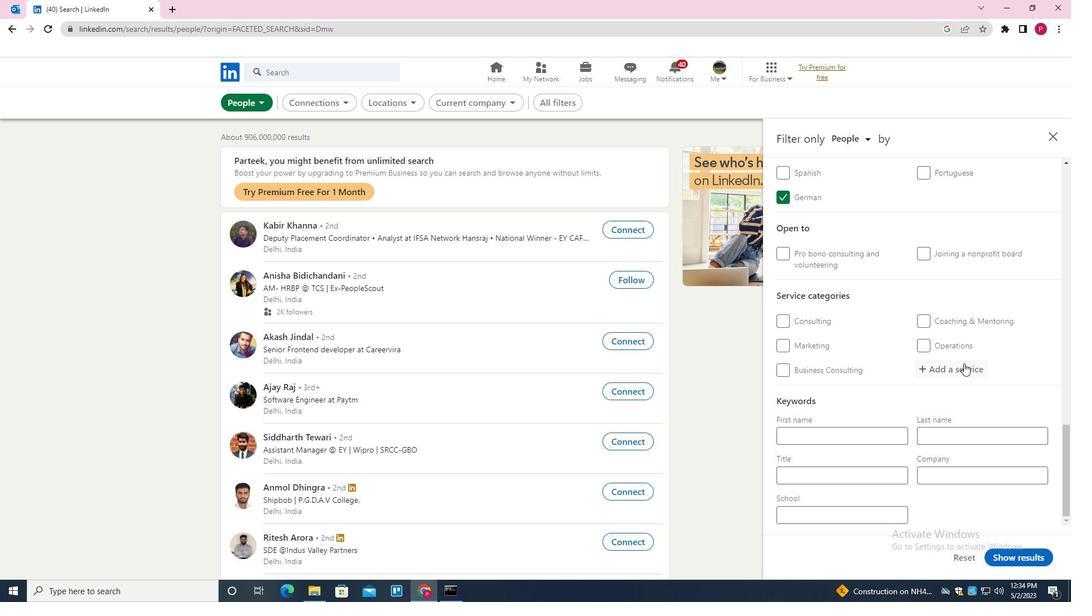 
Action: Key pressed <Key.shift>PERSONAL<Key.down><Key.down><Key.enter>
Screenshot: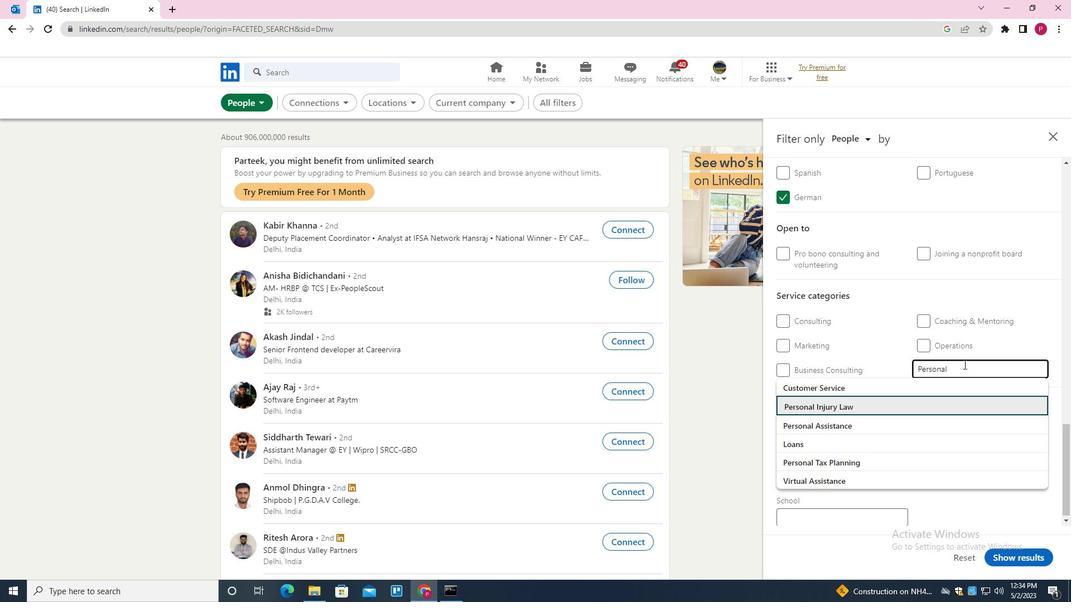 
Action: Mouse moved to (959, 370)
Screenshot: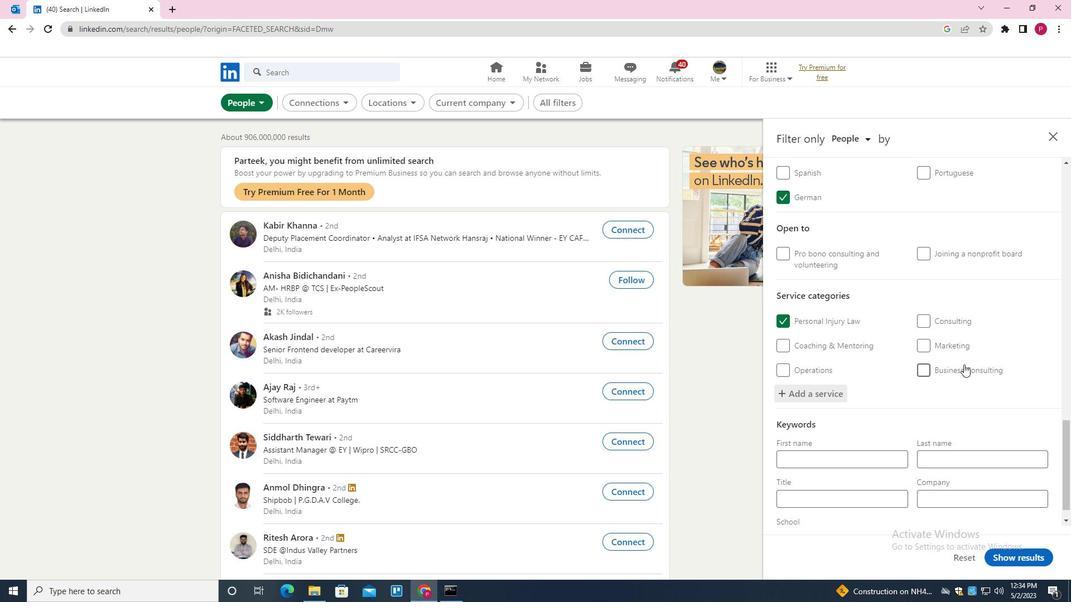 
Action: Mouse scrolled (959, 369) with delta (0, 0)
Screenshot: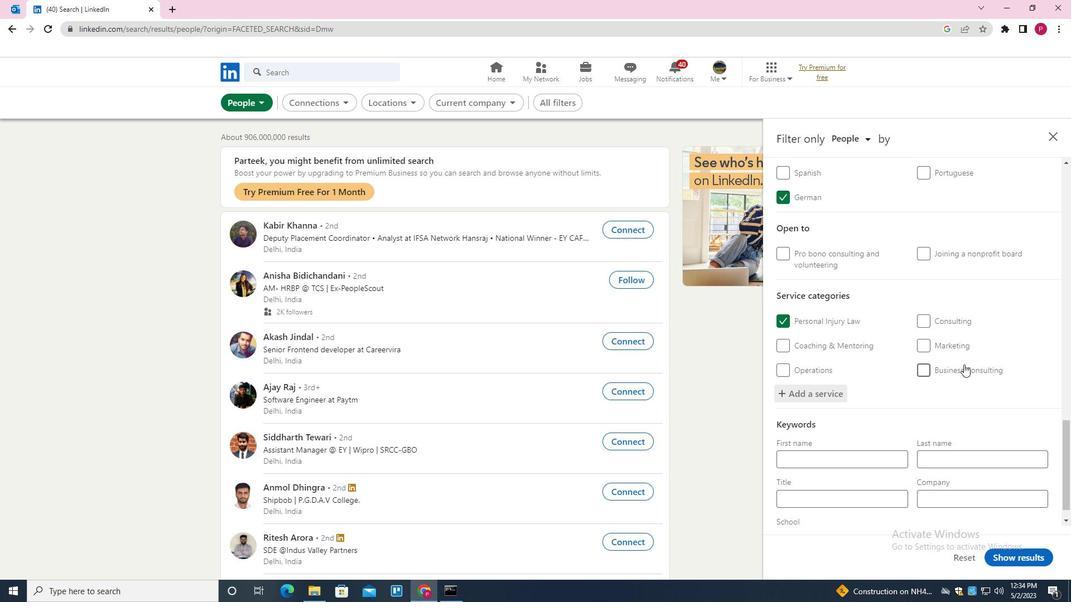 
Action: Mouse scrolled (959, 369) with delta (0, 0)
Screenshot: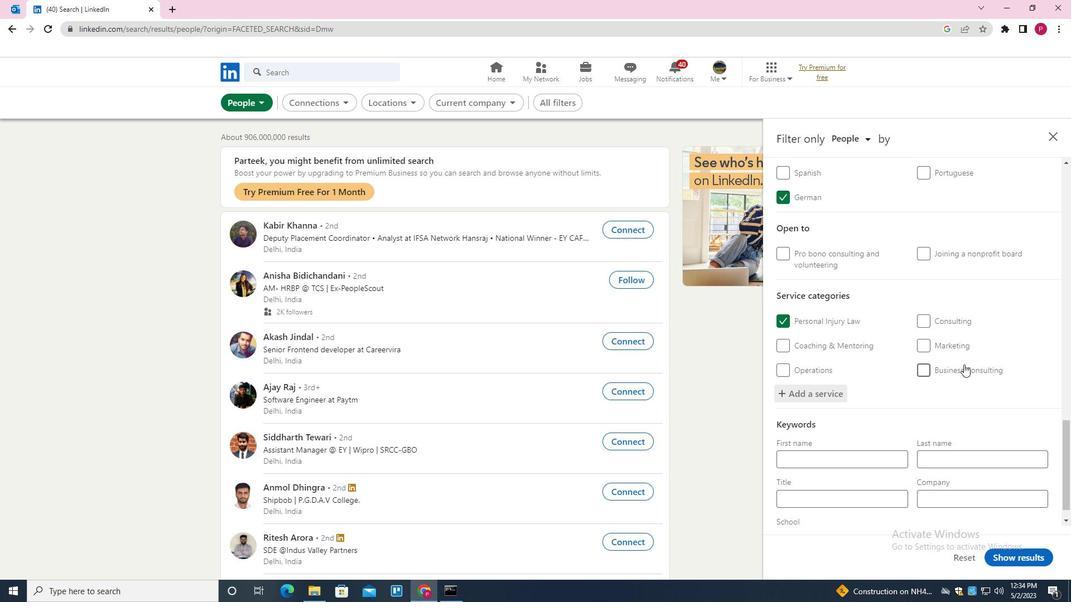 
Action: Mouse scrolled (959, 369) with delta (0, 0)
Screenshot: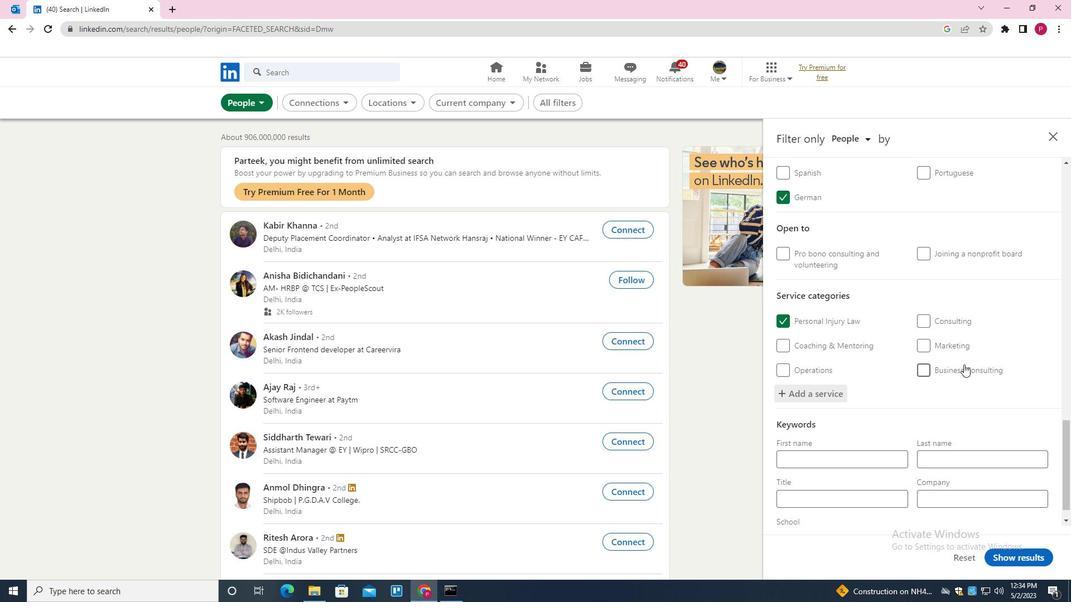 
Action: Mouse scrolled (959, 369) with delta (0, 0)
Screenshot: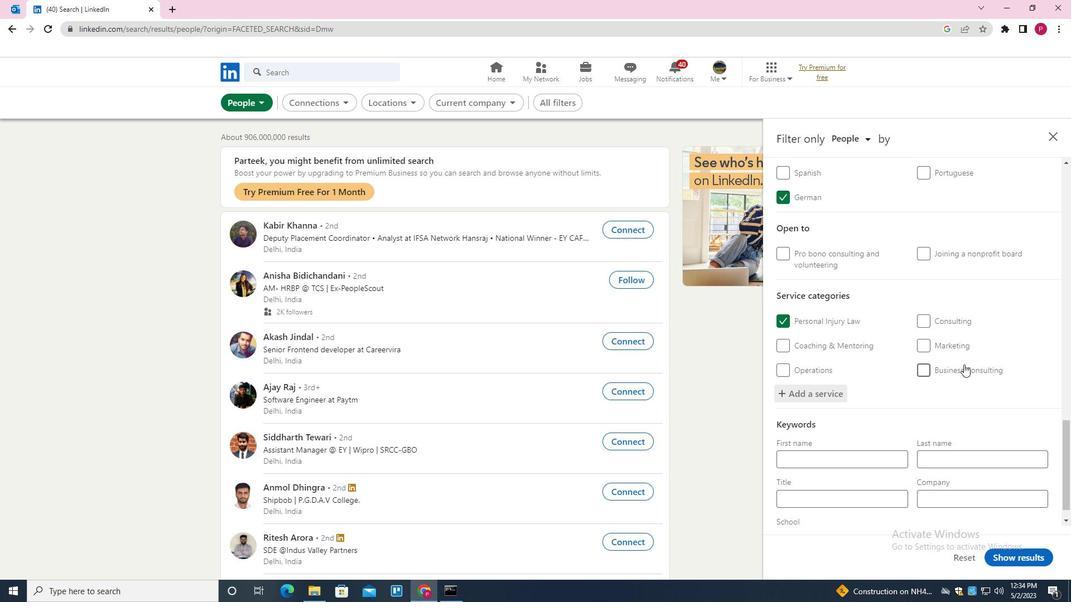 
Action: Mouse moved to (958, 370)
Screenshot: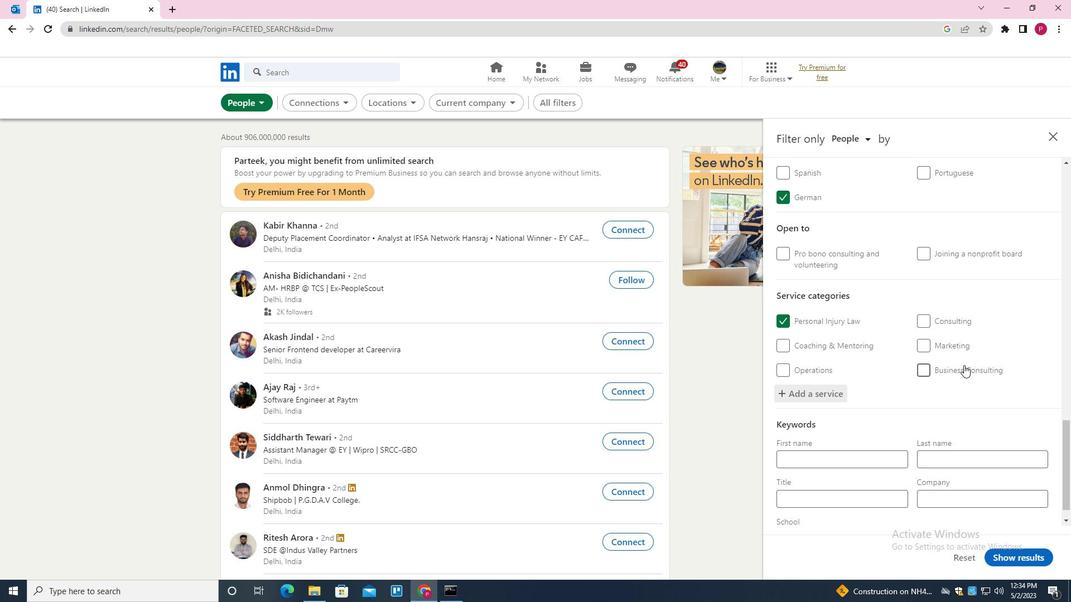 
Action: Mouse scrolled (958, 369) with delta (0, 0)
Screenshot: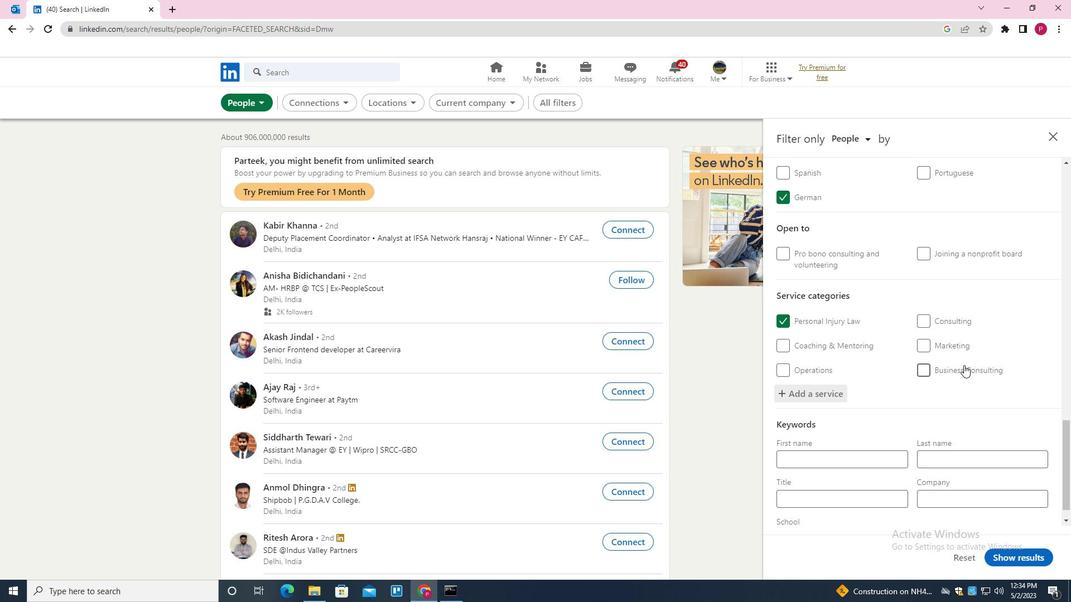 
Action: Mouse moved to (855, 475)
Screenshot: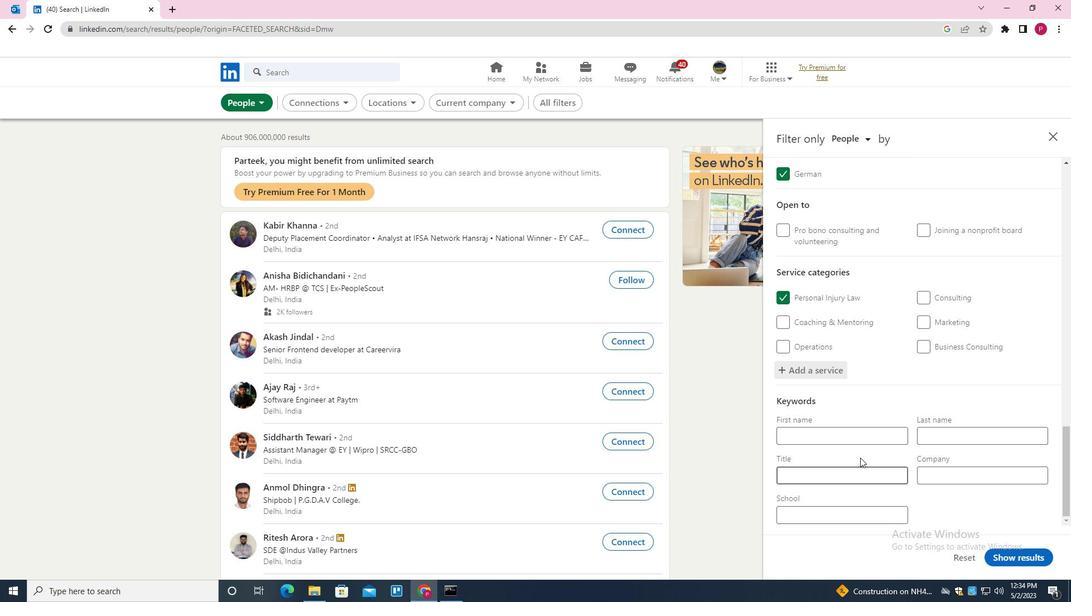 
Action: Mouse pressed left at (855, 475)
Screenshot: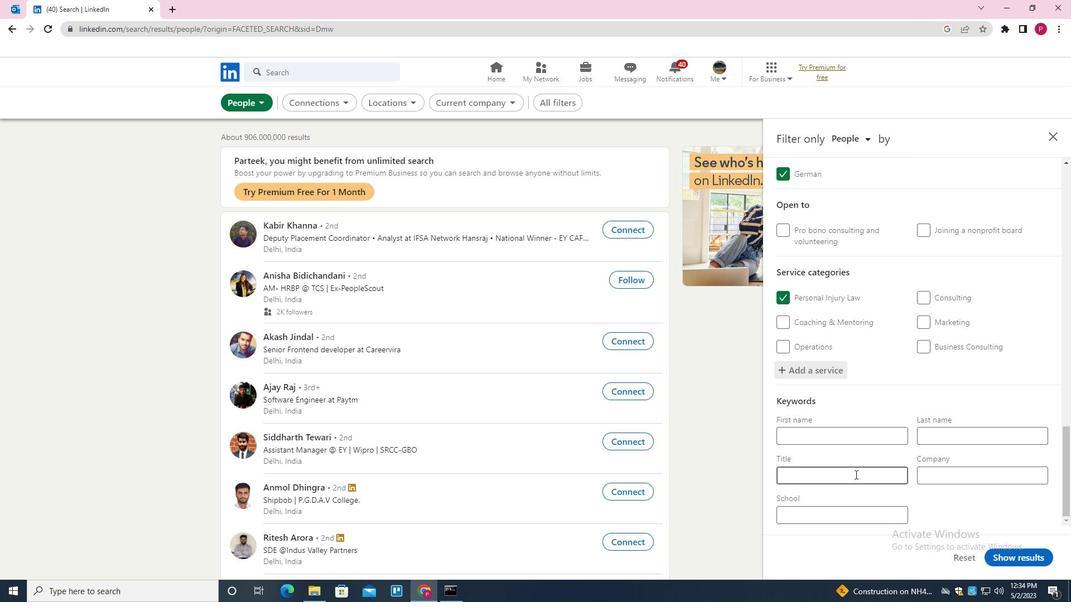 
Action: Mouse moved to (855, 475)
Screenshot: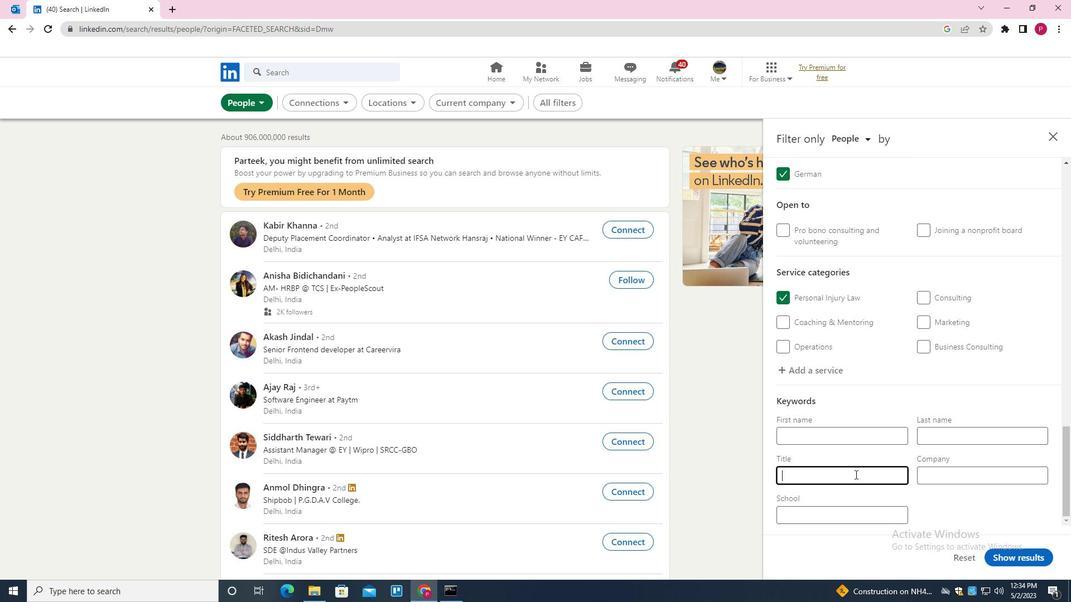 
Action: Key pressed <Key.shift>RECEPTIONIST
Screenshot: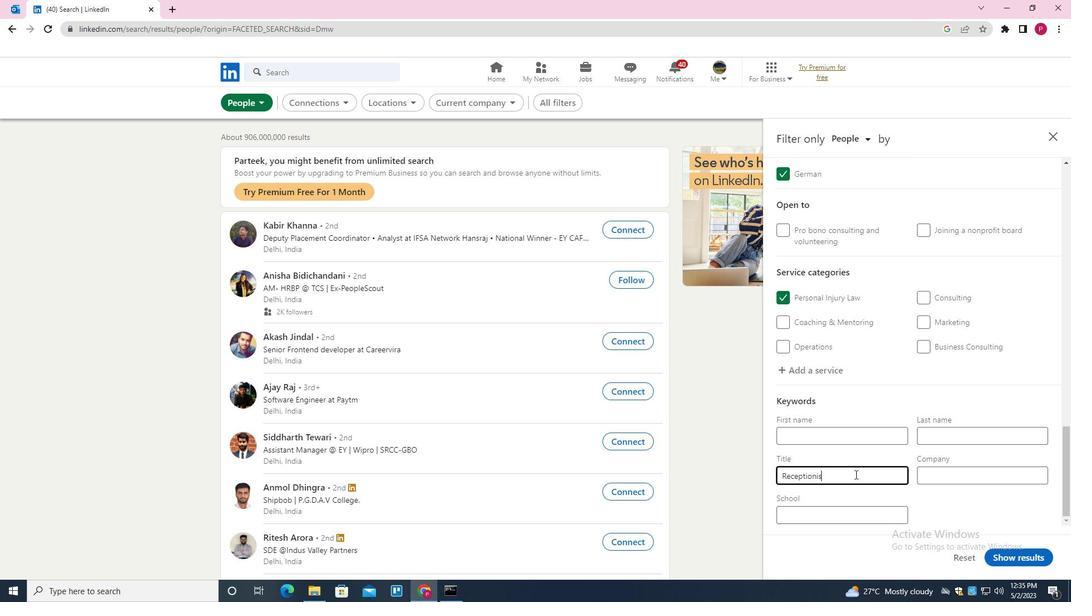 
Action: Mouse moved to (1023, 553)
Screenshot: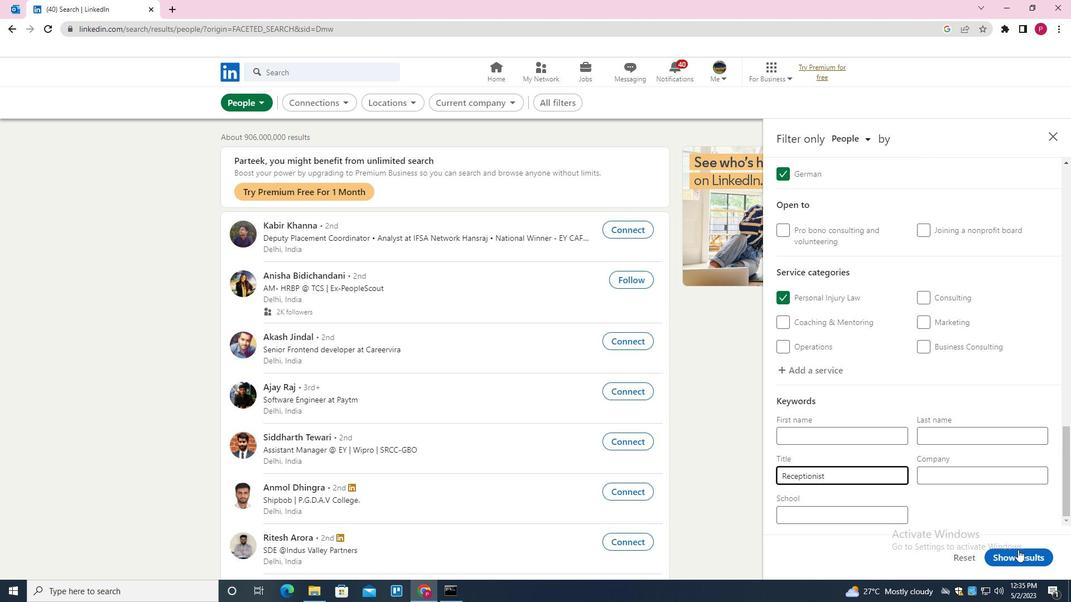 
Action: Mouse pressed left at (1023, 553)
Screenshot: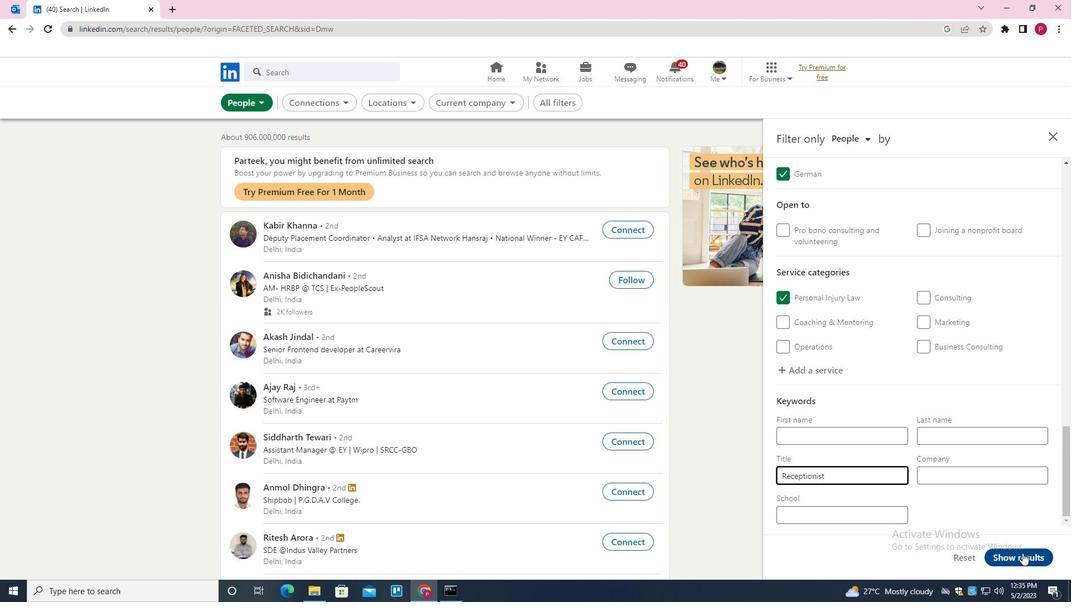 
Action: Mouse moved to (546, 259)
Screenshot: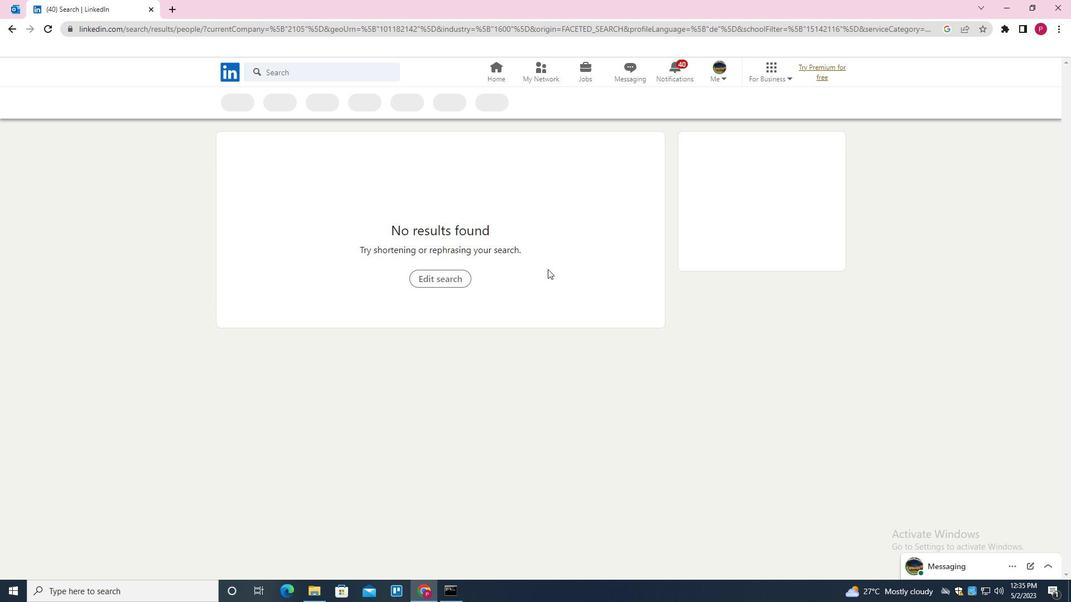 
